 Task: Go to Program & Features. Select Whole Food Market. Add to cart Organic Honey-2. Select Amazon Health. Add to cart Hyaluronic acid supplement-3. Place order for Gavin Kelly, _x000D_
1658 East Dr_x000D_
Point Pleasant Beach, New Jersey(NJ), 08742, Cell Number (732) 899-7367
Action: Mouse moved to (26, 70)
Screenshot: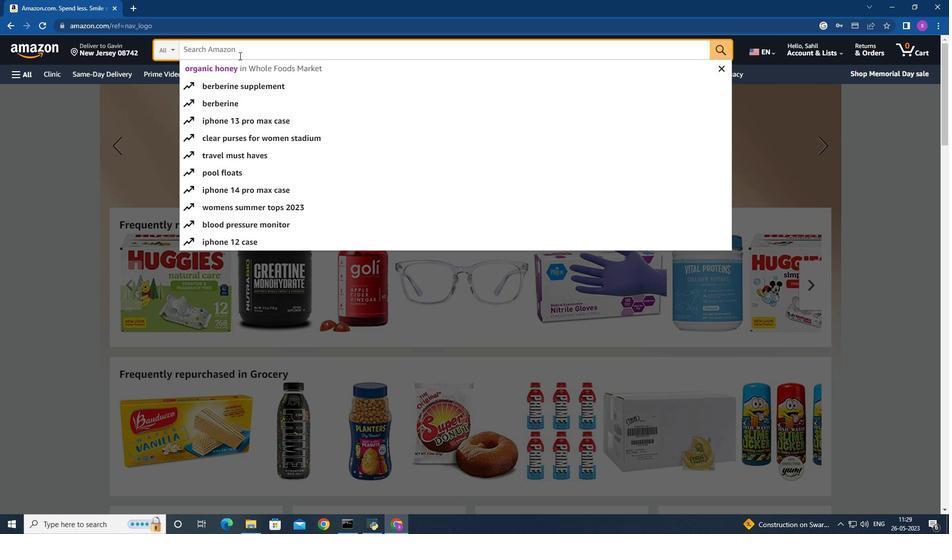 
Action: Mouse pressed left at (26, 70)
Screenshot: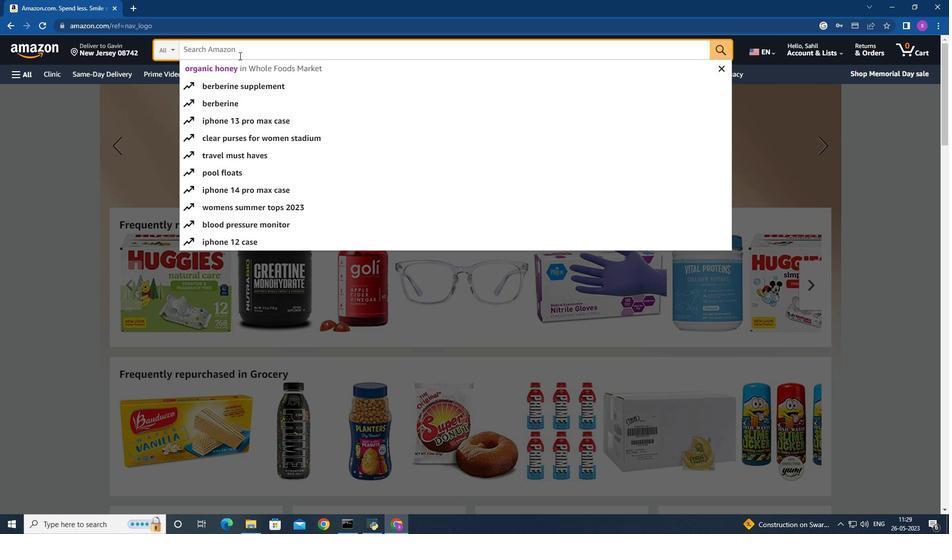 
Action: Mouse moved to (81, 357)
Screenshot: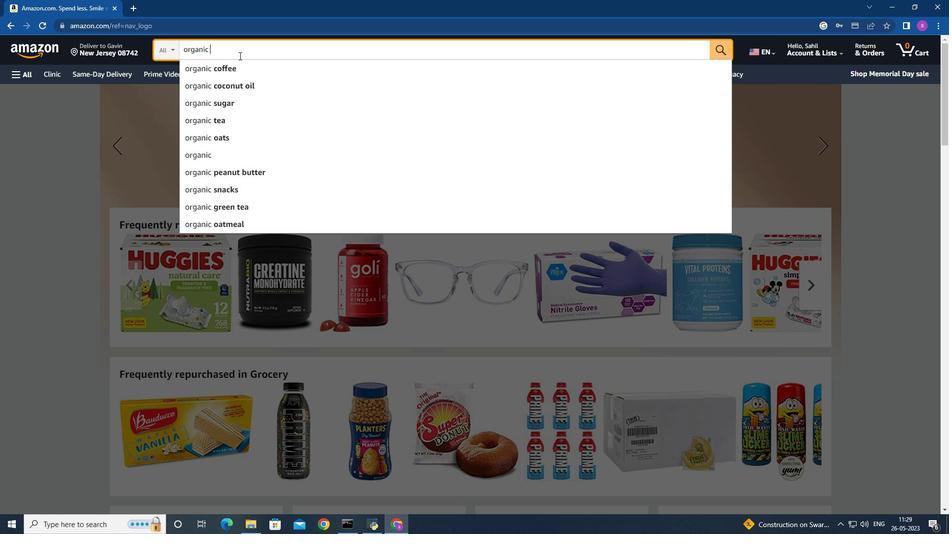 
Action: Mouse scrolled (81, 357) with delta (0, 0)
Screenshot: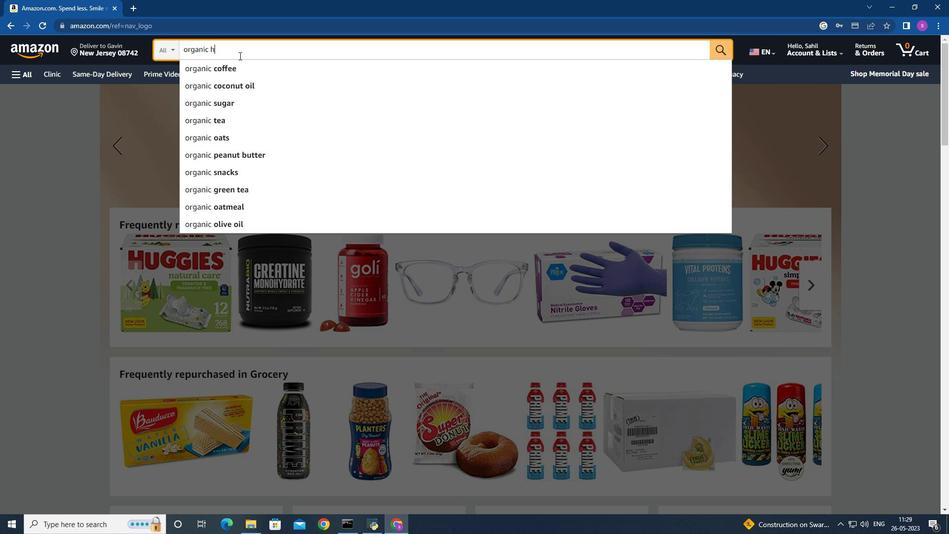
Action: Mouse scrolled (81, 357) with delta (0, 0)
Screenshot: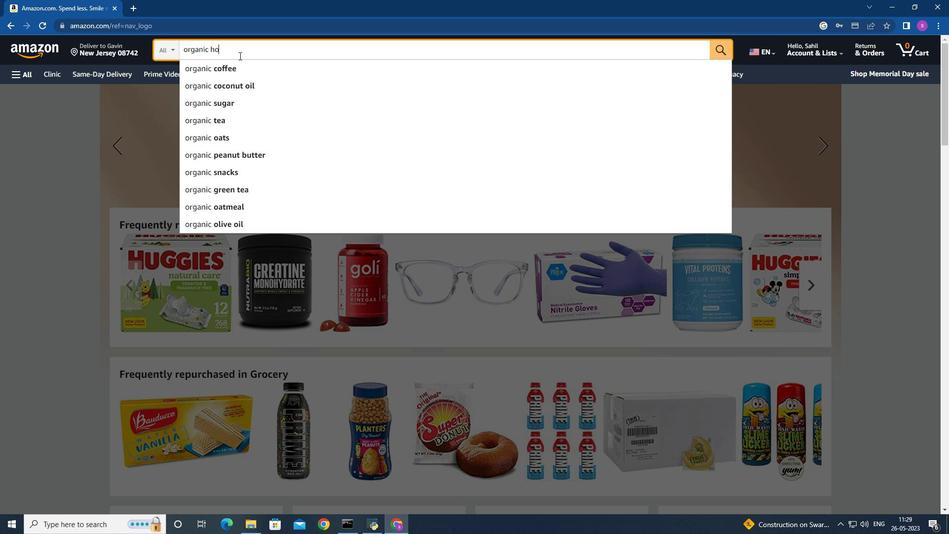 
Action: Mouse scrolled (81, 357) with delta (0, 0)
Screenshot: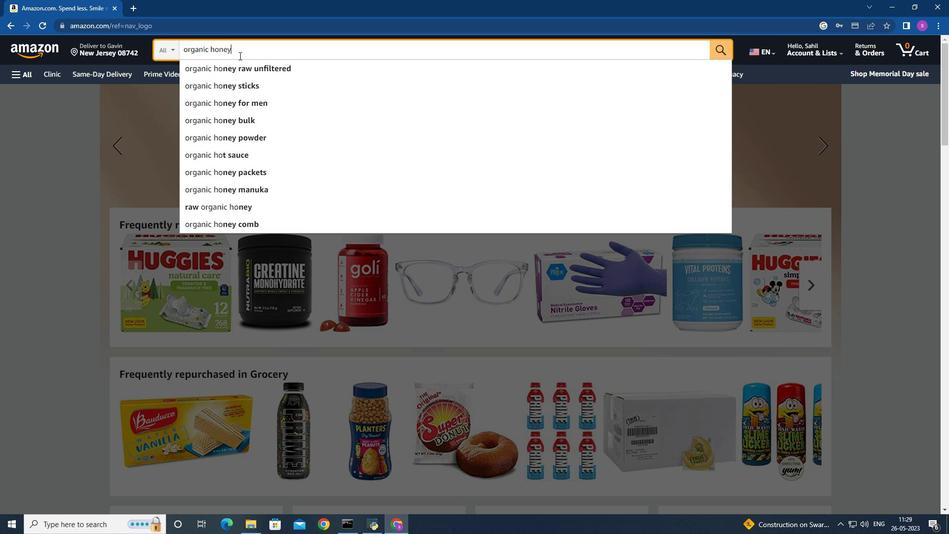 
Action: Mouse scrolled (81, 357) with delta (0, 0)
Screenshot: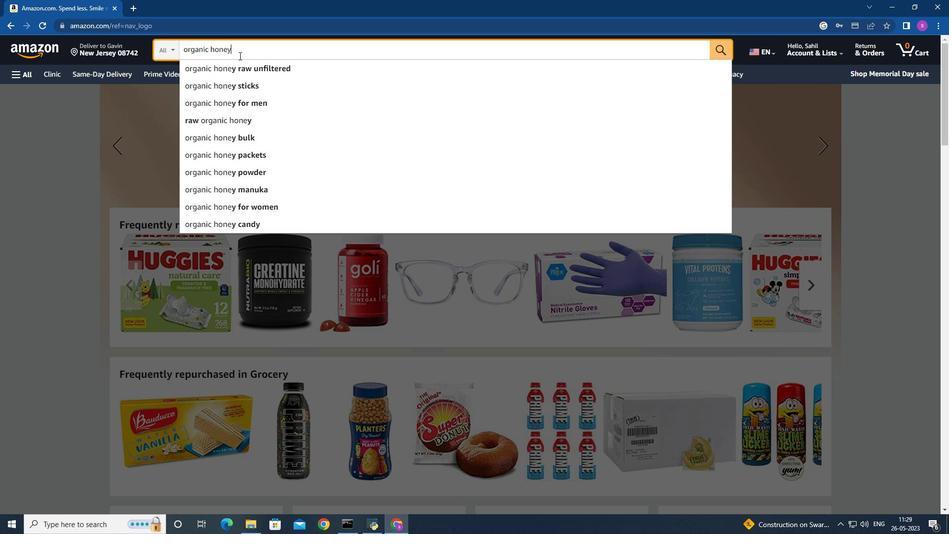 
Action: Mouse scrolled (81, 357) with delta (0, 0)
Screenshot: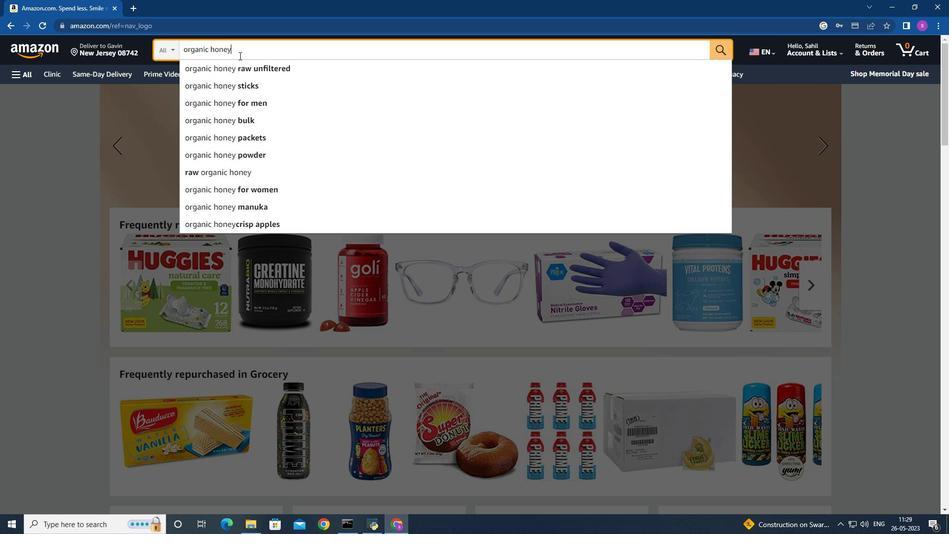 
Action: Mouse scrolled (81, 357) with delta (0, 0)
Screenshot: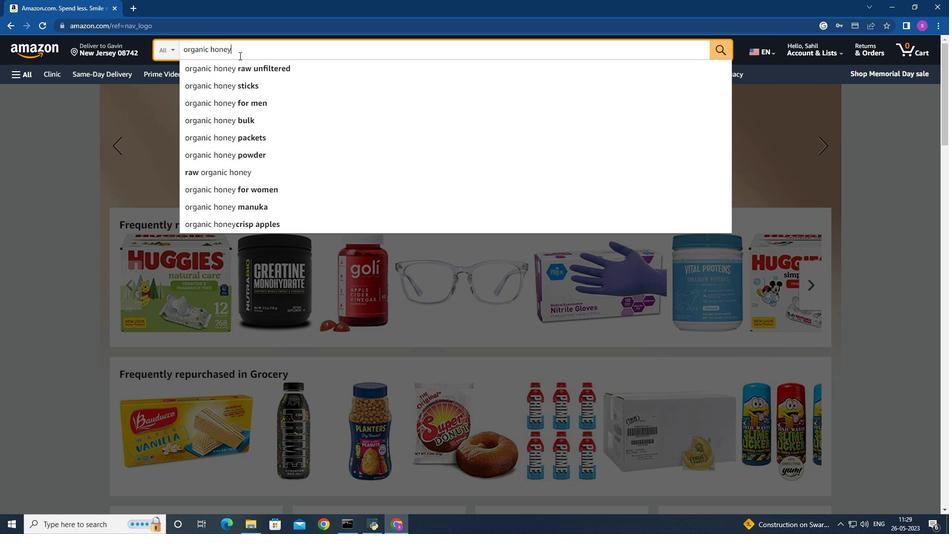 
Action: Mouse moved to (100, 300)
Screenshot: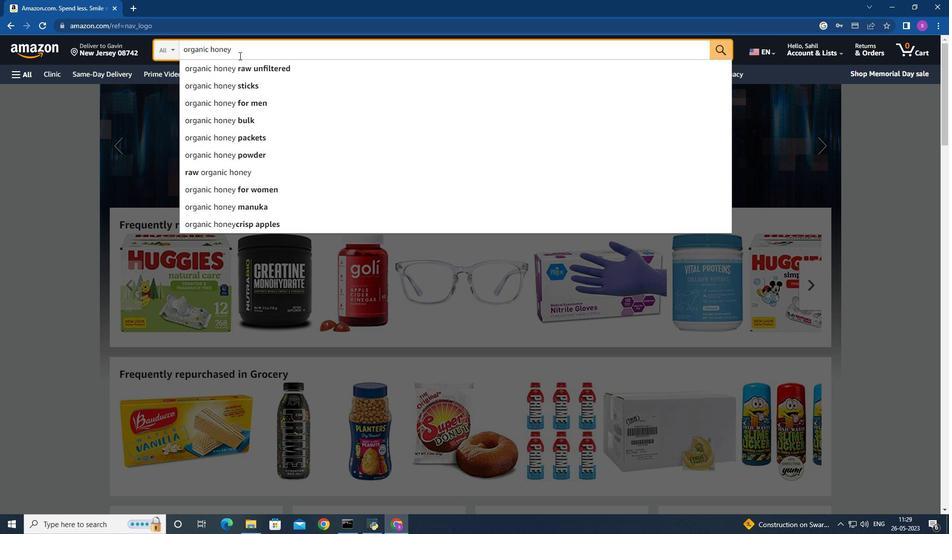 
Action: Mouse pressed left at (100, 300)
Screenshot: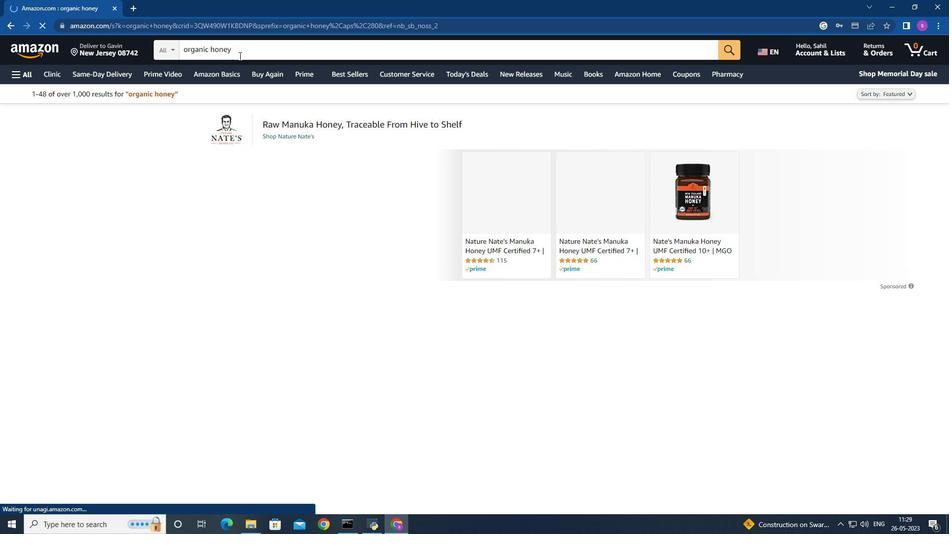 
Action: Mouse moved to (104, 117)
Screenshot: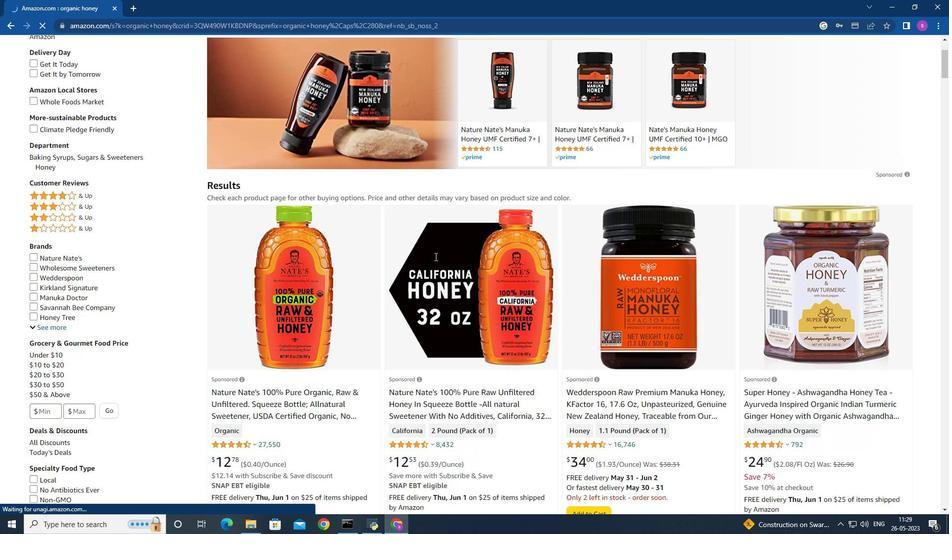 
Action: Mouse pressed left at (104, 117)
Screenshot: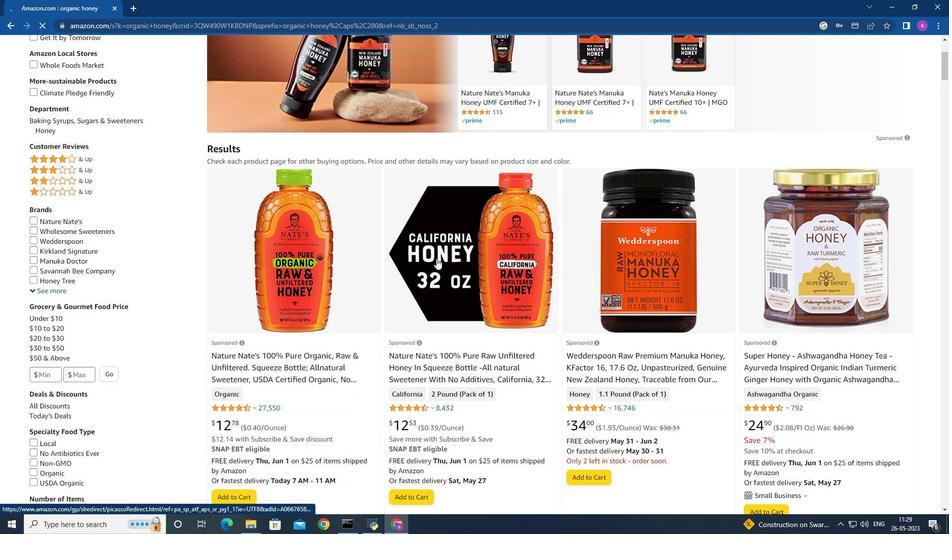 
Action: Mouse moved to (265, 55)
Screenshot: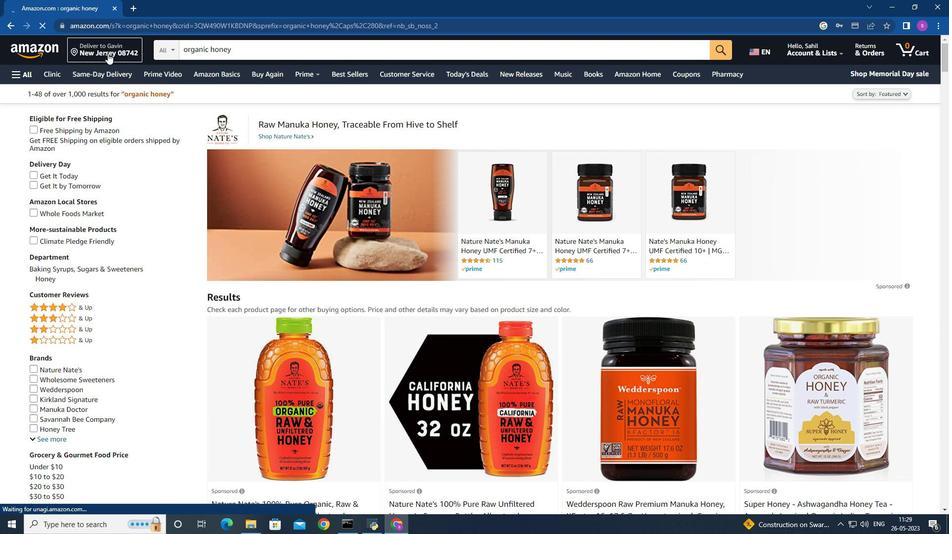 
Action: Mouse pressed left at (265, 55)
Screenshot: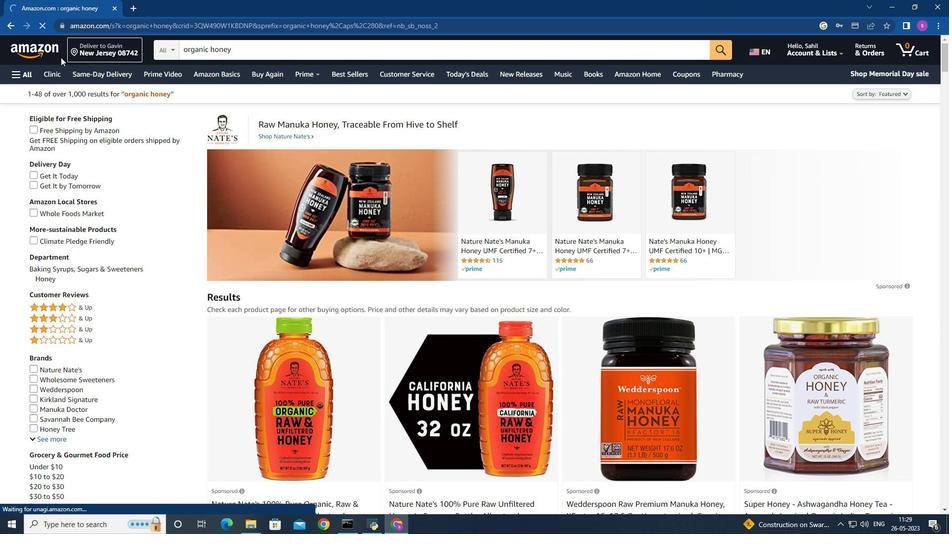 
Action: Key pressed organi<Key.space><Key.backspace>c<Key.space>honey<Key.enter>
Screenshot: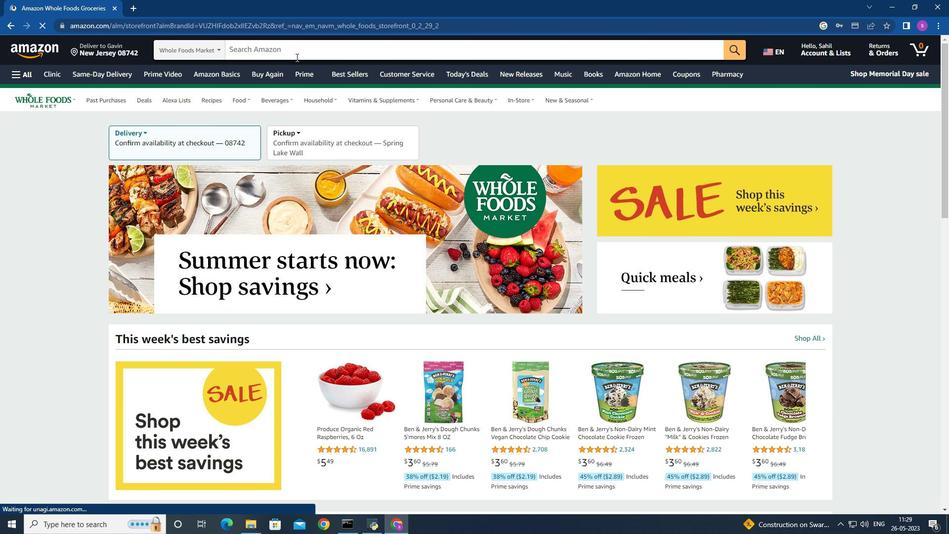 
Action: Mouse moved to (398, 275)
Screenshot: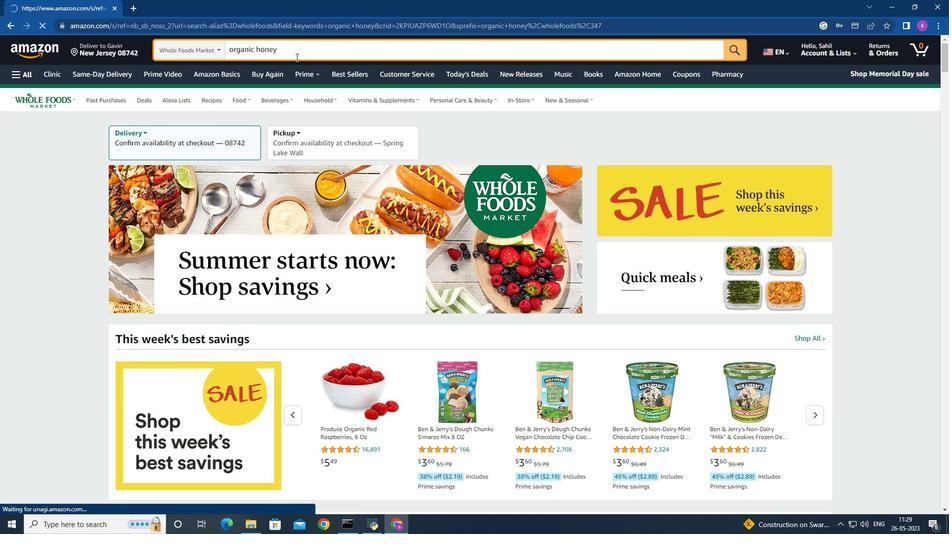 
Action: Mouse scrolled (398, 275) with delta (0, 0)
Screenshot: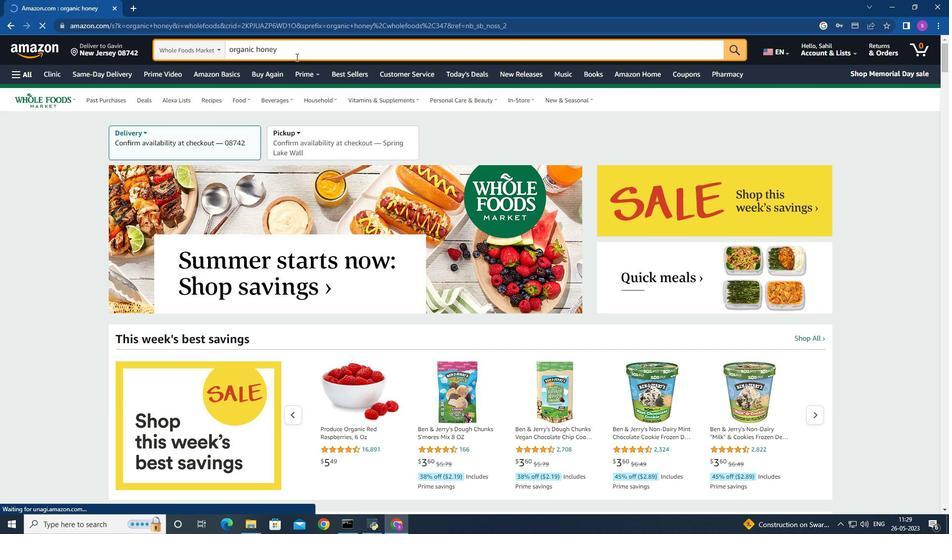
Action: Mouse moved to (421, 294)
Screenshot: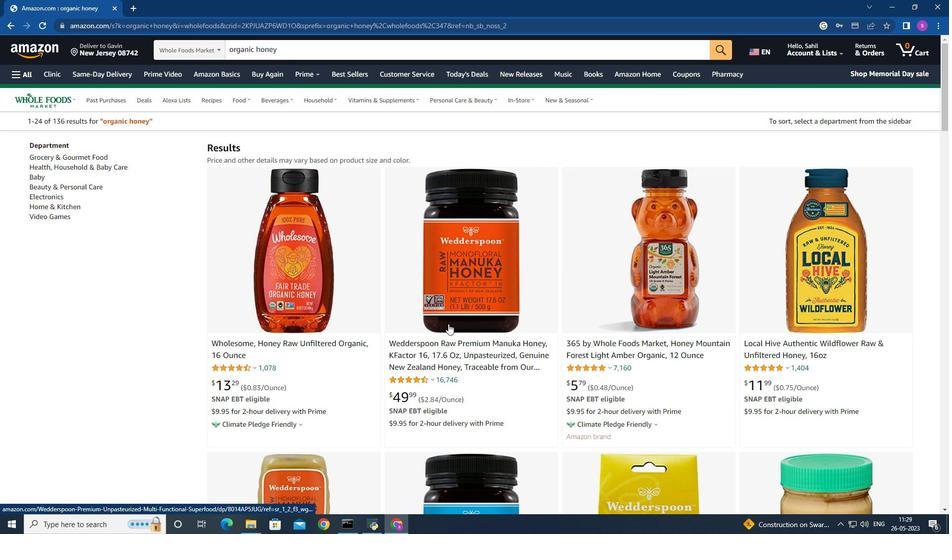 
Action: Mouse pressed left at (421, 294)
Screenshot: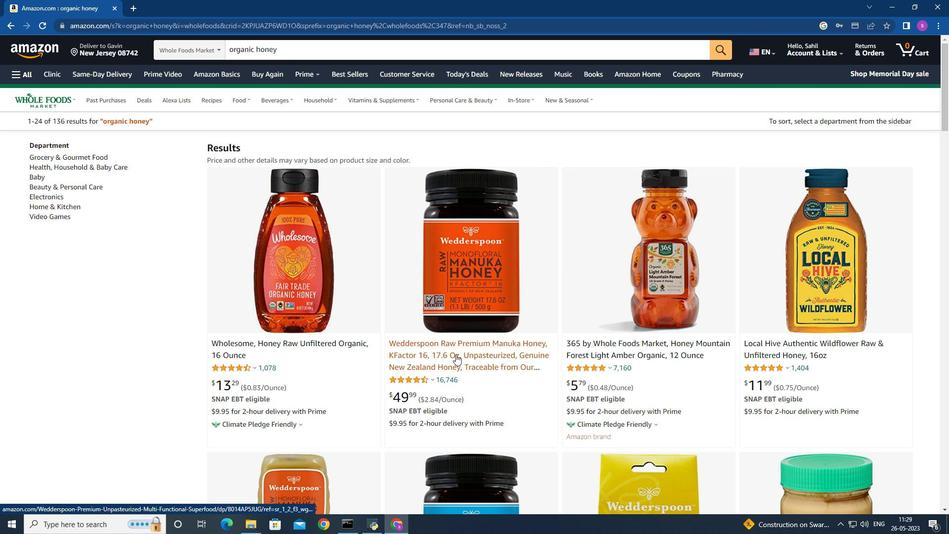 
Action: Mouse moved to (478, 240)
Screenshot: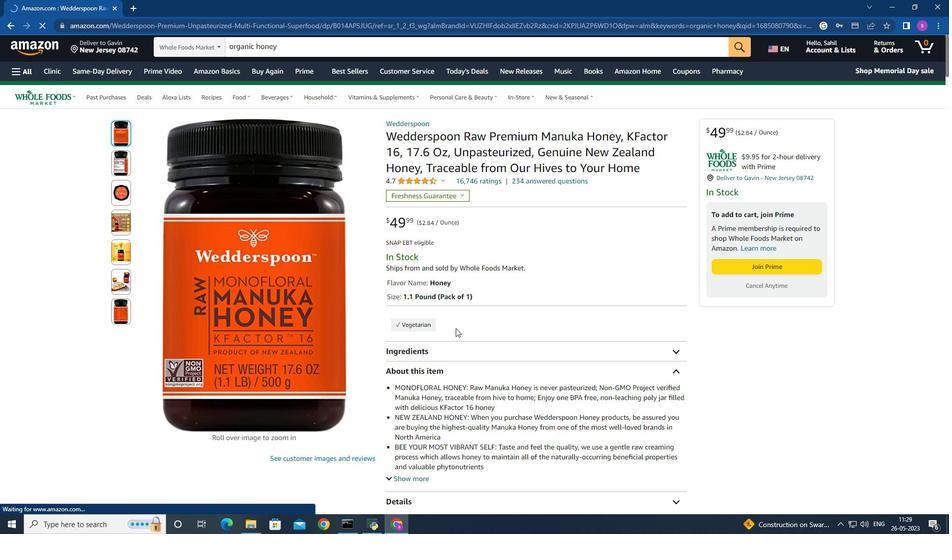 
Action: Mouse scrolled (478, 240) with delta (0, 0)
Screenshot: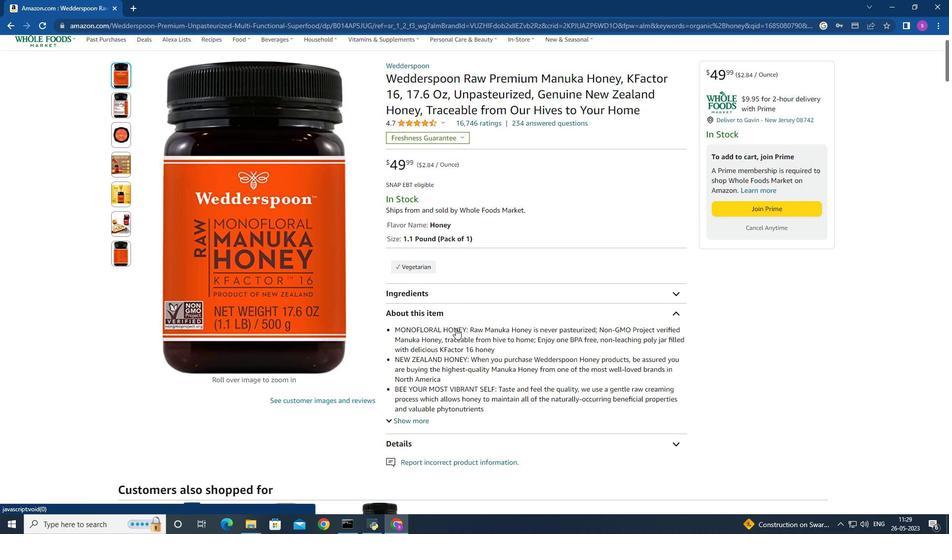 
Action: Mouse moved to (750, 217)
Screenshot: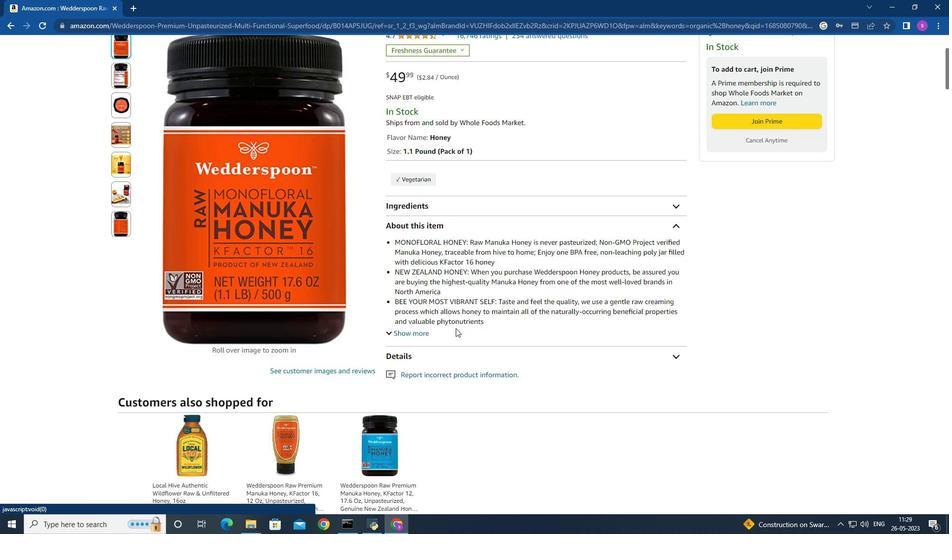 
Action: Mouse pressed left at (750, 217)
Screenshot: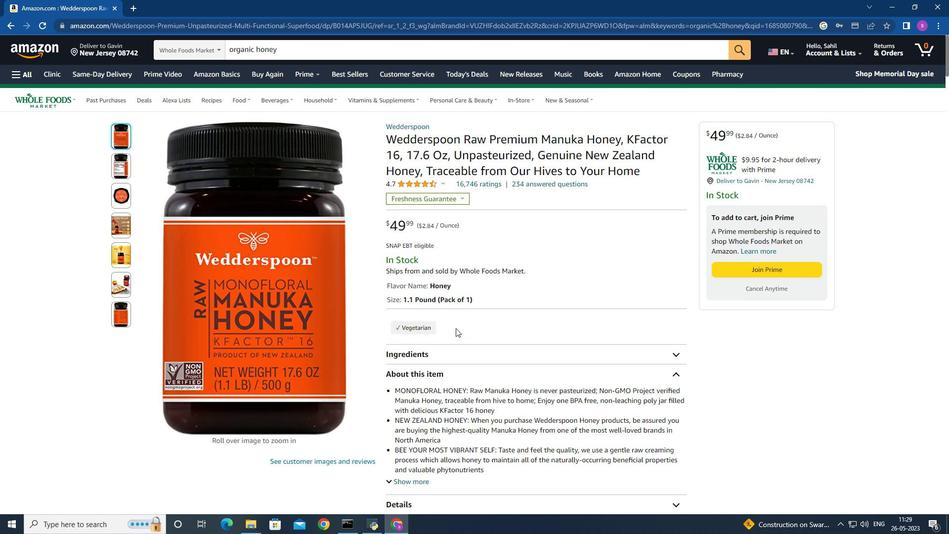 
Action: Mouse moved to (351, 221)
Screenshot: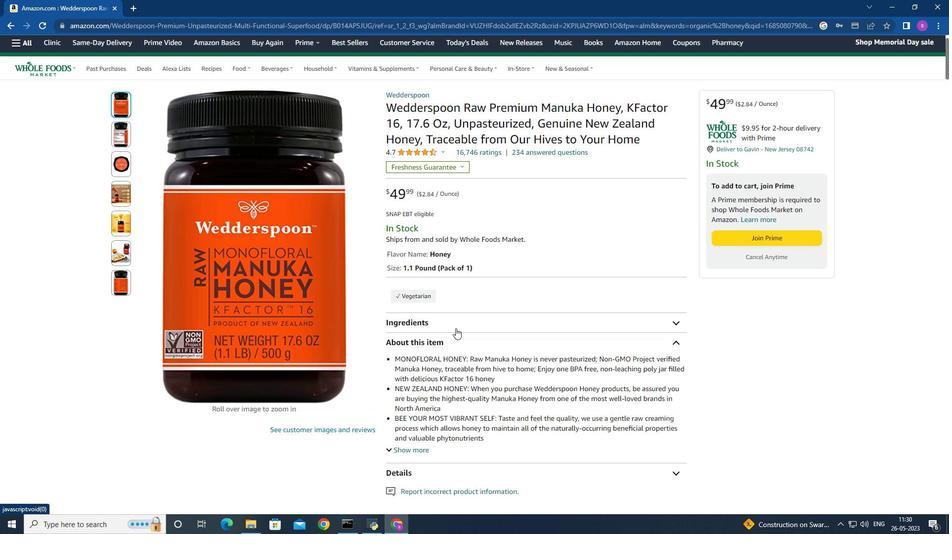
Action: Mouse scrolled (351, 220) with delta (0, 0)
Screenshot: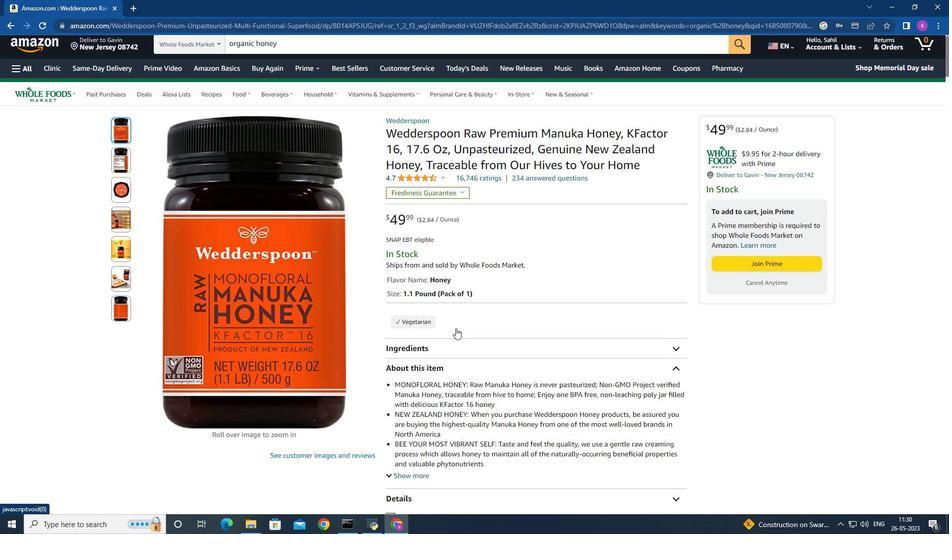 
Action: Mouse scrolled (351, 220) with delta (0, 0)
Screenshot: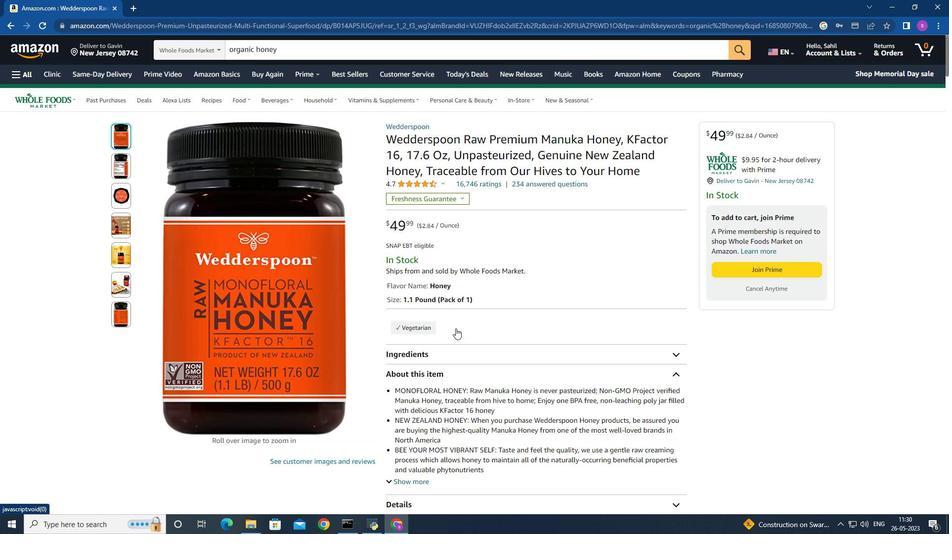 
Action: Mouse scrolled (351, 220) with delta (0, 0)
Screenshot: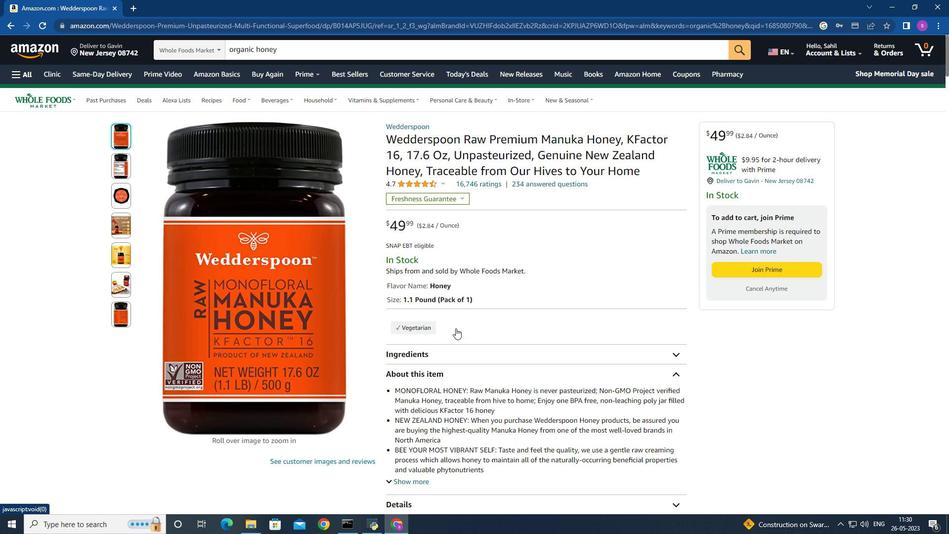 
Action: Mouse scrolled (351, 221) with delta (0, 0)
Screenshot: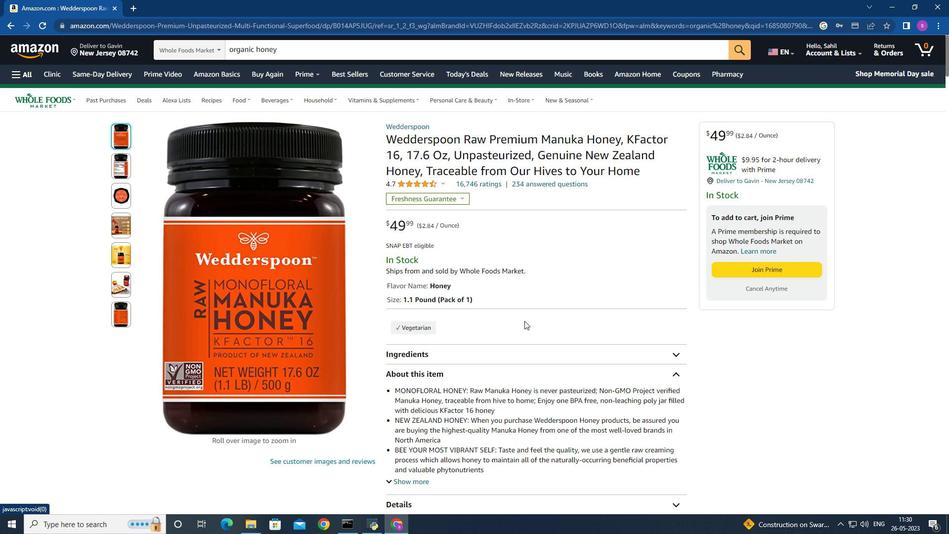 
Action: Mouse scrolled (351, 221) with delta (0, 0)
Screenshot: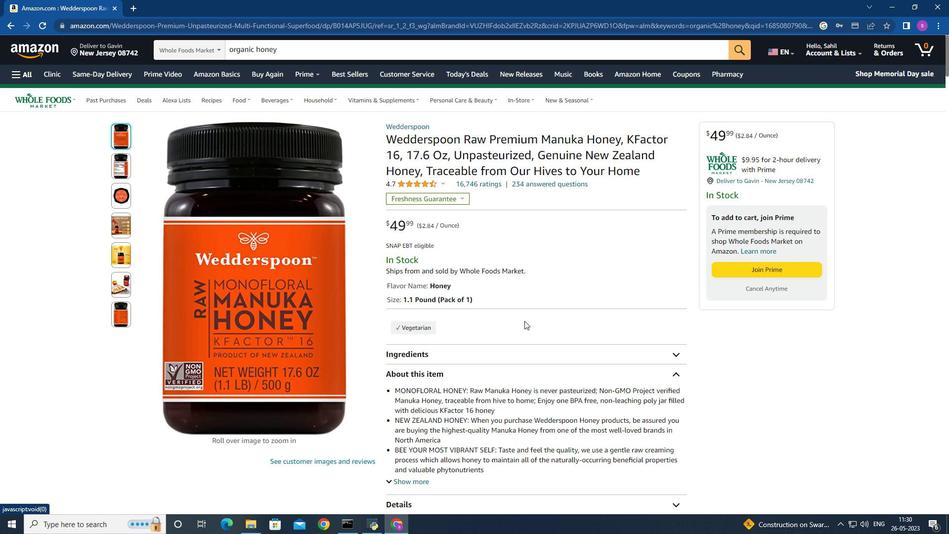 
Action: Mouse scrolled (351, 221) with delta (0, 0)
Screenshot: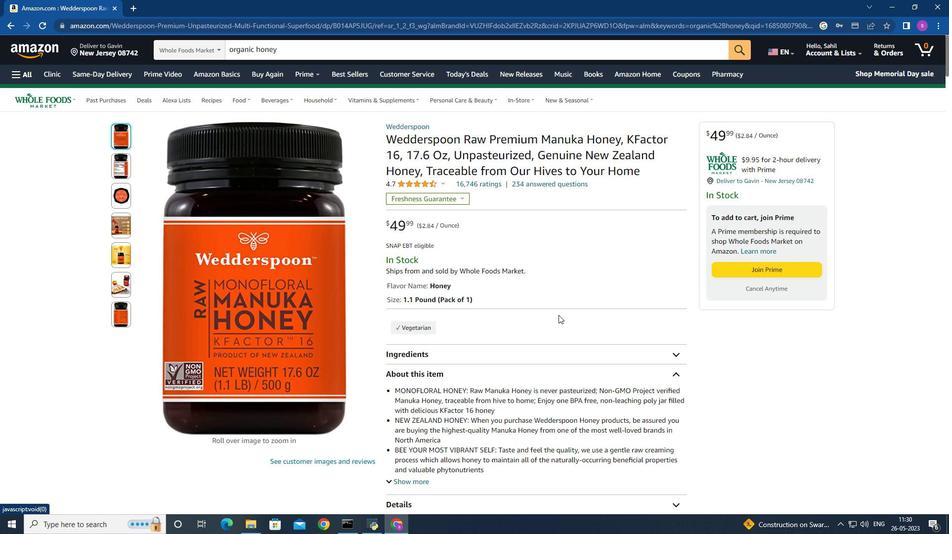 
Action: Mouse scrolled (351, 220) with delta (0, 0)
Screenshot: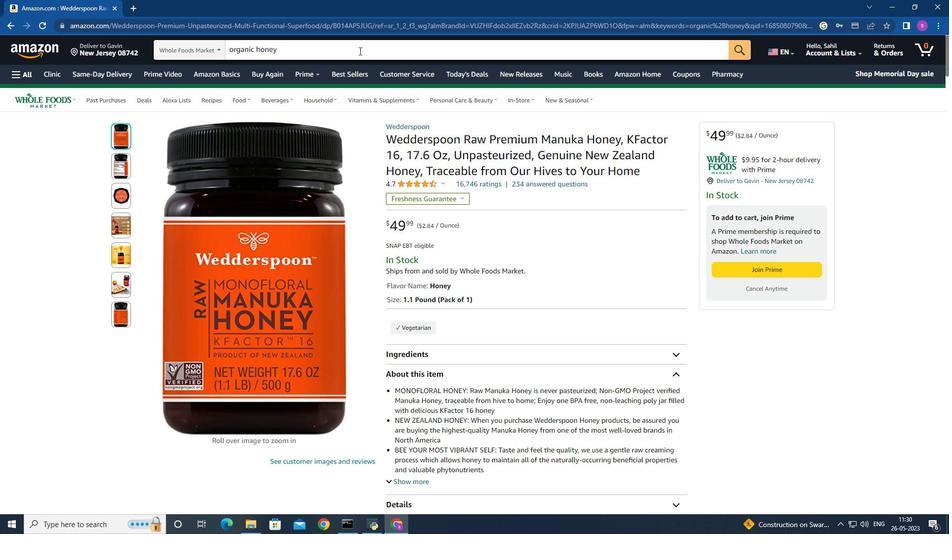 
Action: Mouse scrolled (351, 220) with delta (0, 0)
Screenshot: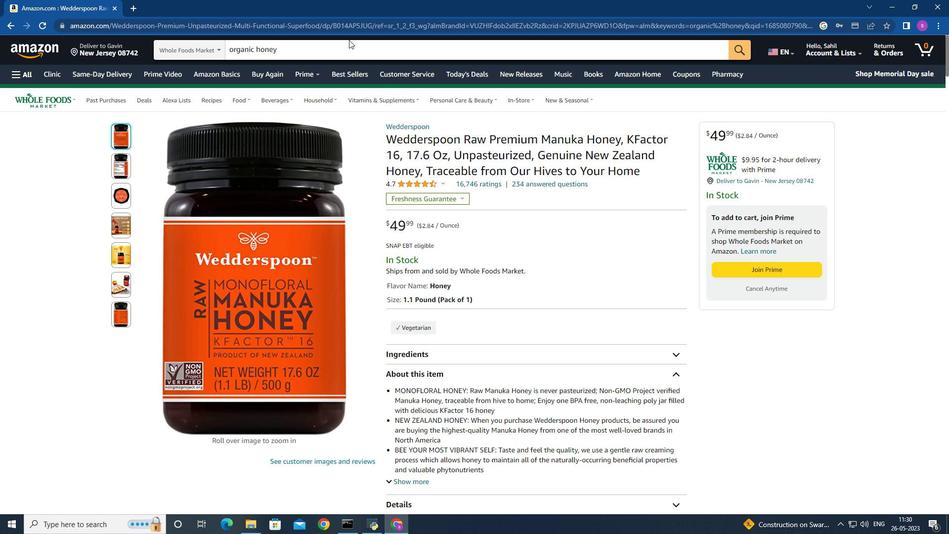 
Action: Mouse scrolled (351, 220) with delta (0, 0)
Screenshot: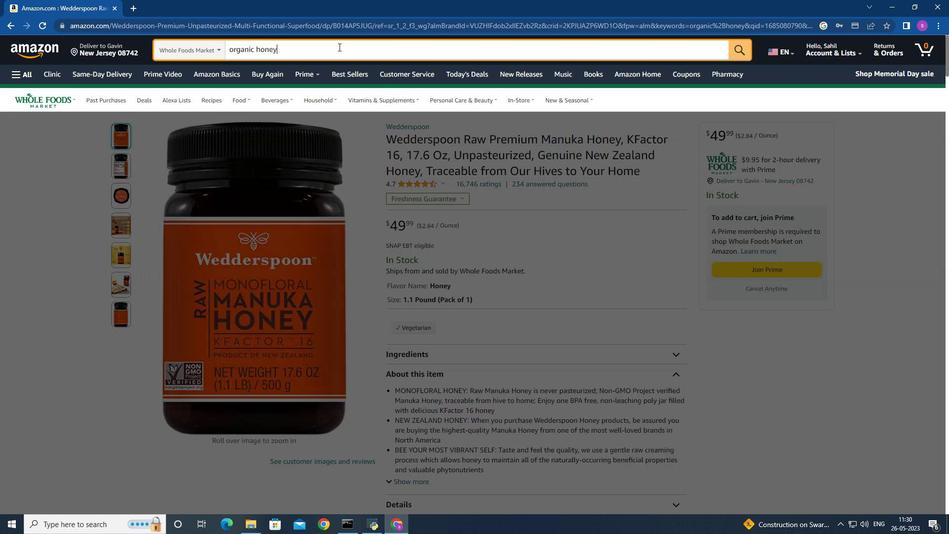 
Action: Mouse scrolled (351, 220) with delta (0, 0)
Screenshot: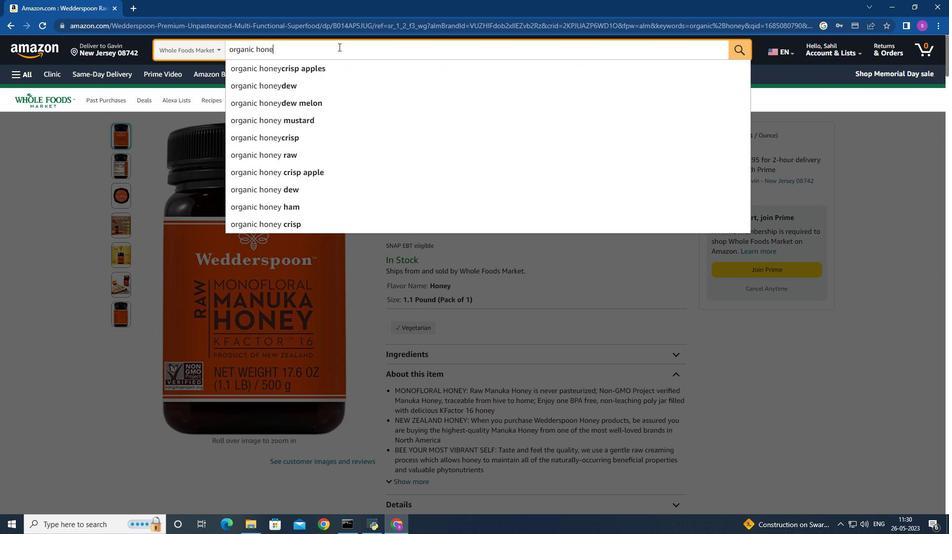 
Action: Mouse moved to (237, 310)
Screenshot: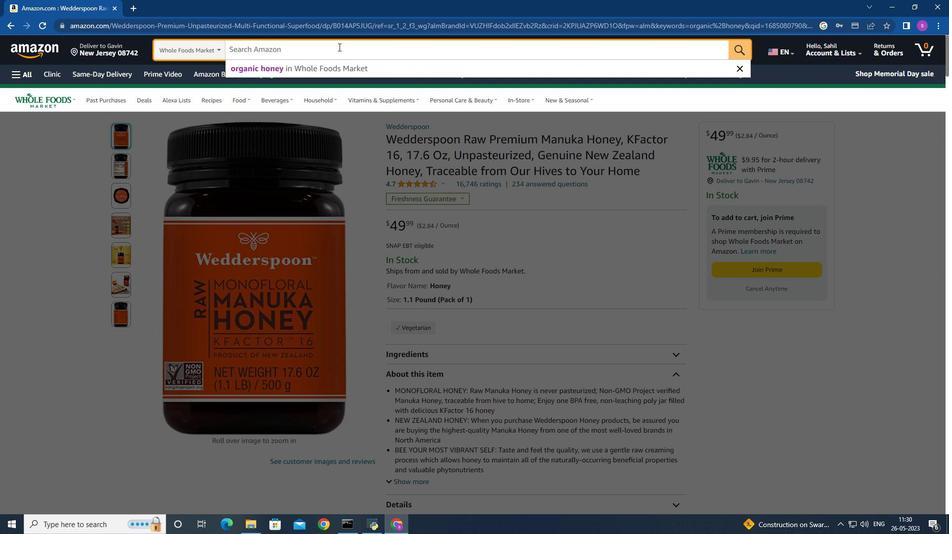 
Action: Mouse pressed left at (237, 310)
Screenshot: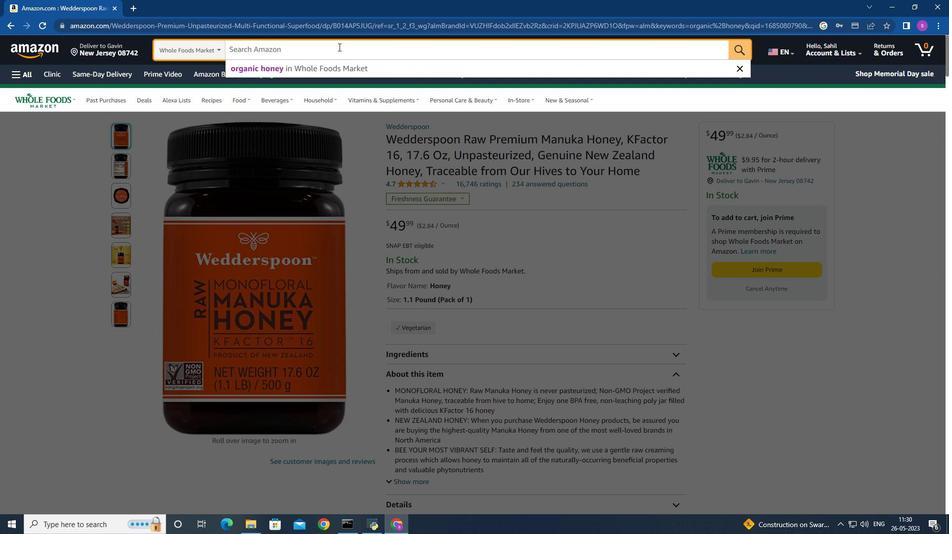 
Action: Mouse moved to (769, 274)
Screenshot: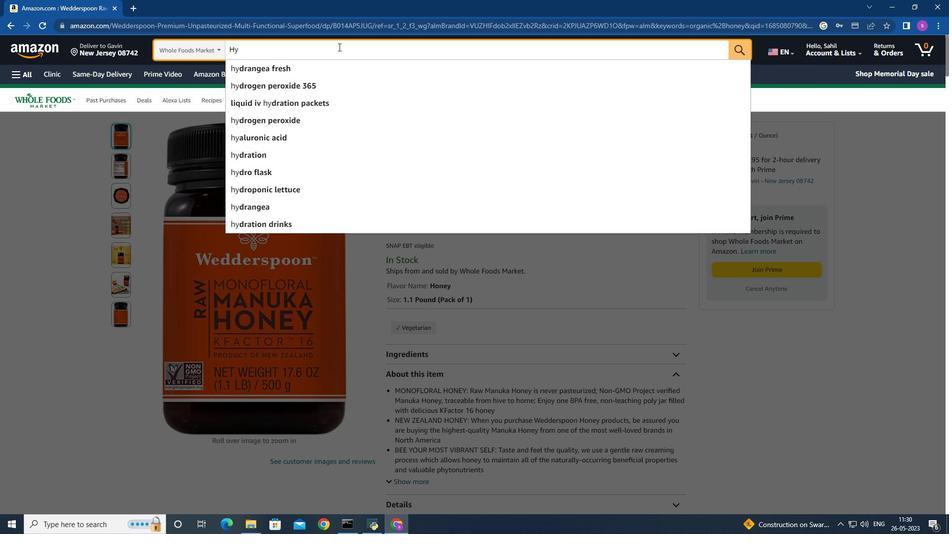 
Action: Mouse pressed left at (769, 274)
Screenshot: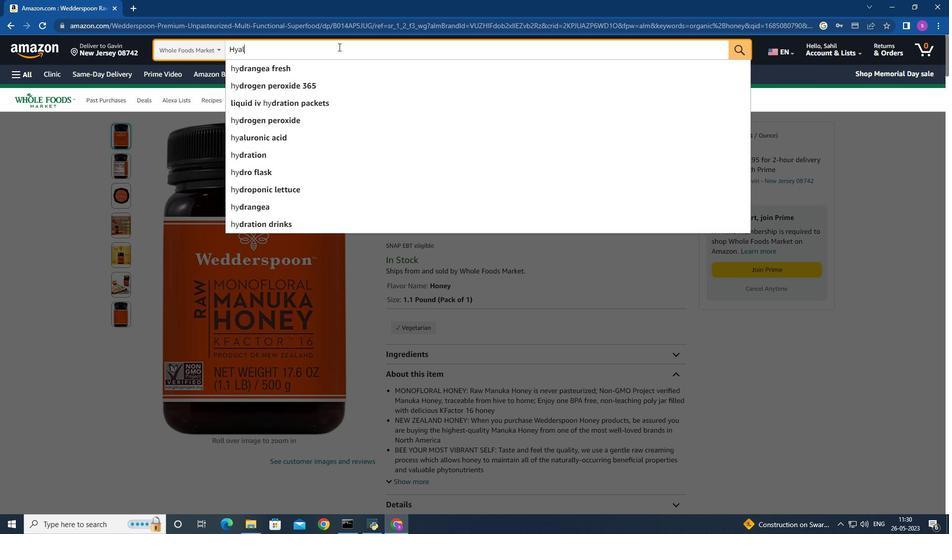 
Action: Mouse moved to (175, 407)
Screenshot: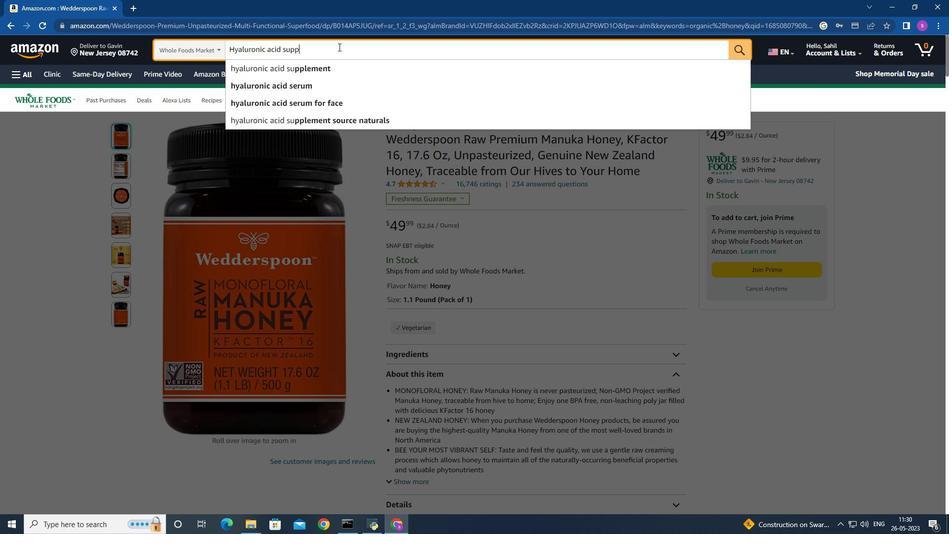 
Action: Mouse pressed left at (175, 407)
Screenshot: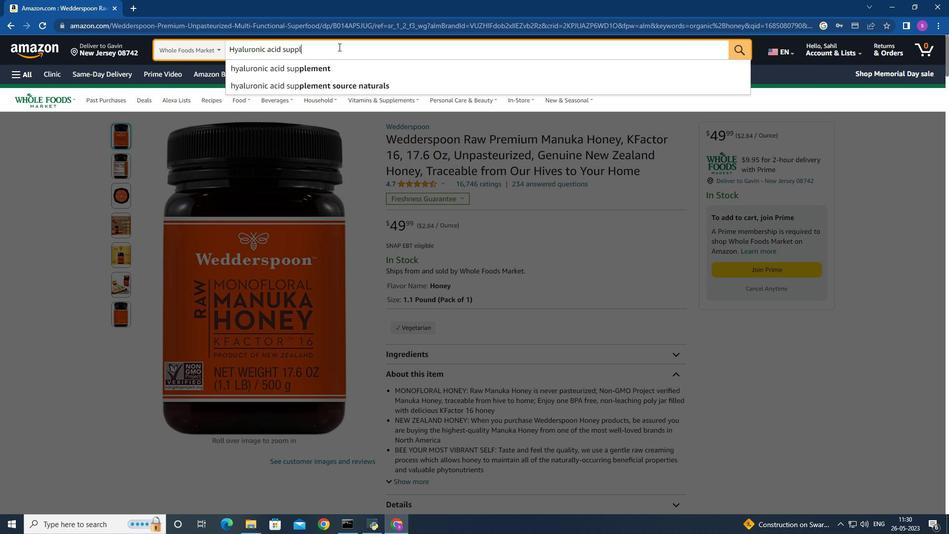 
Action: Mouse moved to (173, 448)
Screenshot: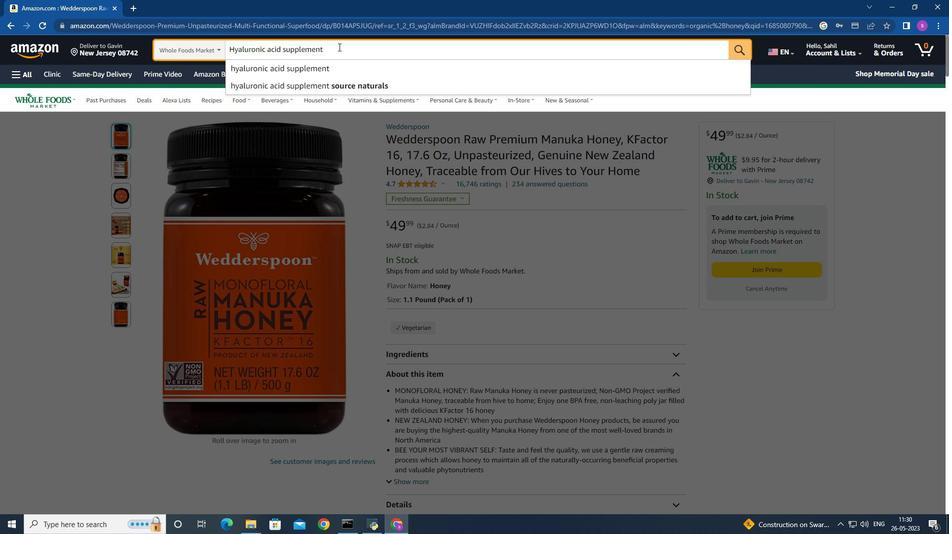 
Action: Mouse pressed left at (173, 448)
Screenshot: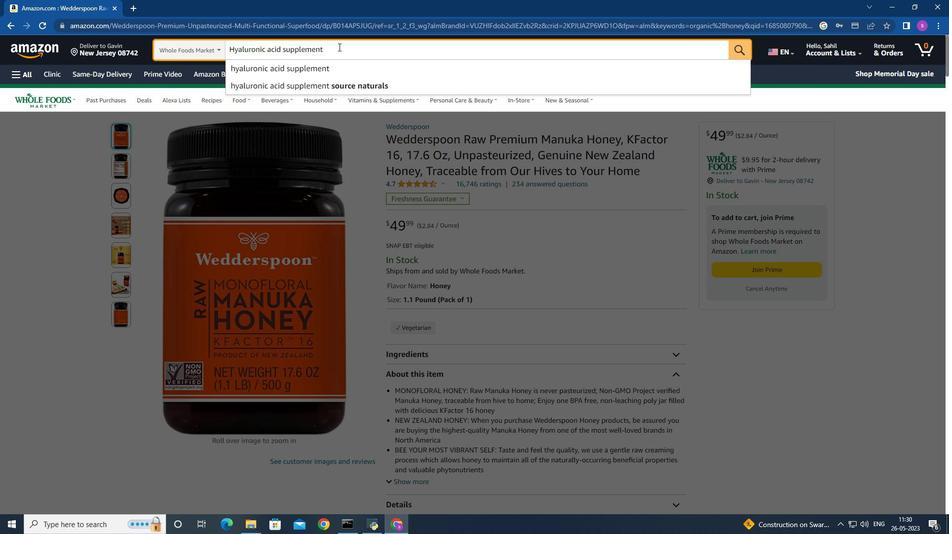 
Action: Mouse moved to (155, 454)
Screenshot: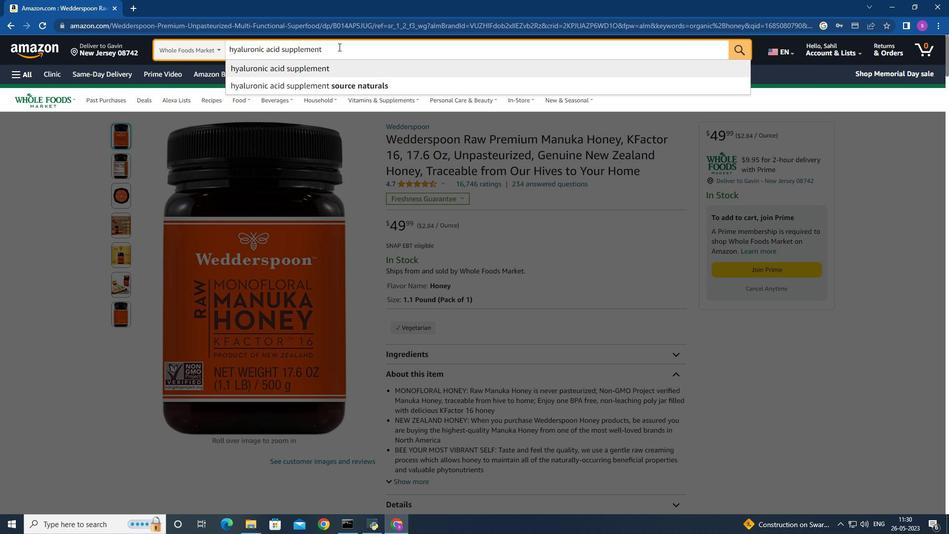 
Action: Key pressed <Key.shift_r>Alex<Key.space><Key.shift>Clark<Key.tab>4893772456216759<Key.tab>
Screenshot: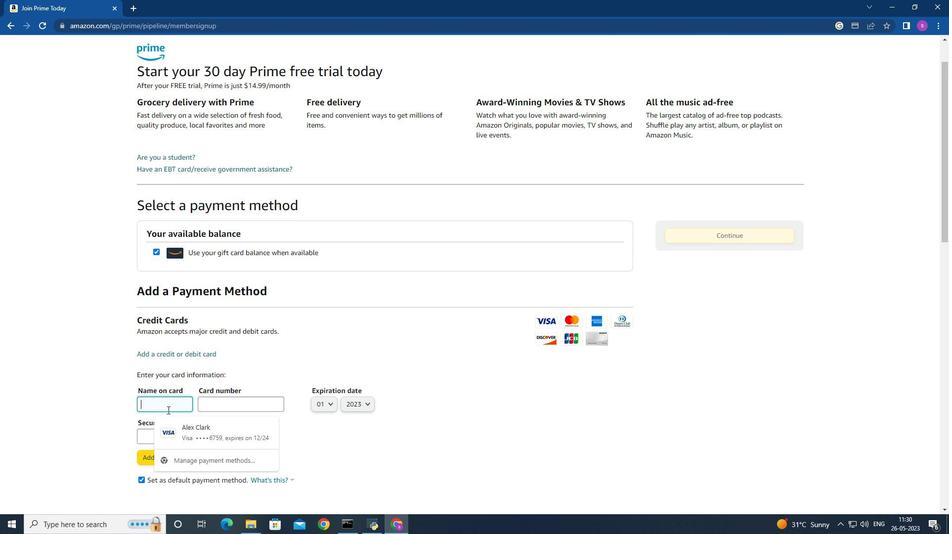 
Action: Mouse moved to (323, 449)
Screenshot: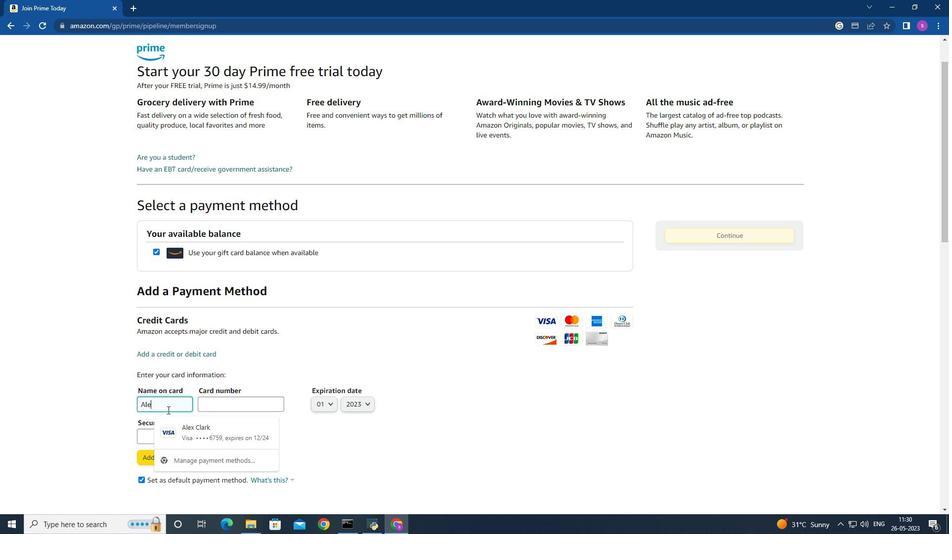 
Action: Mouse pressed left at (323, 449)
Screenshot: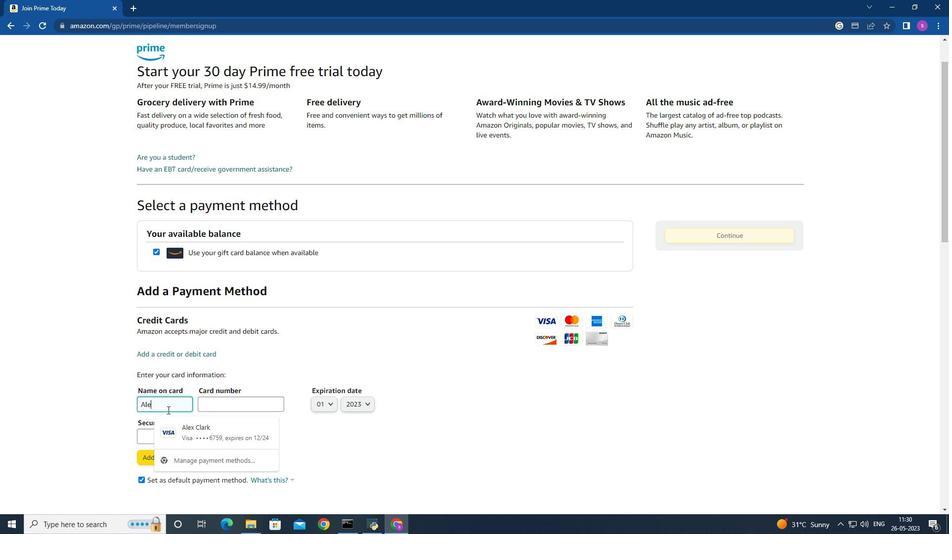 
Action: Mouse moved to (325, 466)
Screenshot: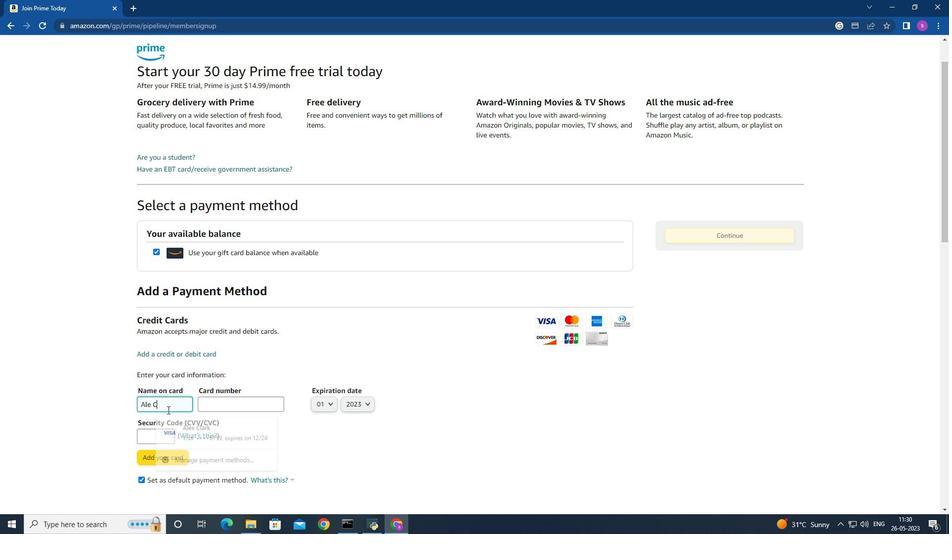 
Action: Mouse scrolled (325, 466) with delta (0, 0)
Screenshot: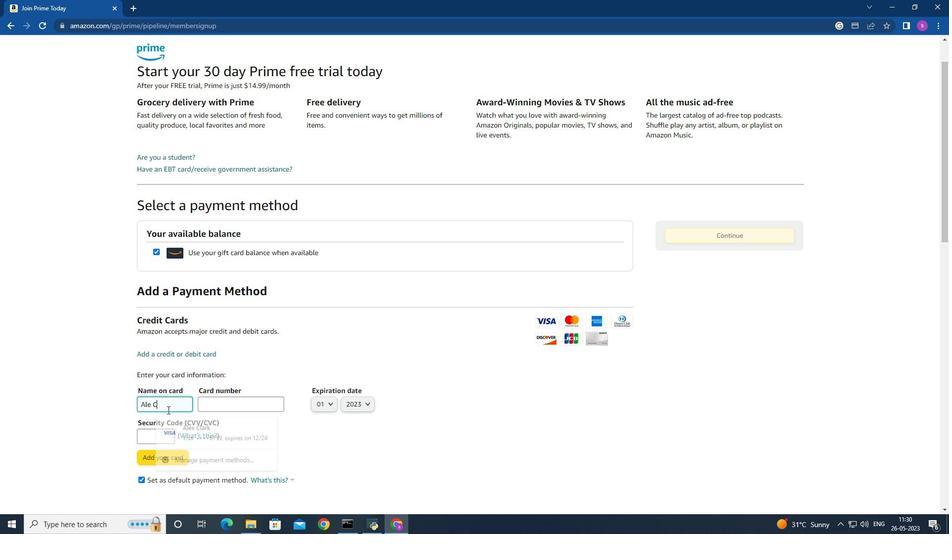 
Action: Mouse scrolled (325, 466) with delta (0, 0)
Screenshot: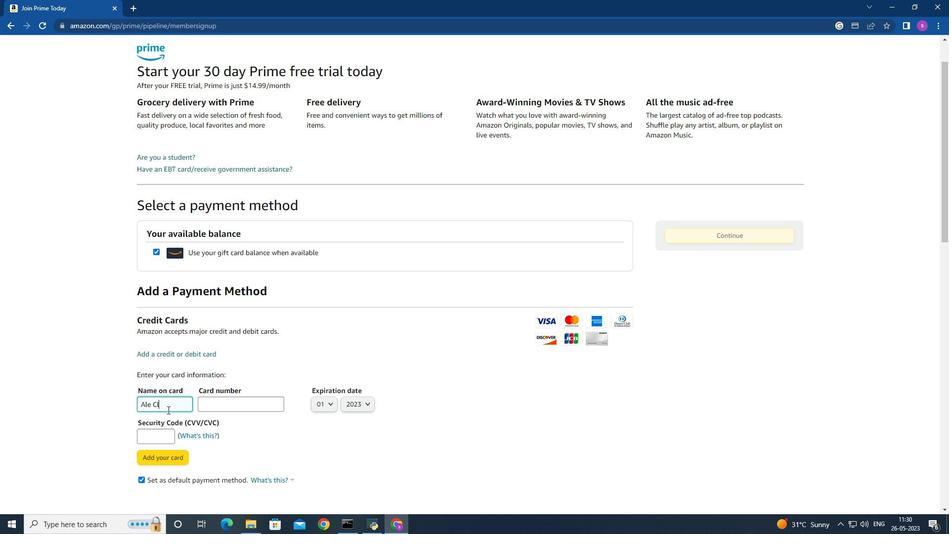 
Action: Mouse scrolled (325, 466) with delta (0, 0)
Screenshot: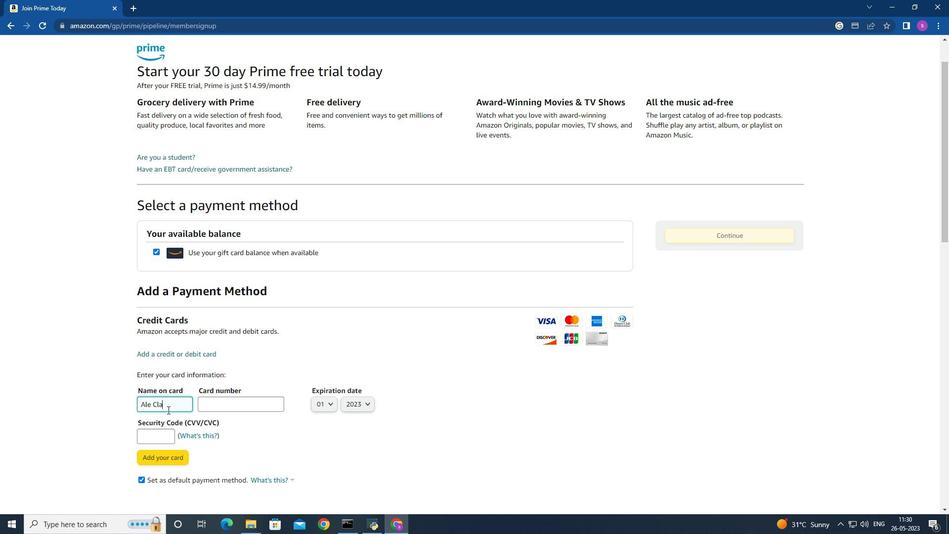
Action: Mouse moved to (325, 466)
Screenshot: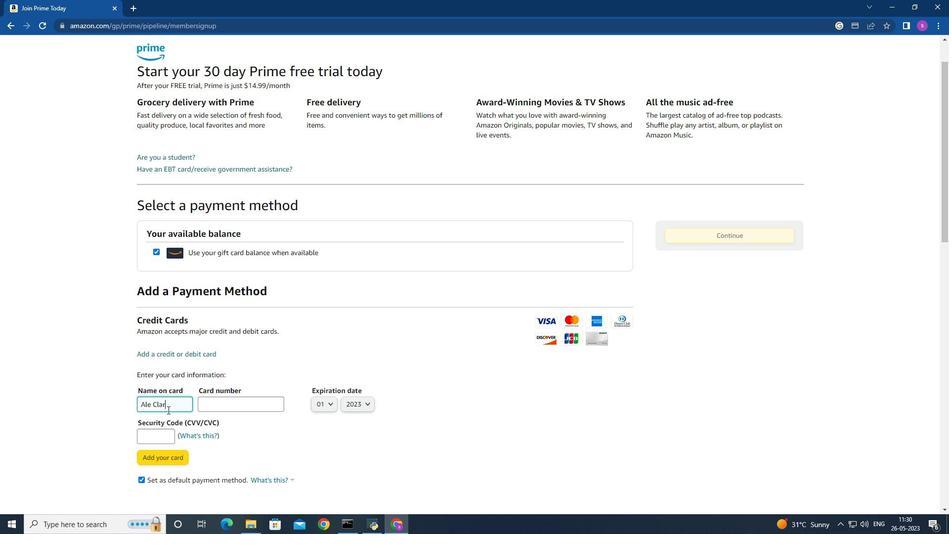 
Action: Mouse scrolled (325, 466) with delta (0, 0)
Screenshot: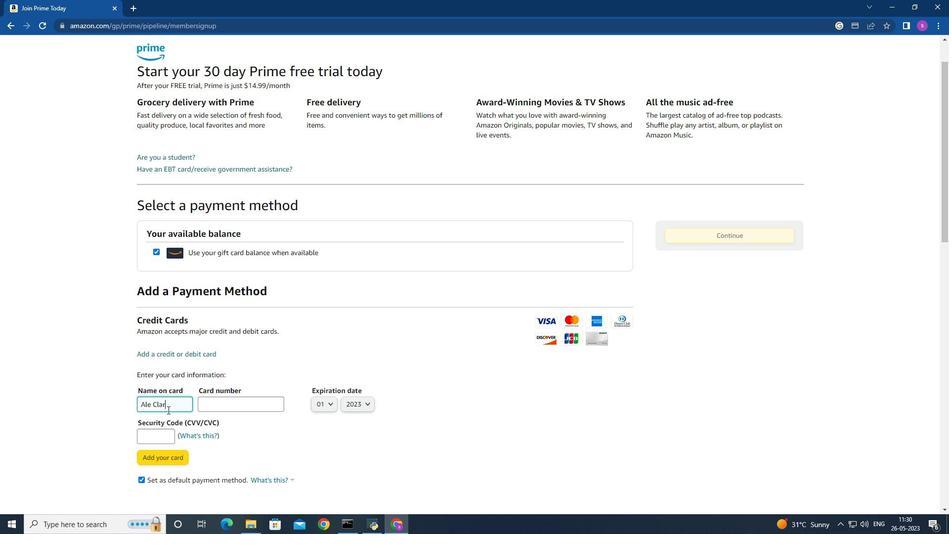 
Action: Mouse scrolled (325, 466) with delta (0, 0)
Screenshot: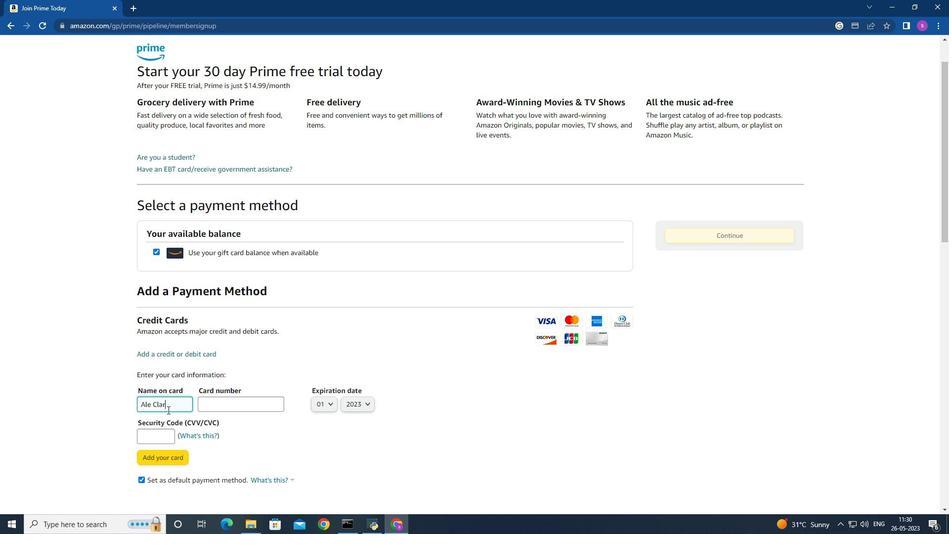 
Action: Mouse moved to (426, 450)
Screenshot: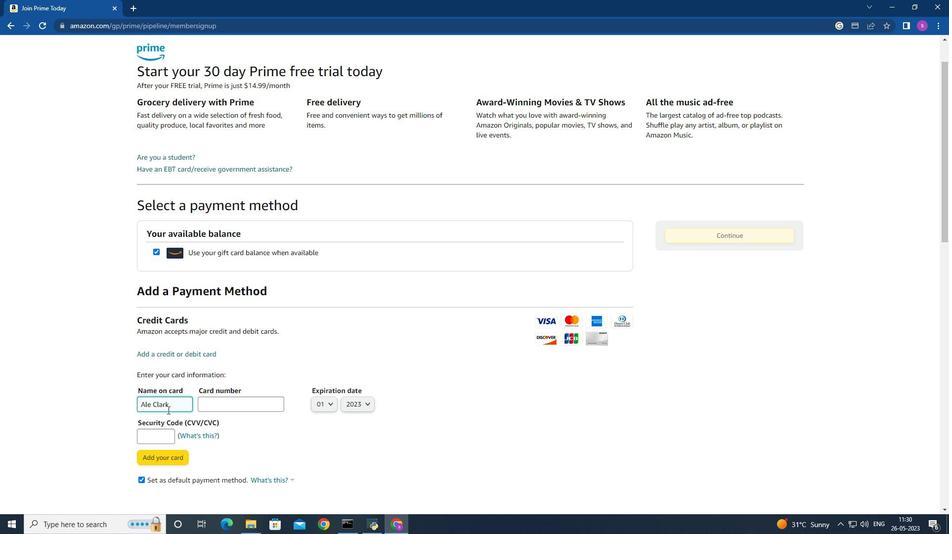 
Action: Mouse scrolled (426, 449) with delta (0, 0)
Screenshot: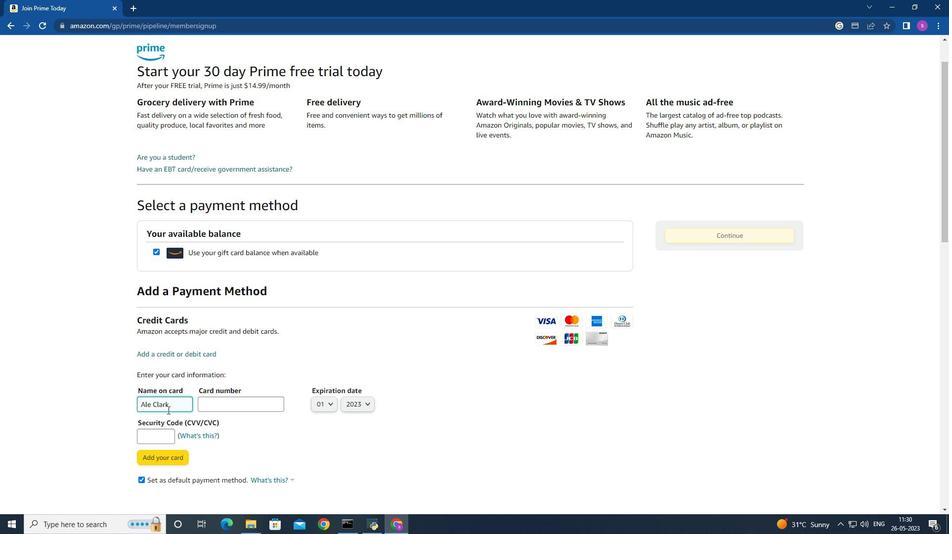 
Action: Mouse moved to (430, 445)
Screenshot: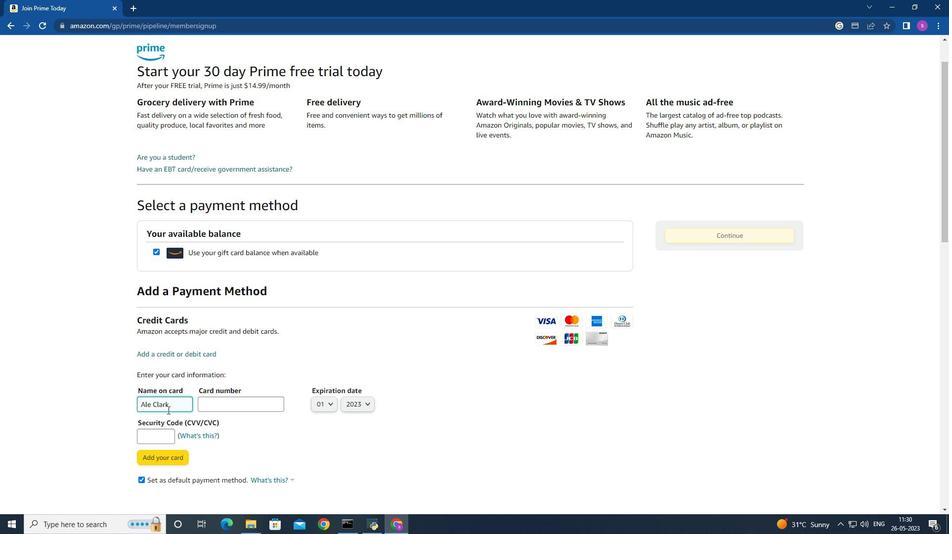 
Action: Mouse scrolled (430, 445) with delta (0, 0)
Screenshot: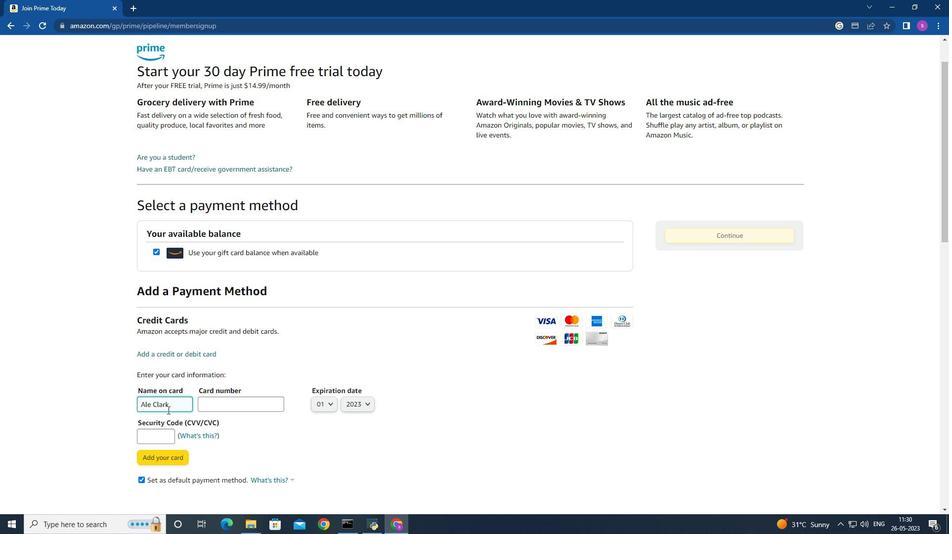 
Action: Mouse scrolled (430, 445) with delta (0, 0)
Screenshot: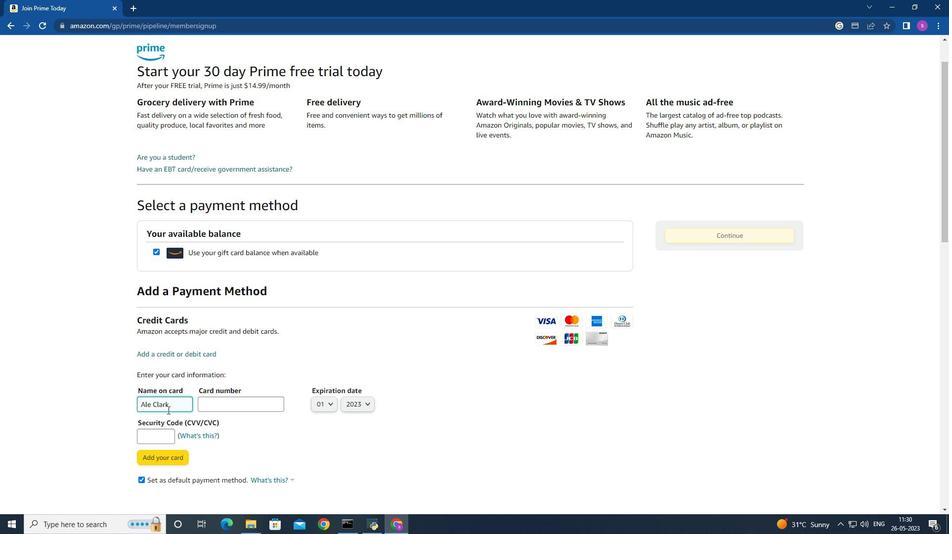 
Action: Mouse scrolled (430, 445) with delta (0, 0)
Screenshot: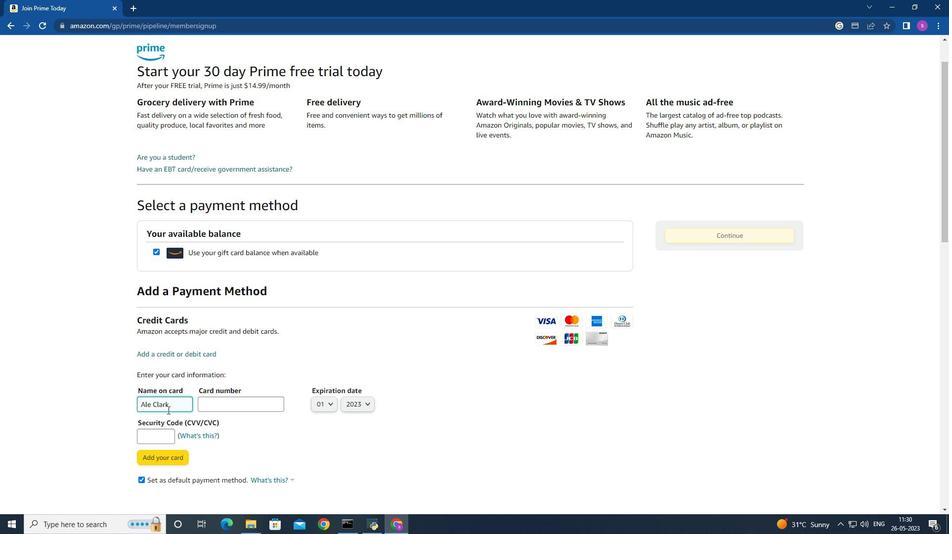 
Action: Mouse moved to (334, 337)
Screenshot: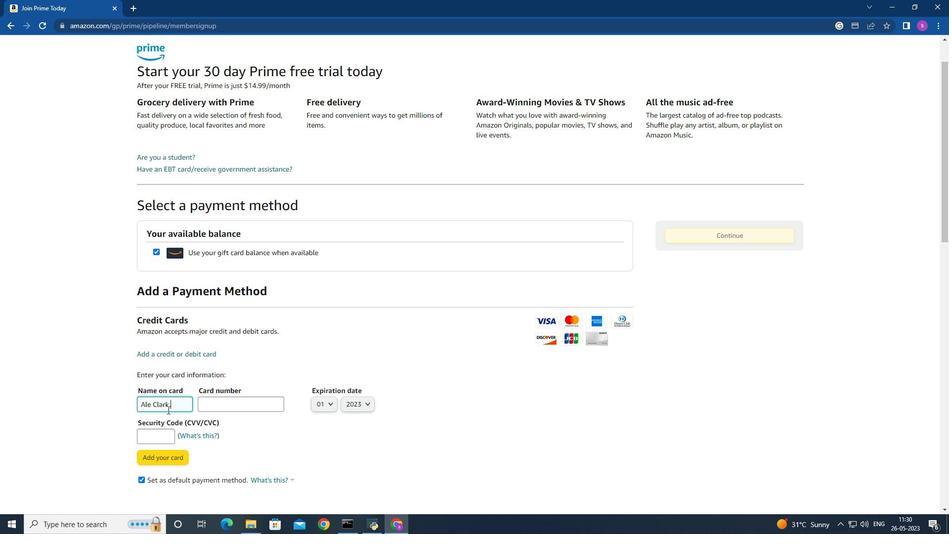 
Action: Mouse pressed left at (334, 337)
Screenshot: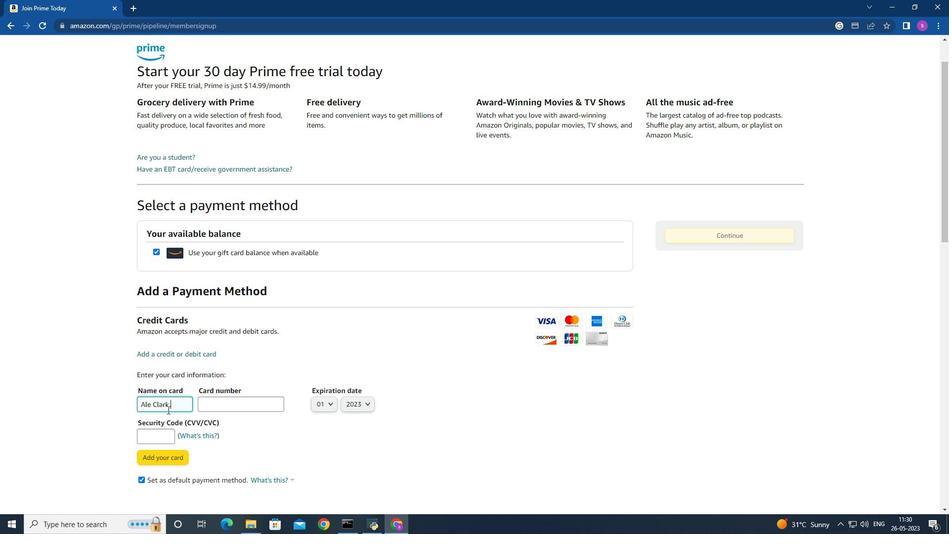 
Action: Mouse moved to (349, 254)
Screenshot: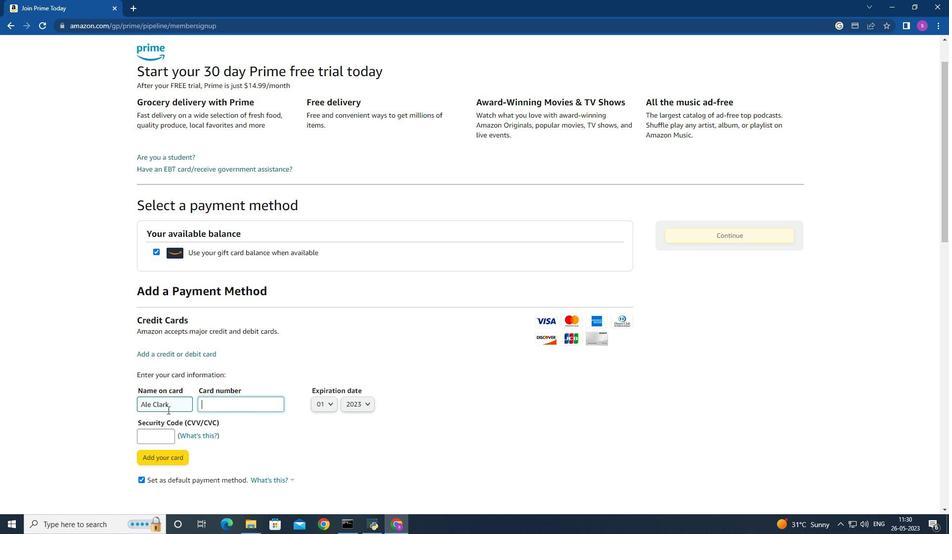 
Action: Mouse pressed left at (349, 254)
Screenshot: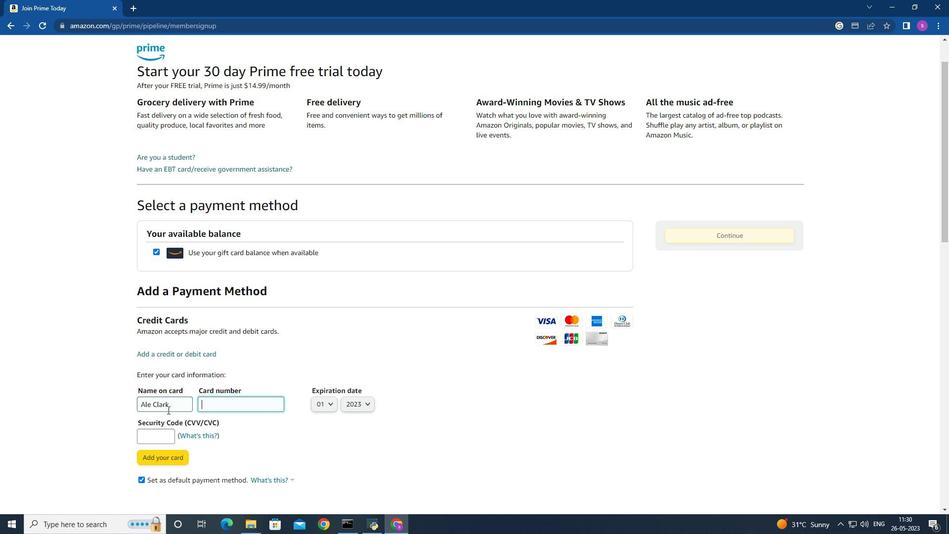 
Action: Mouse moved to (357, 267)
Screenshot: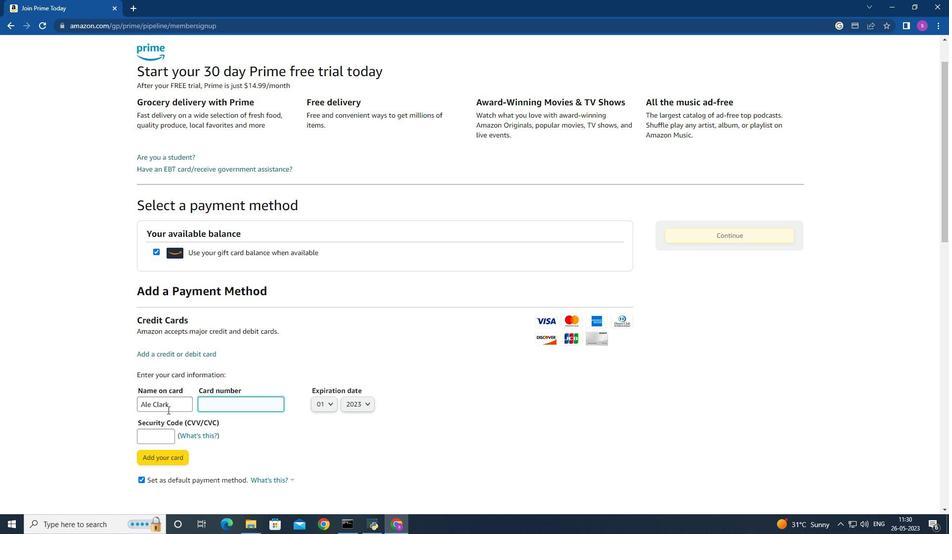 
Action: Mouse pressed left at (357, 267)
Screenshot: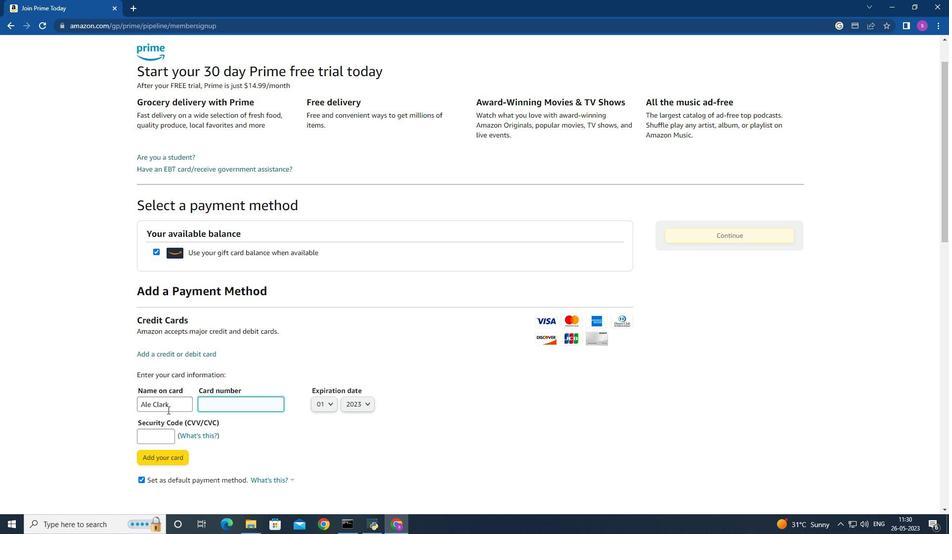 
Action: Mouse moved to (170, 285)
Screenshot: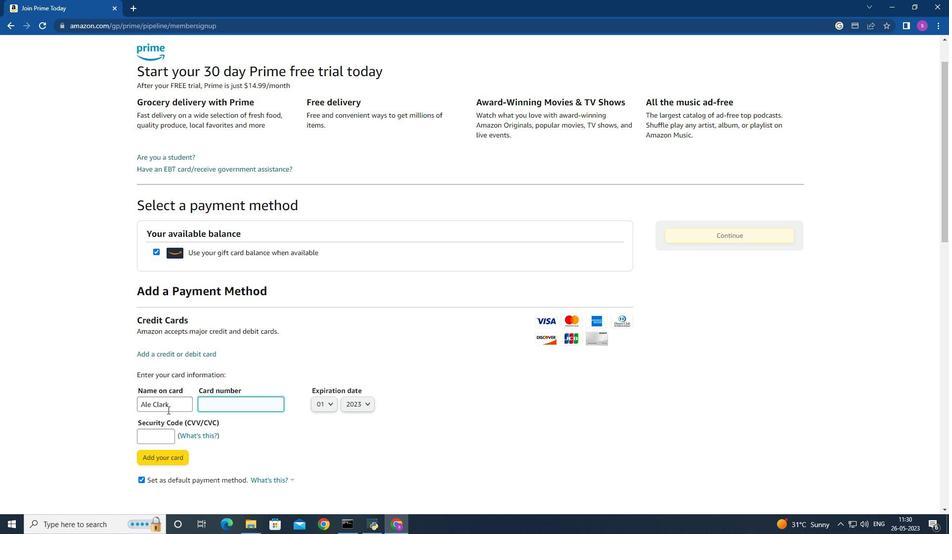 
Action: Mouse pressed left at (170, 285)
Screenshot: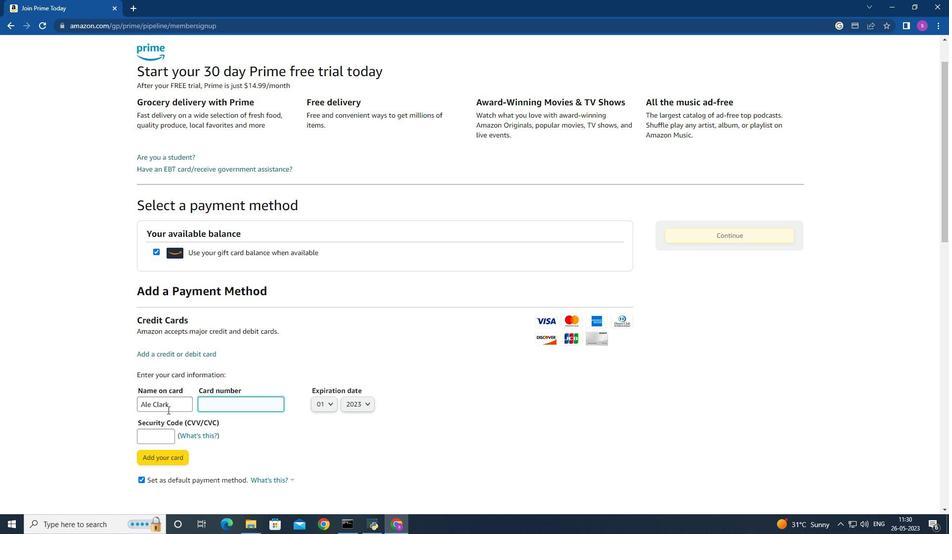 
Action: Key pressed 506
Screenshot: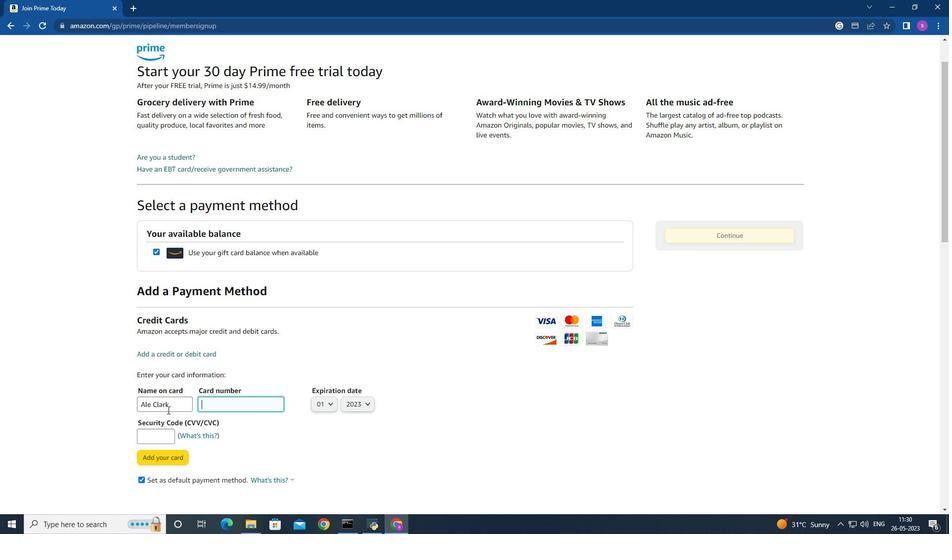 
Action: Mouse pressed left at (170, 285)
Screenshot: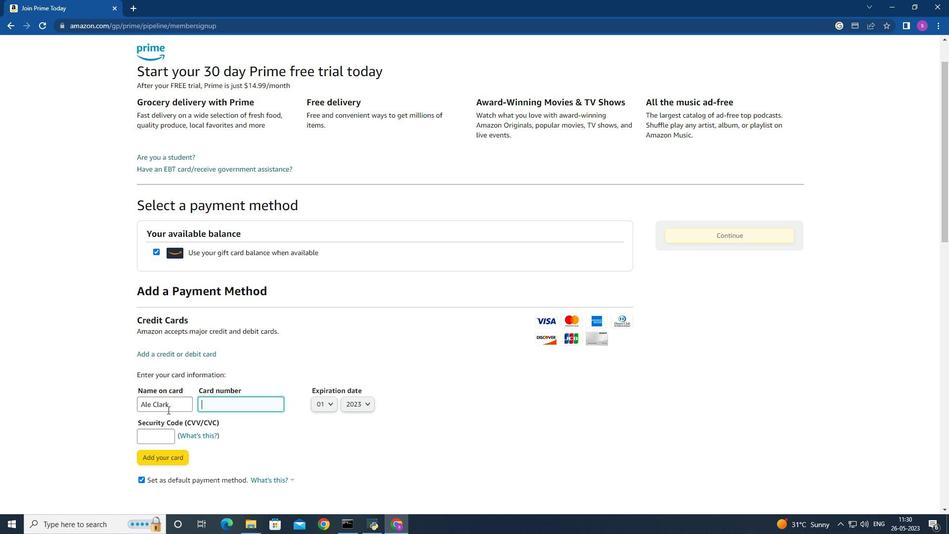 
Action: Key pressed 506
Screenshot: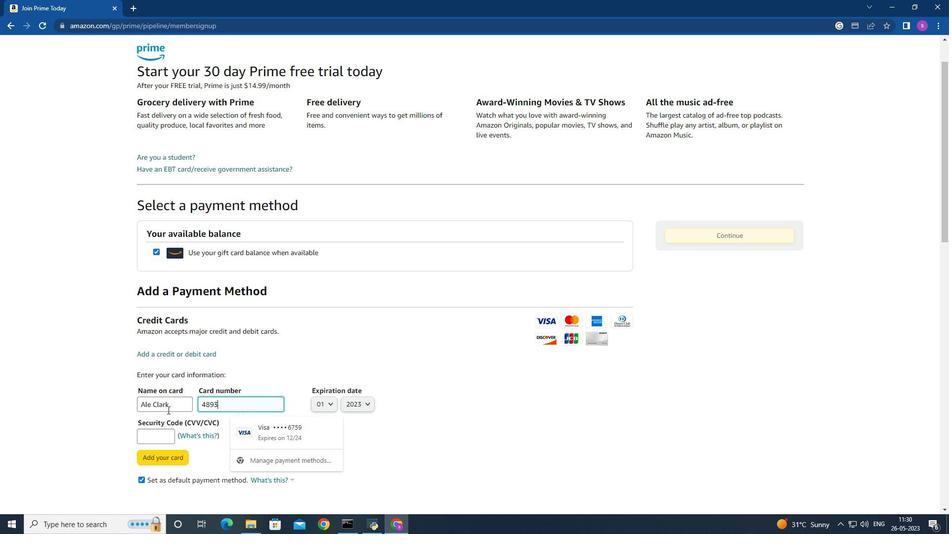 
Action: Mouse moved to (171, 309)
Screenshot: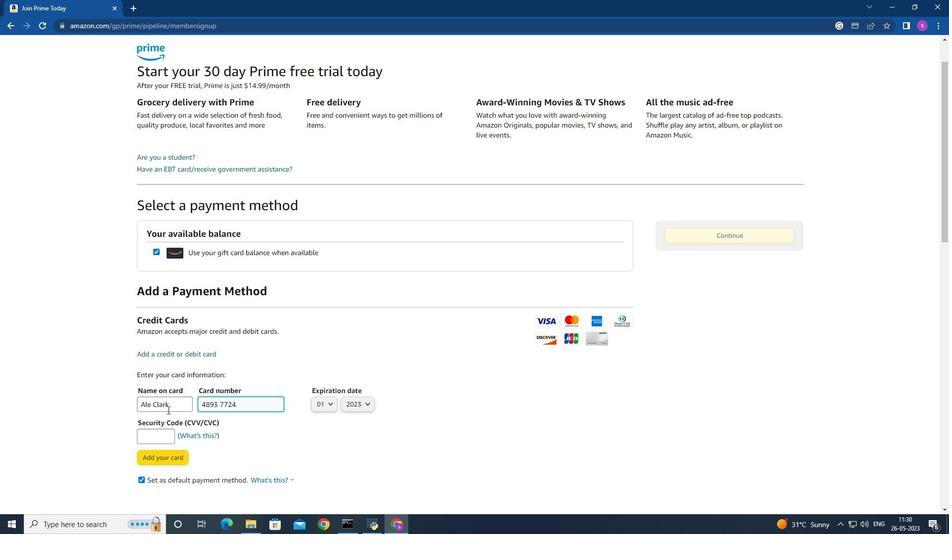 
Action: Key pressed organic<Key.space>honey<Key.enter>
Screenshot: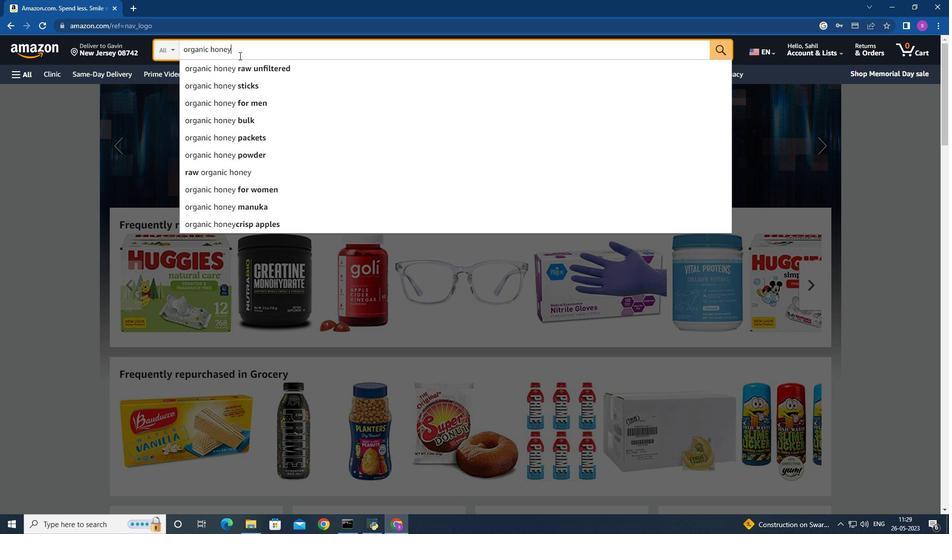 
Action: Mouse moved to (435, 257)
Screenshot: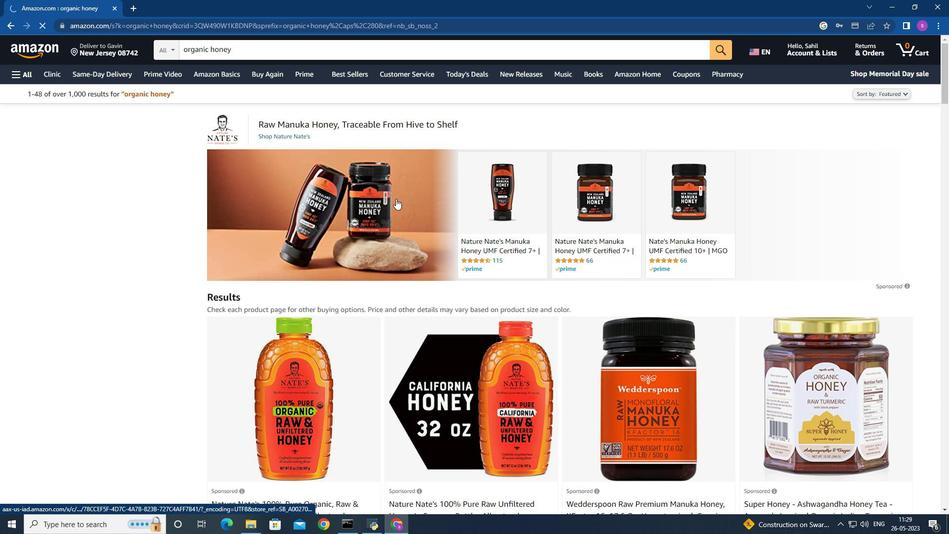
Action: Mouse scrolled (435, 256) with delta (0, 0)
Screenshot: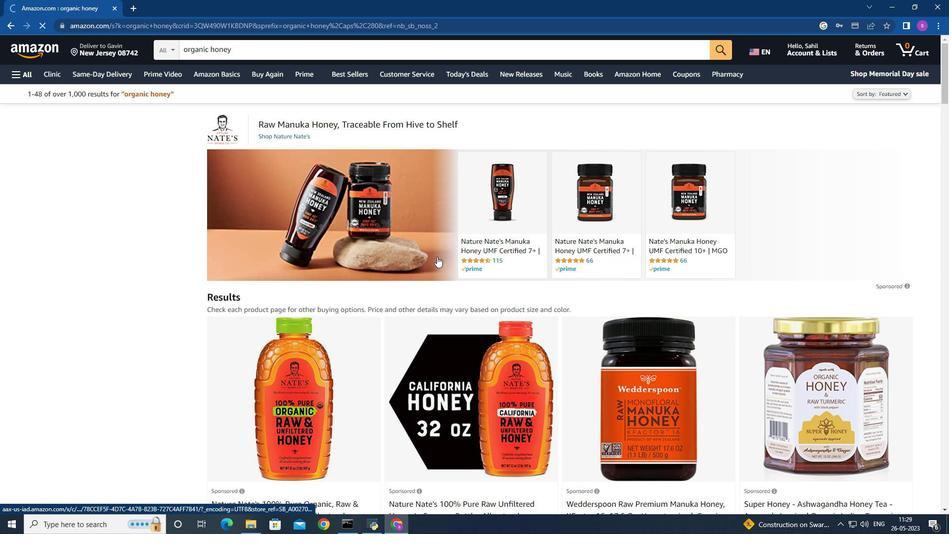 
Action: Mouse moved to (435, 257)
Screenshot: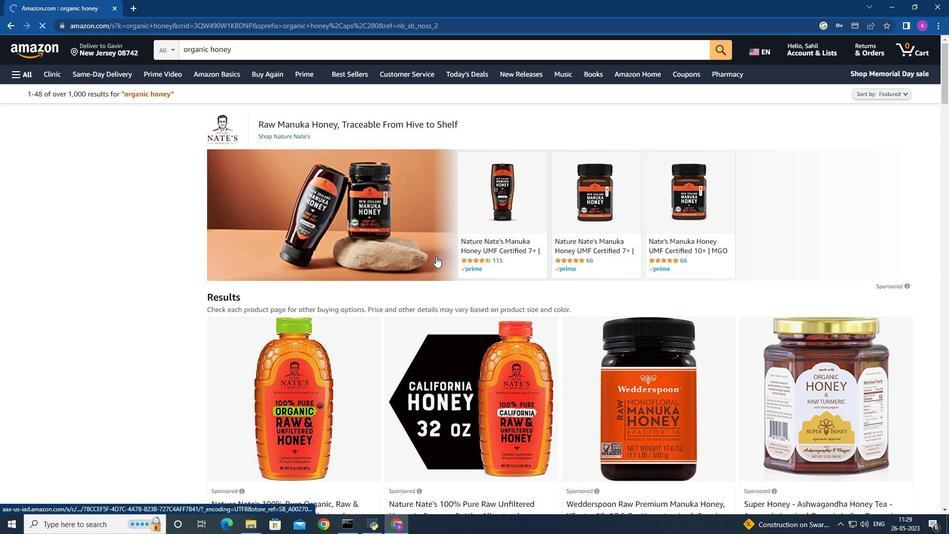 
Action: Mouse scrolled (435, 256) with delta (0, 0)
Screenshot: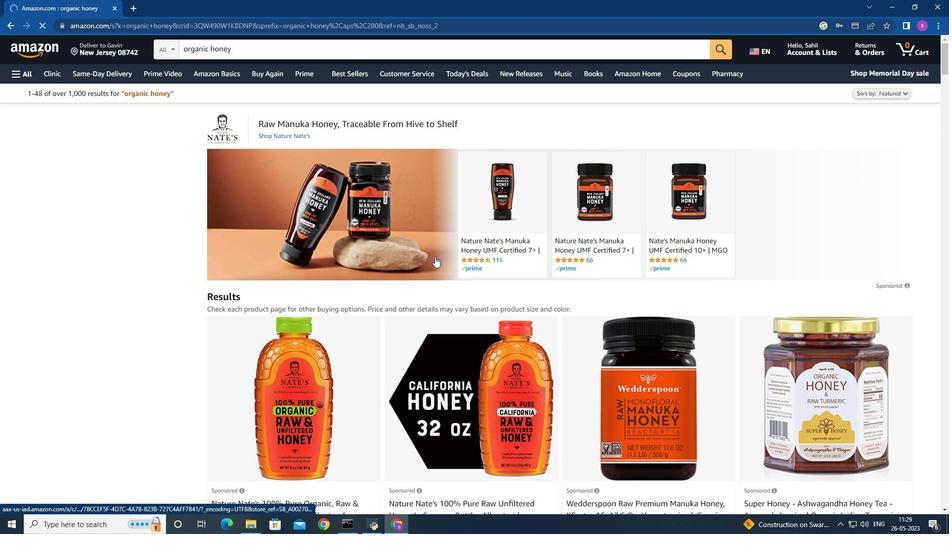 
Action: Mouse scrolled (435, 256) with delta (0, 0)
Screenshot: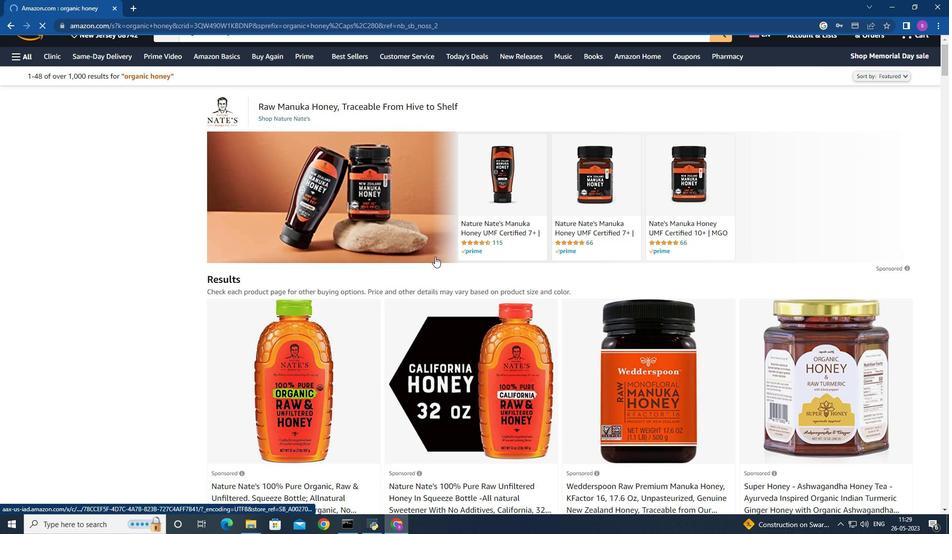
Action: Mouse moved to (210, 218)
Screenshot: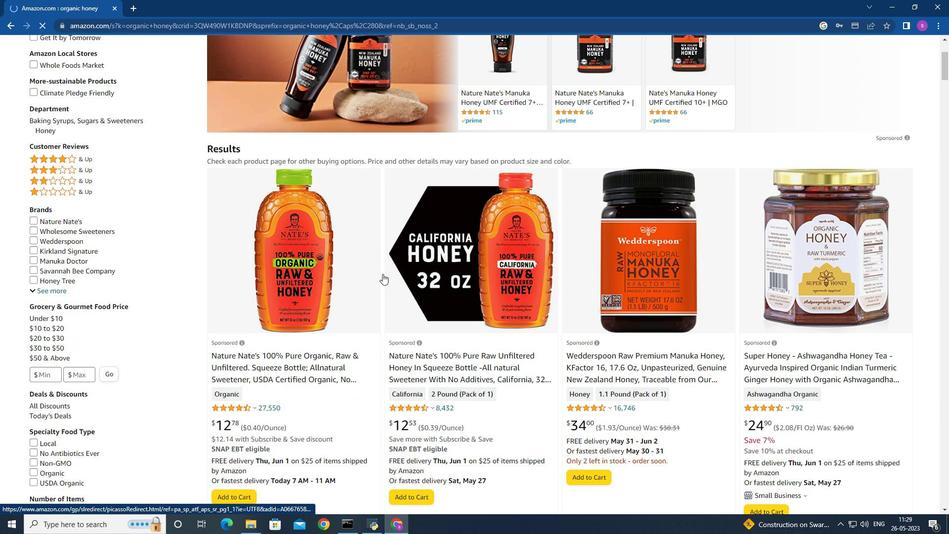 
Action: Mouse scrolled (210, 218) with delta (0, 0)
Screenshot: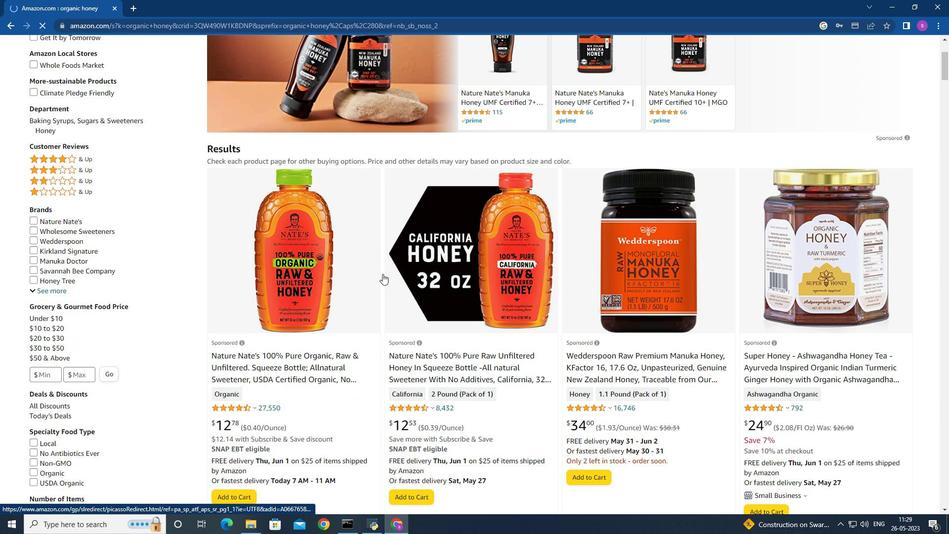 
Action: Mouse moved to (206, 215)
Screenshot: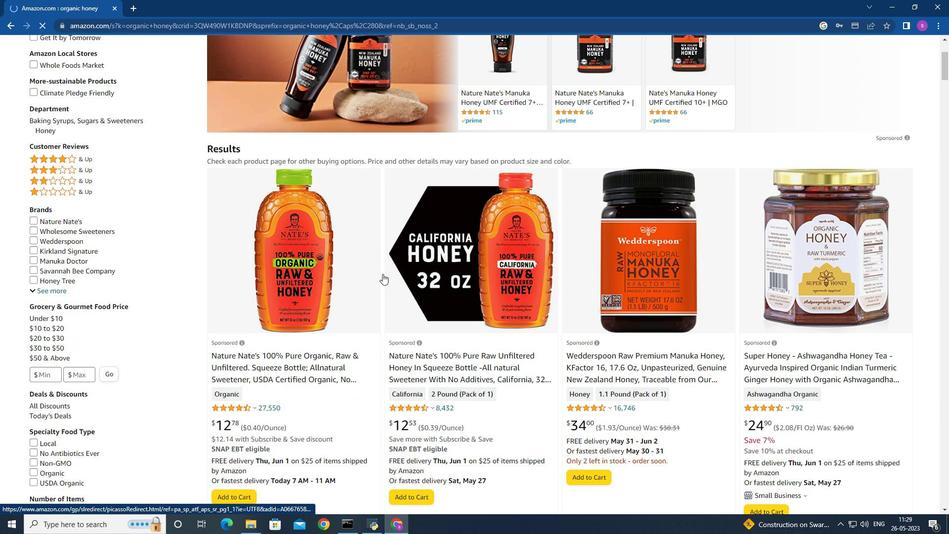 
Action: Mouse scrolled (206, 216) with delta (0, 0)
Screenshot: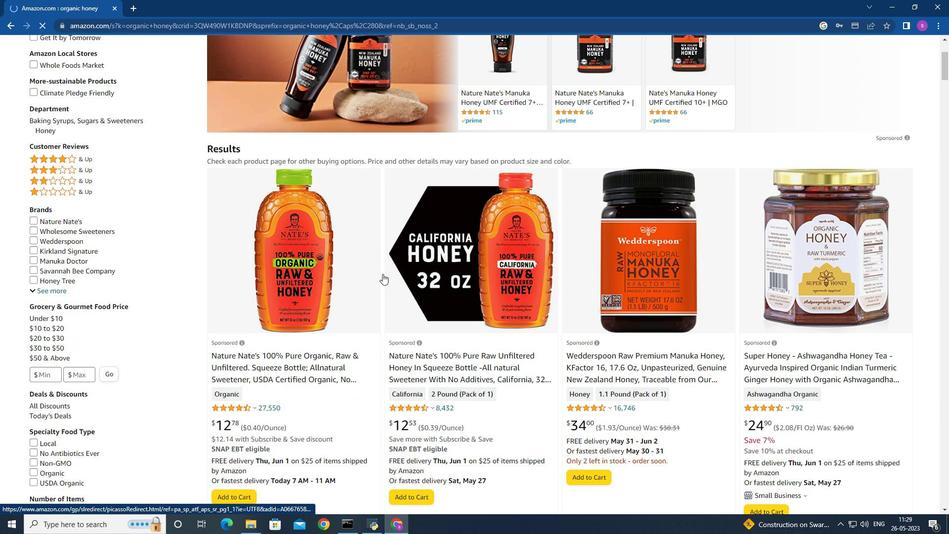 
Action: Mouse moved to (204, 214)
Screenshot: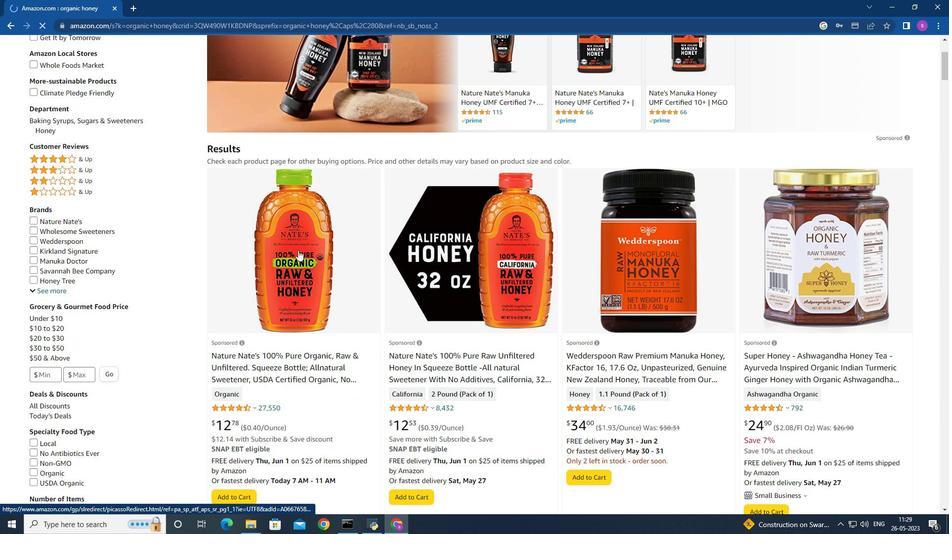 
Action: Mouse scrolled (204, 215) with delta (0, 0)
Screenshot: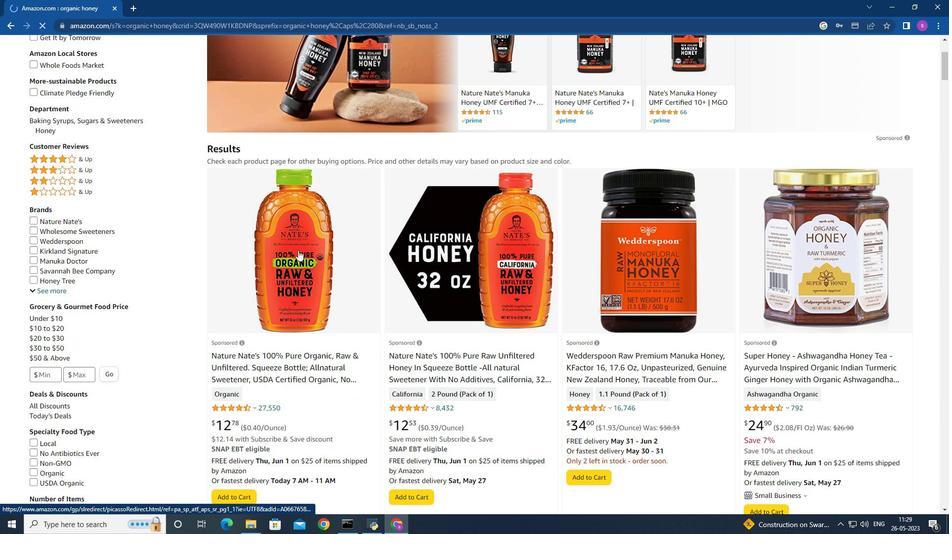 
Action: Mouse scrolled (204, 215) with delta (0, 0)
Screenshot: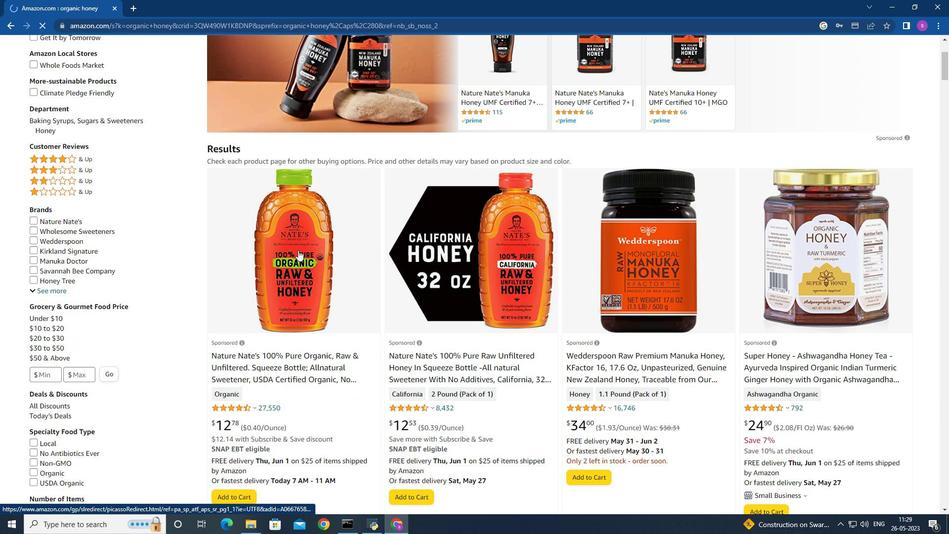 
Action: Mouse moved to (204, 214)
Screenshot: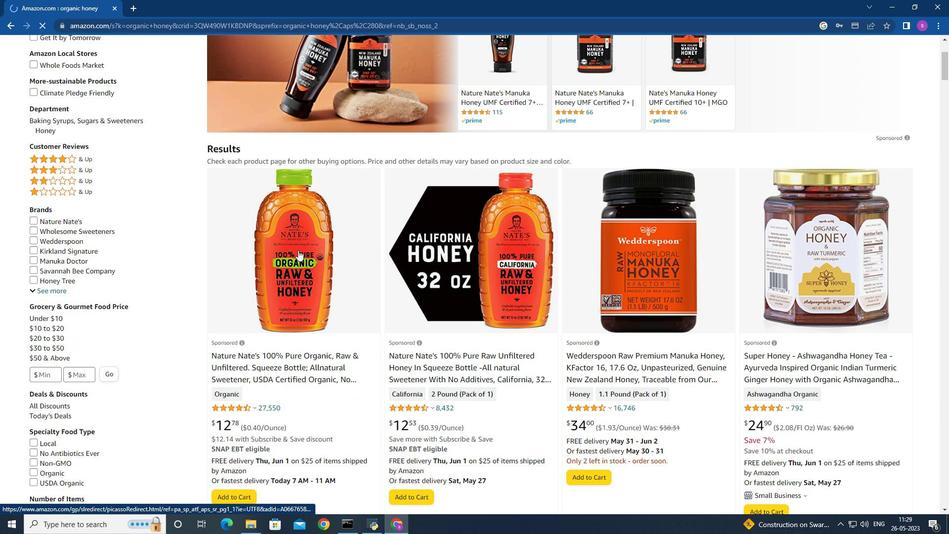 
Action: Mouse scrolled (204, 215) with delta (0, 0)
Screenshot: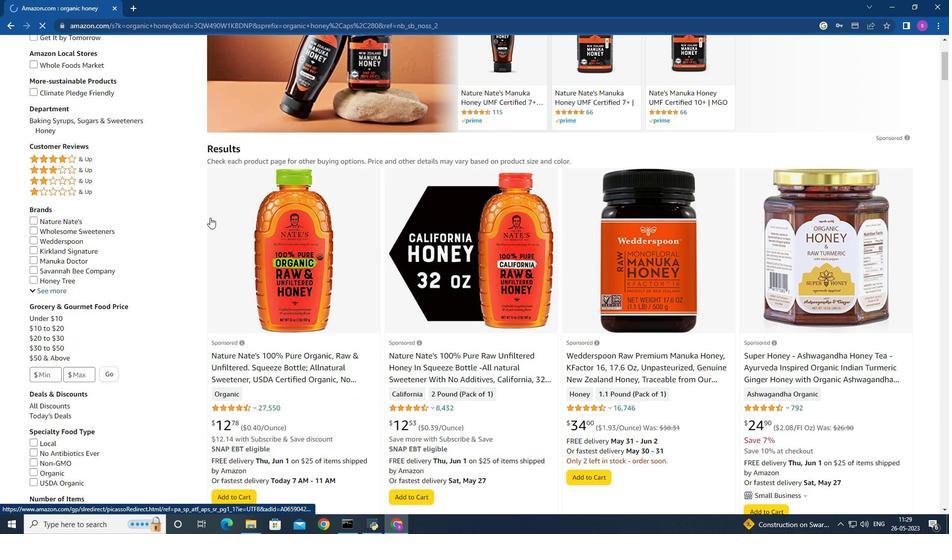 
Action: Mouse moved to (21, 79)
Screenshot: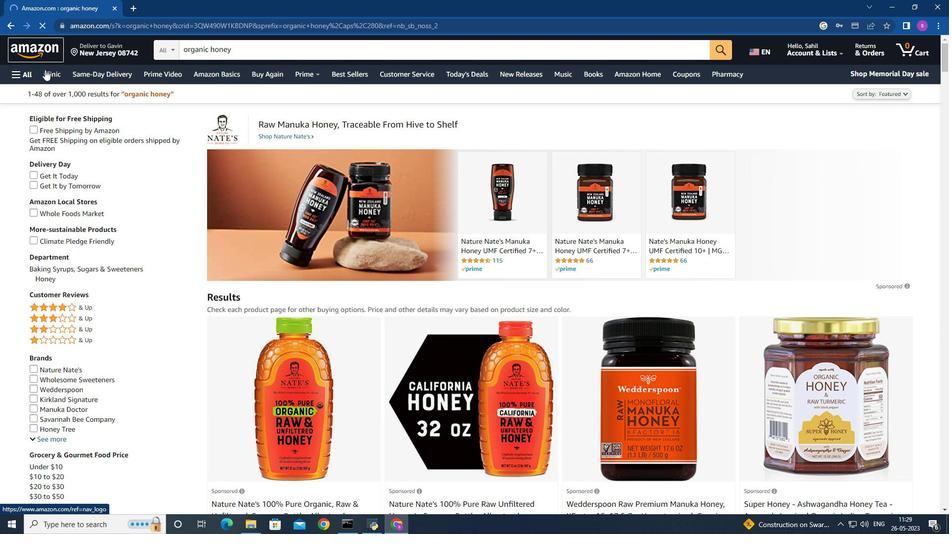 
Action: Mouse pressed left at (21, 79)
Screenshot: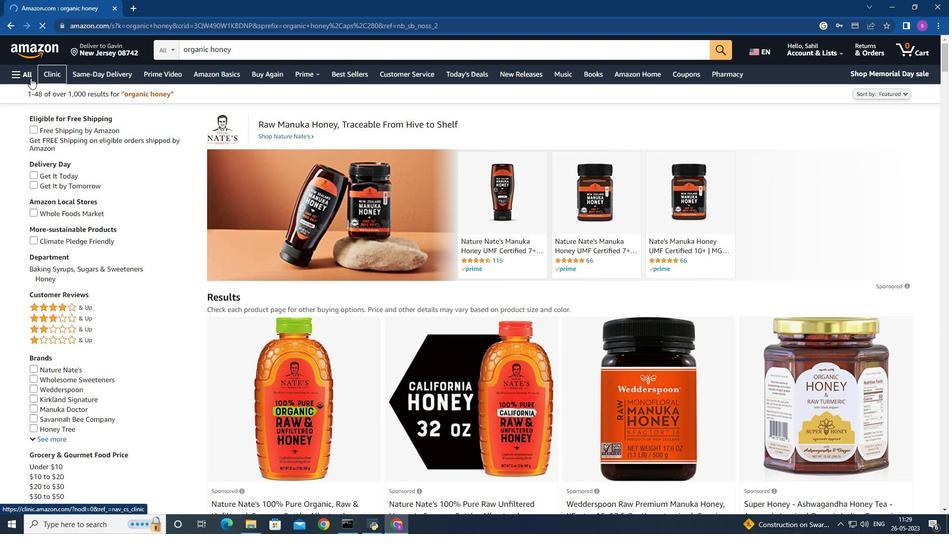 
Action: Mouse moved to (85, 253)
Screenshot: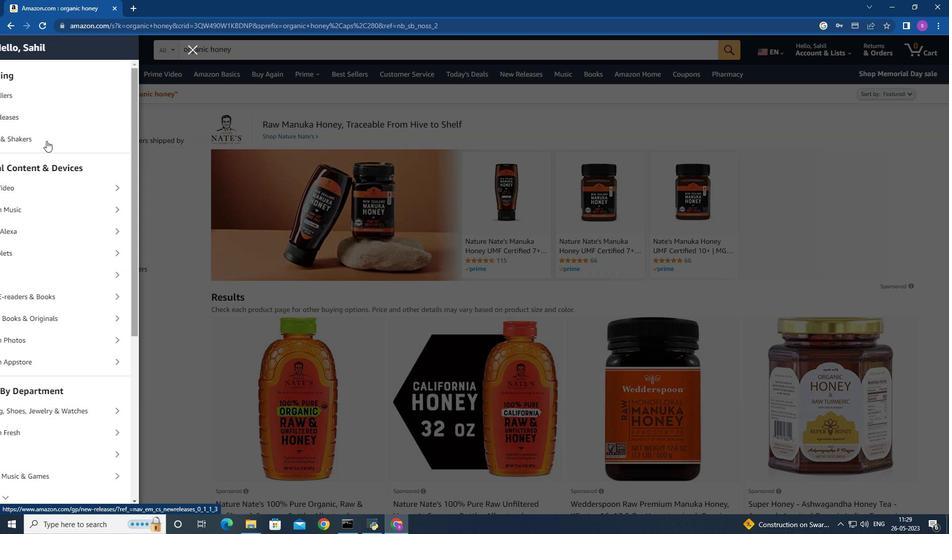 
Action: Mouse scrolled (85, 253) with delta (0, 0)
Screenshot: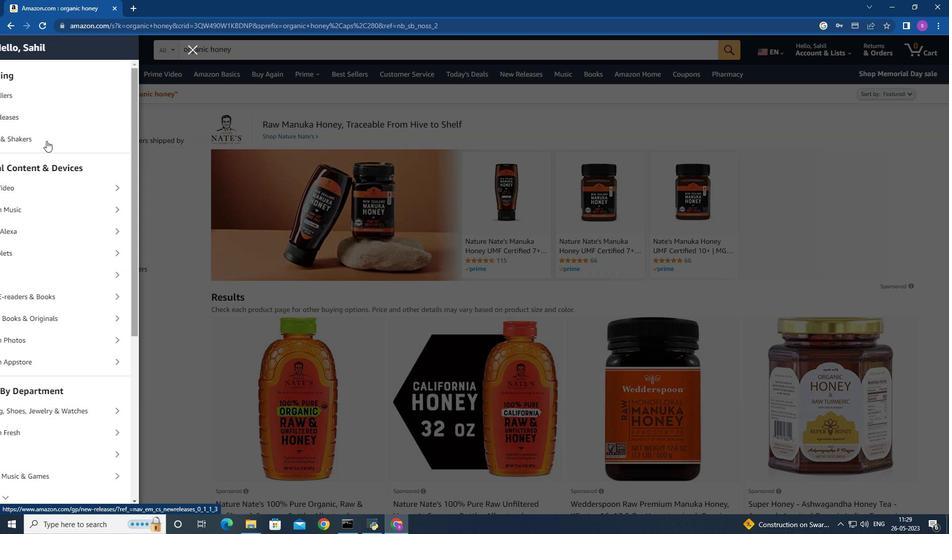 
Action: Mouse moved to (86, 256)
Screenshot: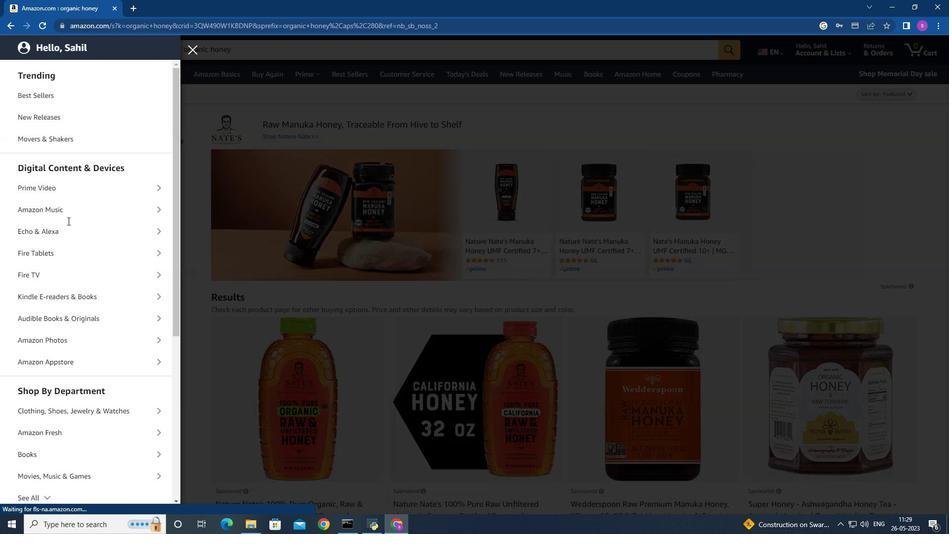 
Action: Mouse scrolled (86, 255) with delta (0, 0)
Screenshot: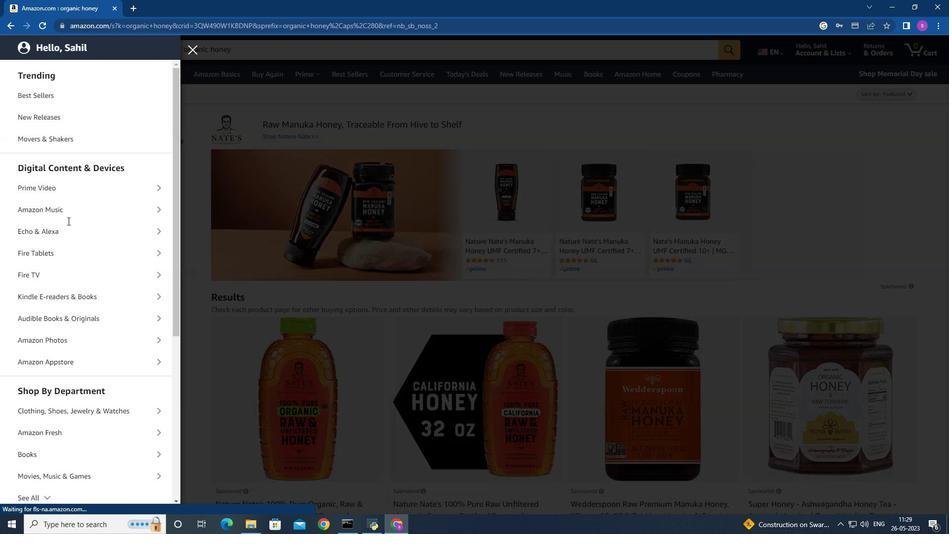 
Action: Mouse moved to (86, 259)
Screenshot: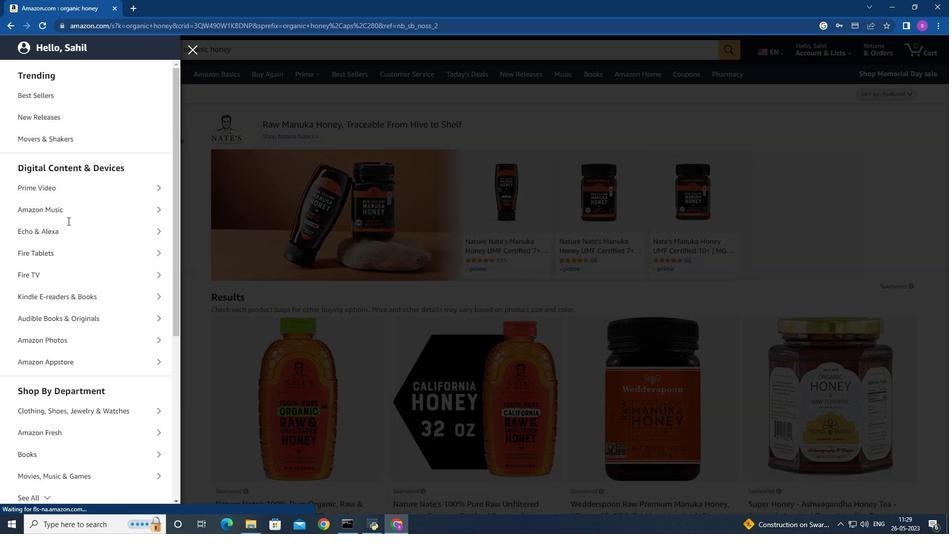 
Action: Mouse scrolled (86, 258) with delta (0, 0)
Screenshot: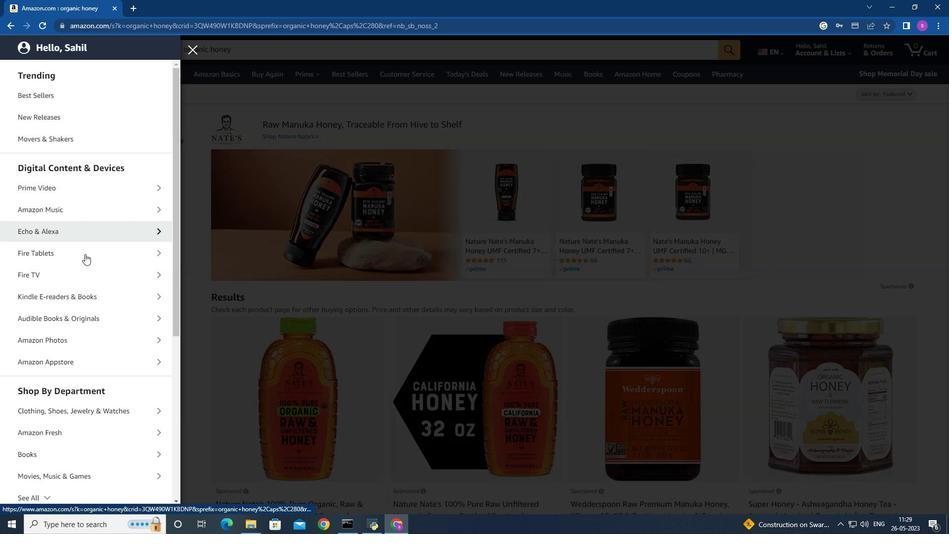 
Action: Mouse moved to (88, 268)
Screenshot: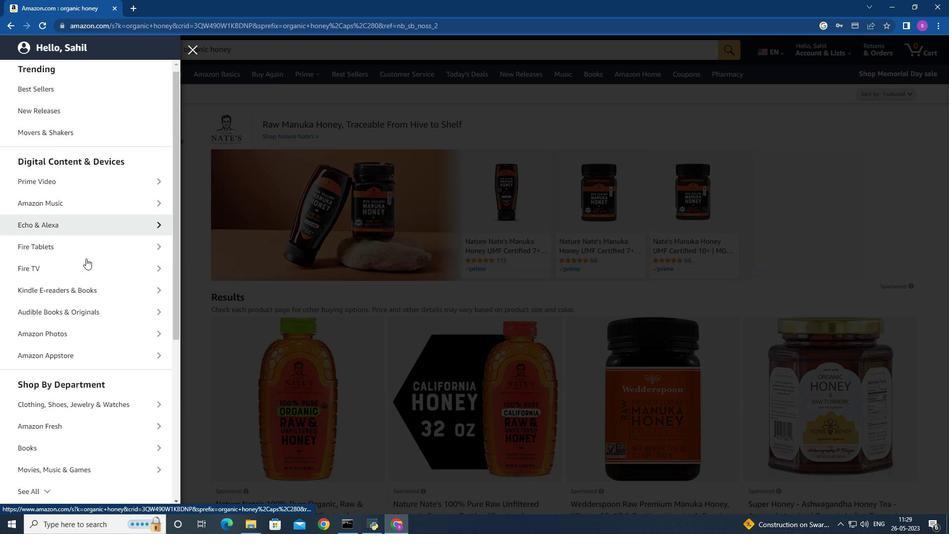 
Action: Mouse scrolled (88, 267) with delta (0, 0)
Screenshot: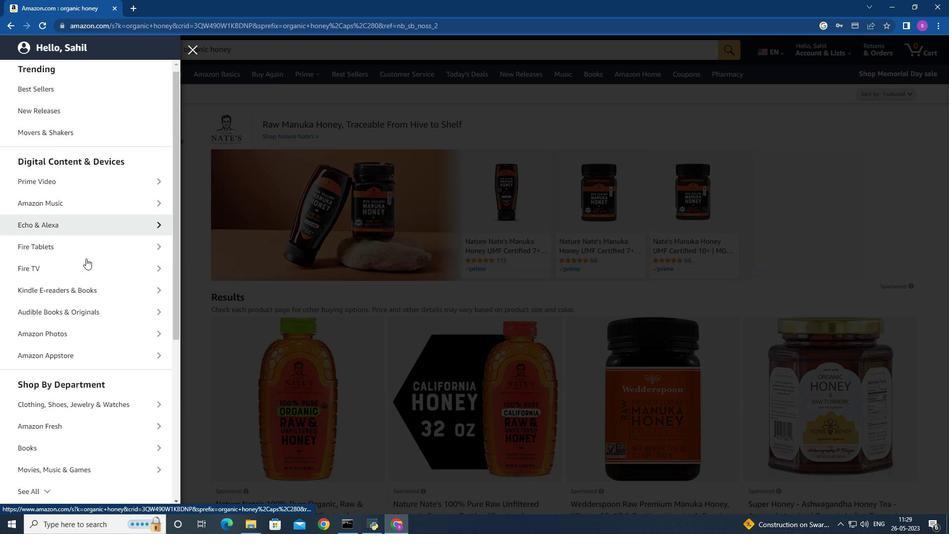 
Action: Mouse moved to (97, 297)
Screenshot: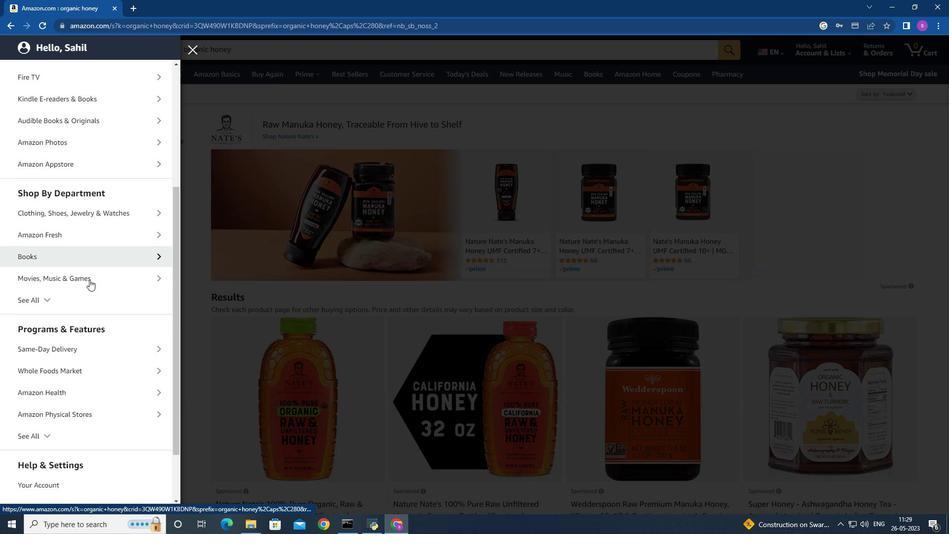 
Action: Mouse scrolled (97, 296) with delta (0, 0)
Screenshot: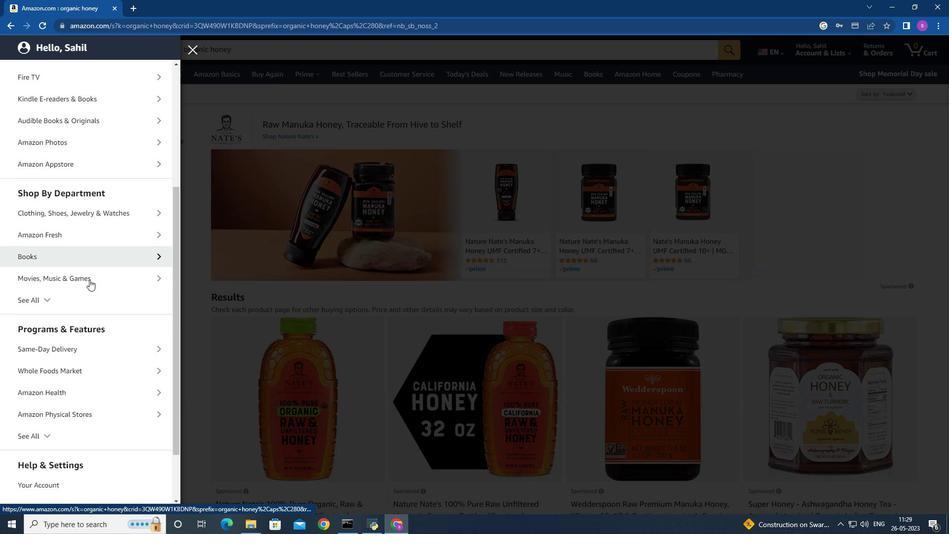 
Action: Mouse moved to (100, 318)
Screenshot: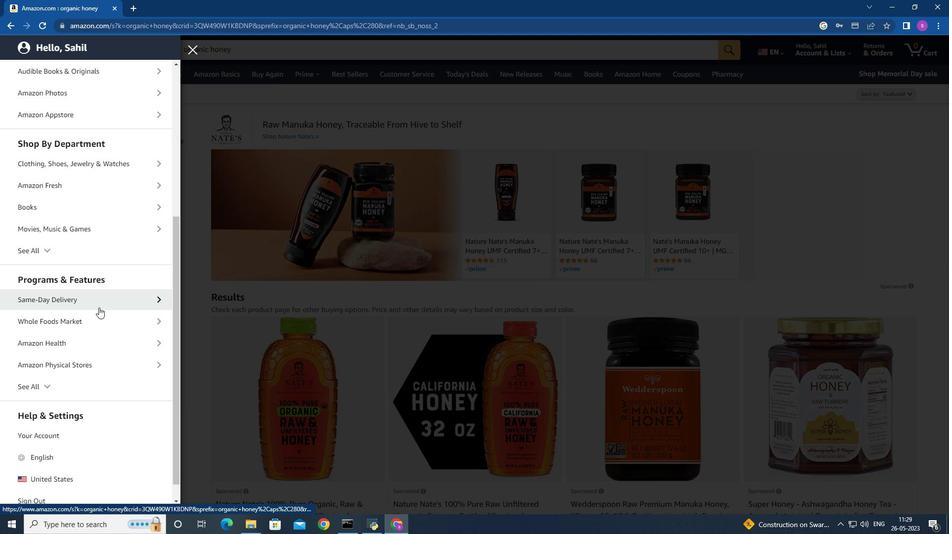 
Action: Mouse scrolled (100, 317) with delta (0, 0)
Screenshot: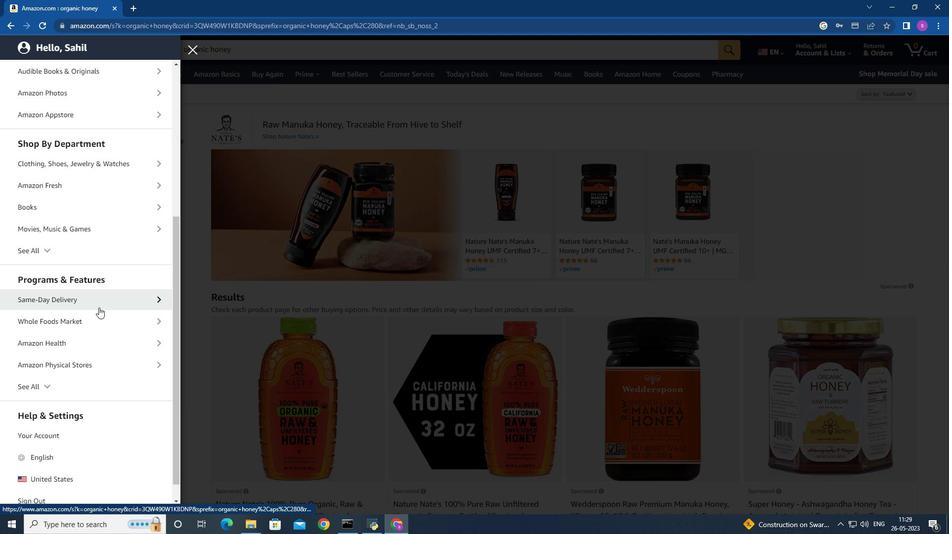 
Action: Mouse moved to (101, 322)
Screenshot: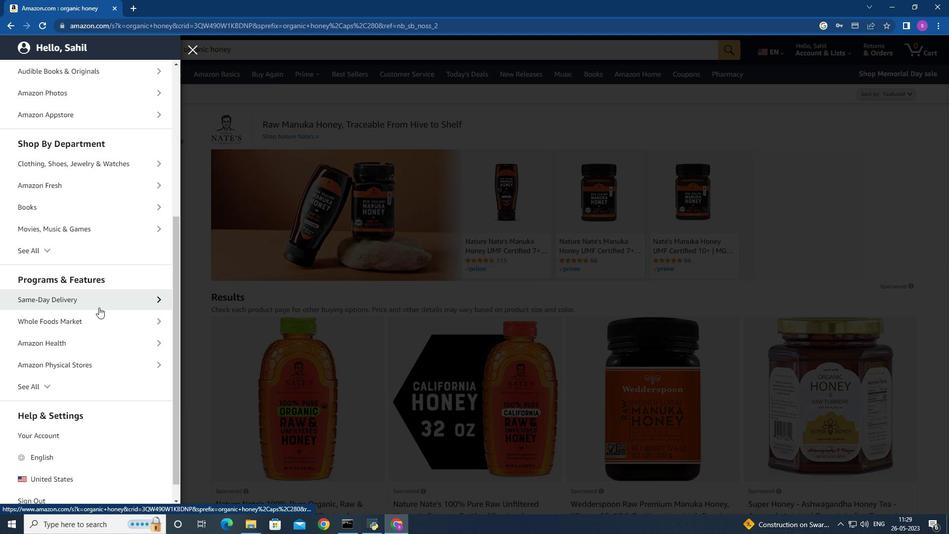 
Action: Mouse scrolled (101, 322) with delta (0, 0)
Screenshot: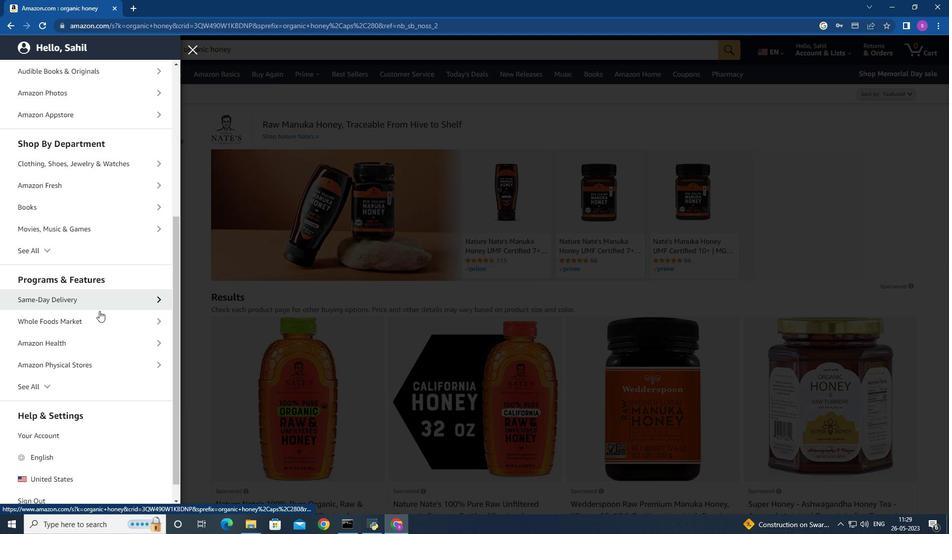 
Action: Mouse moved to (101, 325)
Screenshot: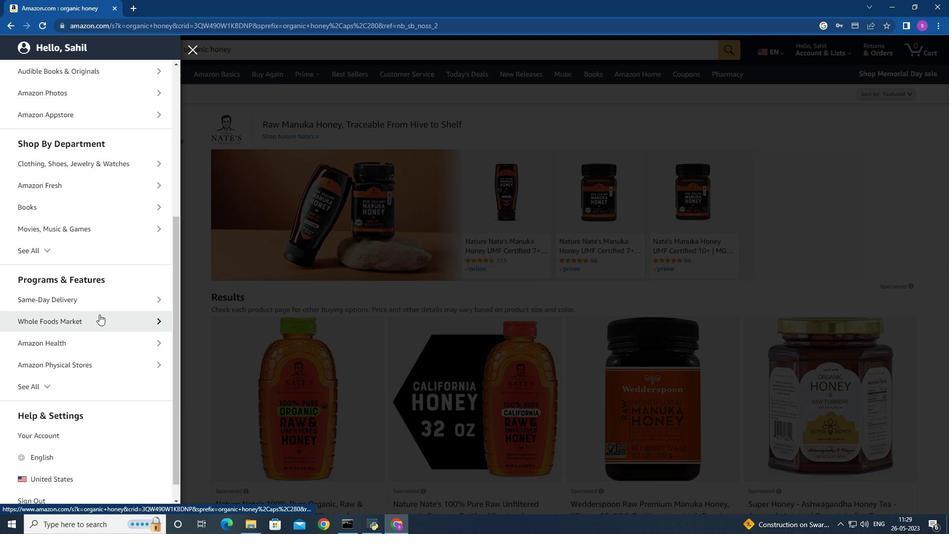 
Action: Mouse scrolled (101, 325) with delta (0, 0)
Screenshot: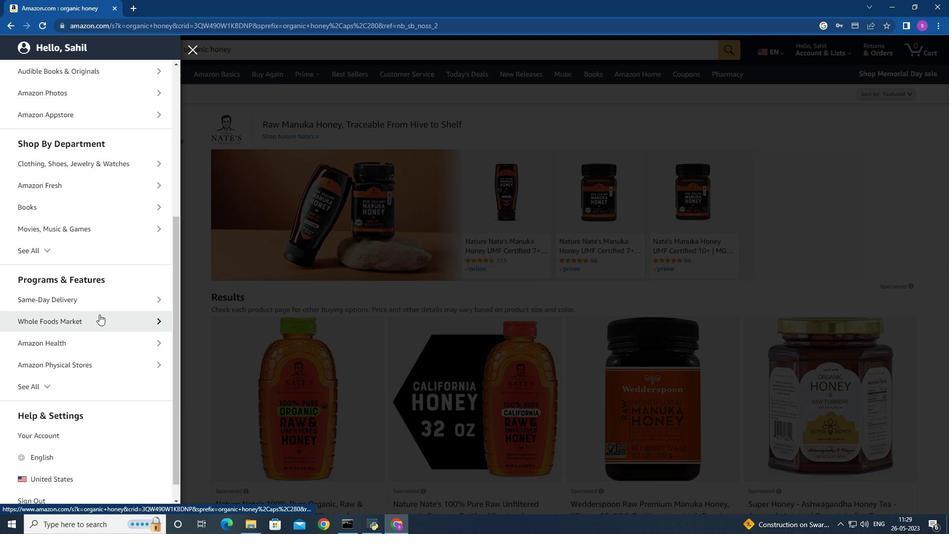 
Action: Mouse moved to (94, 303)
Screenshot: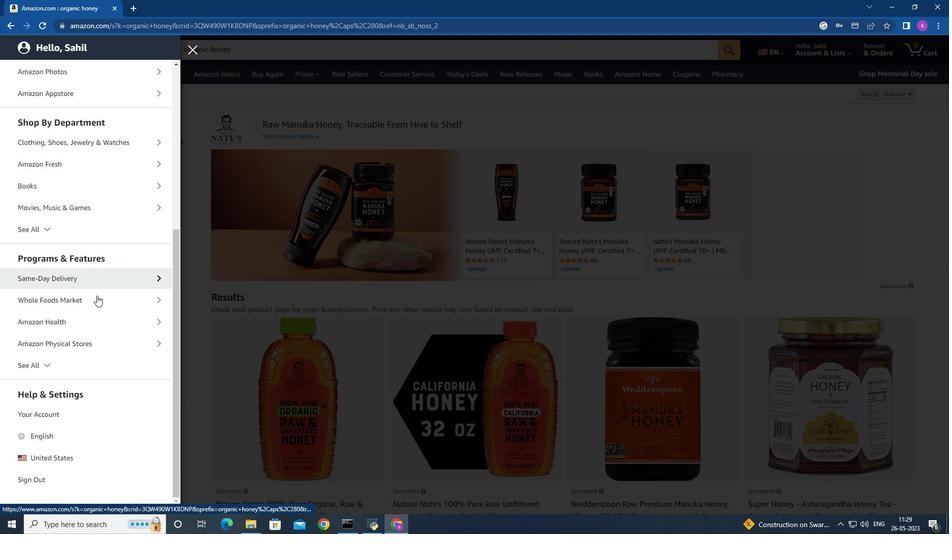 
Action: Mouse pressed left at (94, 303)
Screenshot: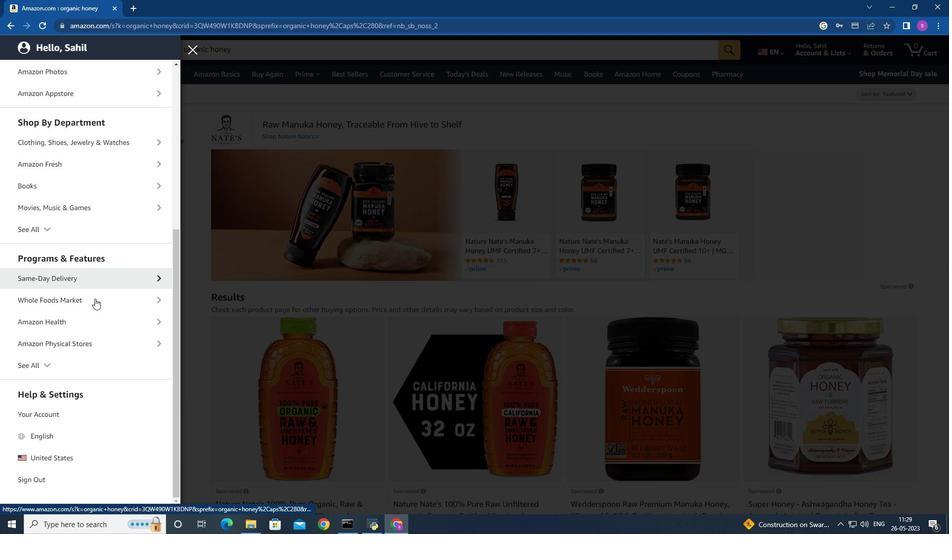 
Action: Mouse moved to (58, 114)
Screenshot: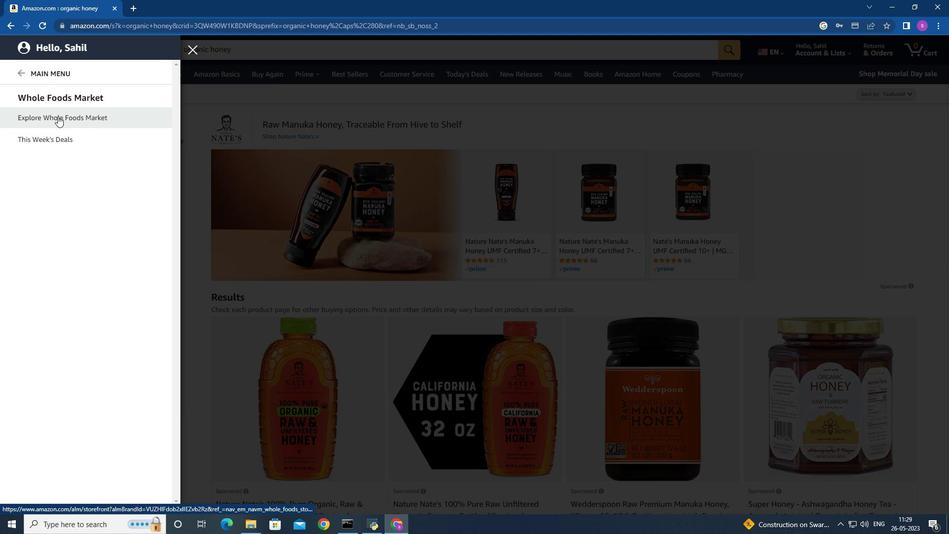 
Action: Mouse pressed left at (58, 114)
Screenshot: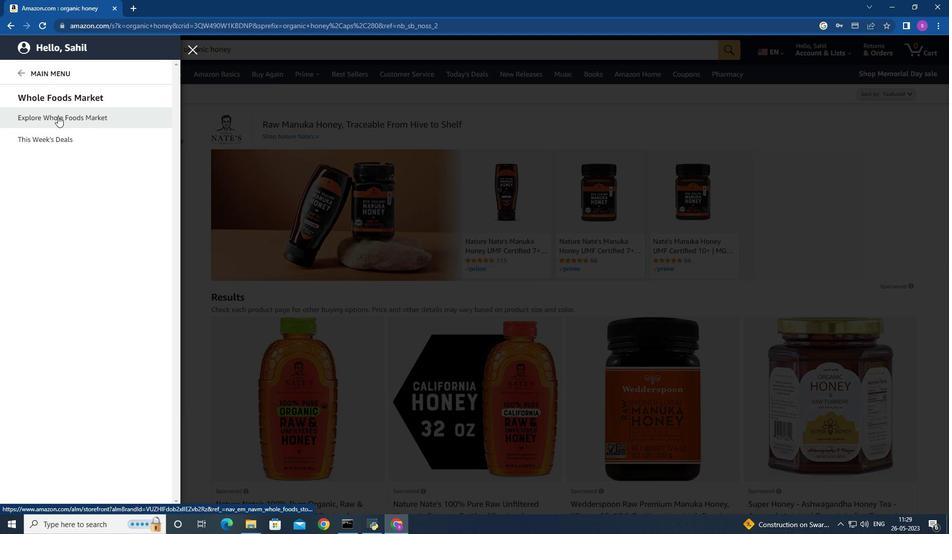
Action: Mouse moved to (296, 57)
Screenshot: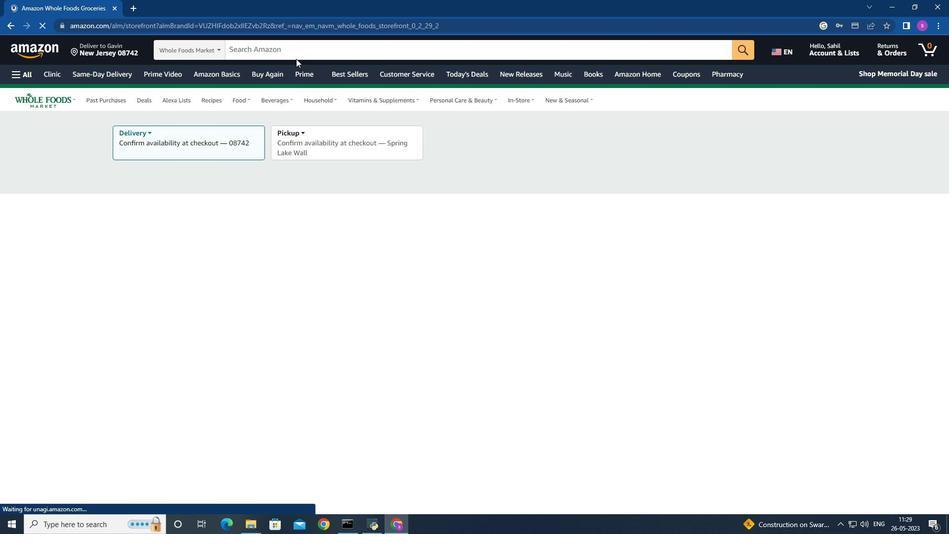 
Action: Mouse pressed left at (296, 57)
Screenshot: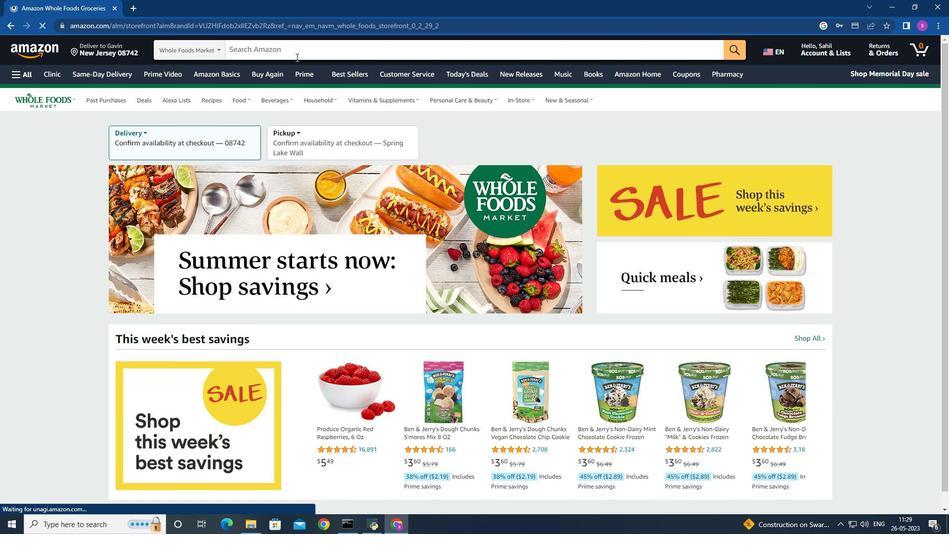 
Action: Key pressed organic<Key.space>honey<Key.enter>
Screenshot: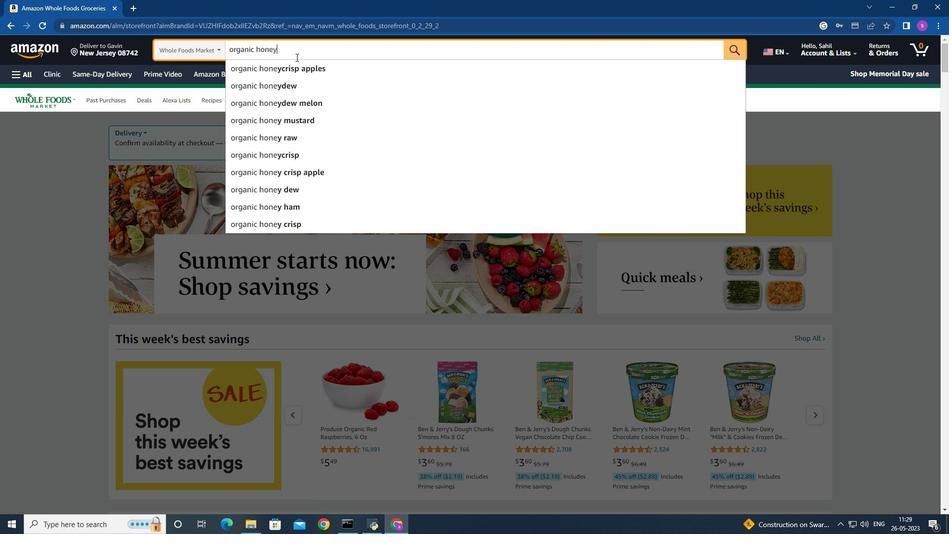 
Action: Mouse moved to (455, 356)
Screenshot: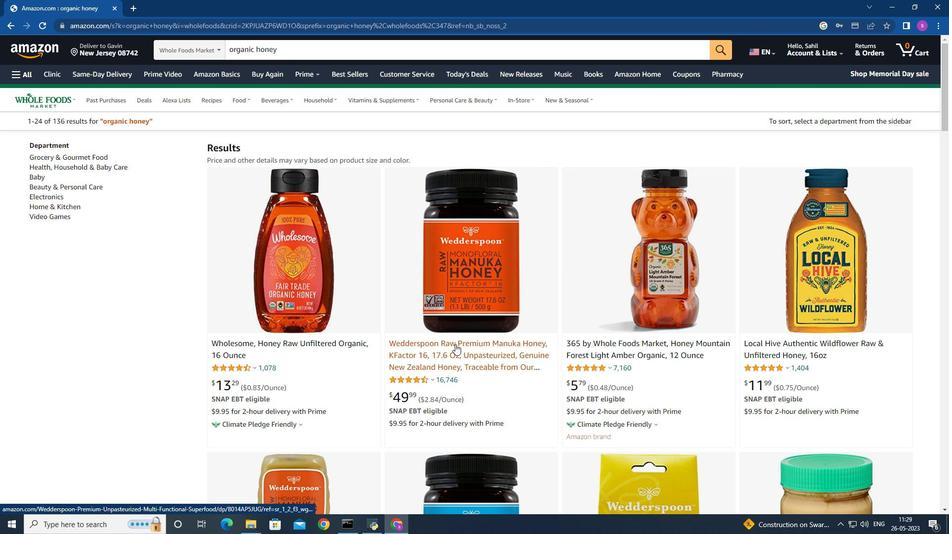 
Action: Mouse pressed left at (455, 356)
Screenshot: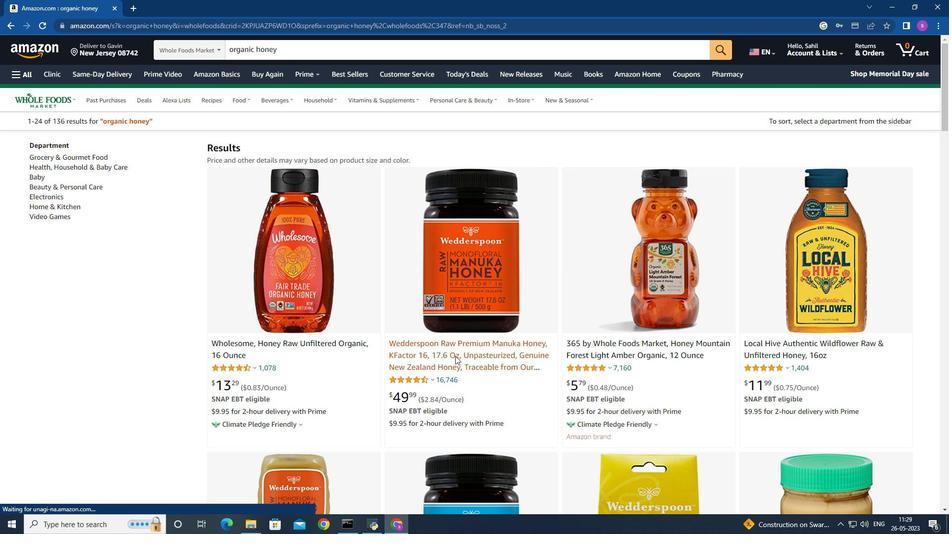 
Action: Mouse moved to (456, 328)
Screenshot: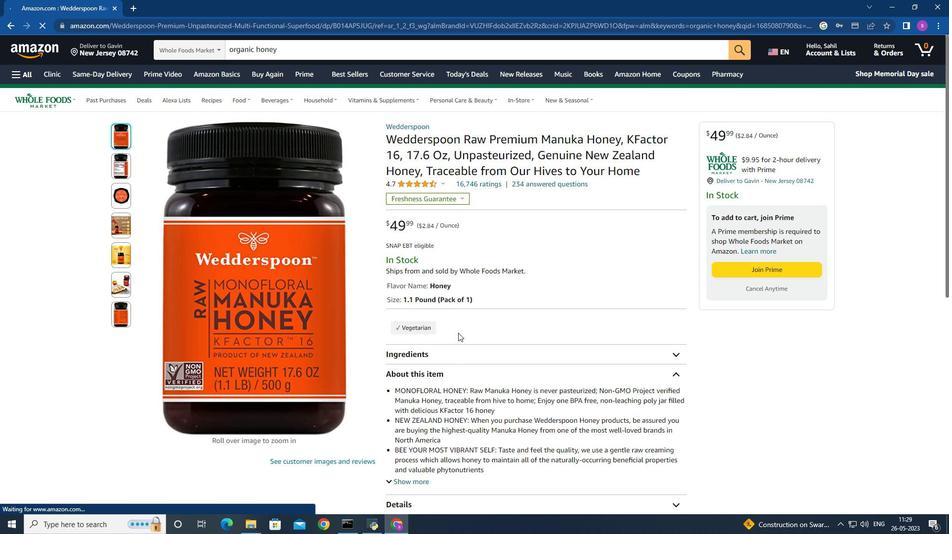 
Action: Mouse scrolled (456, 328) with delta (0, 0)
Screenshot: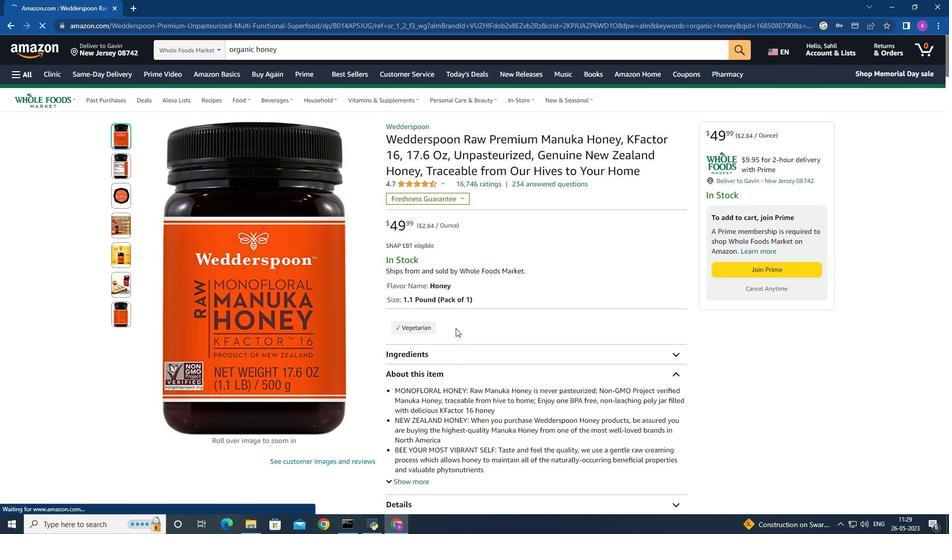 
Action: Mouse scrolled (456, 328) with delta (0, 0)
Screenshot: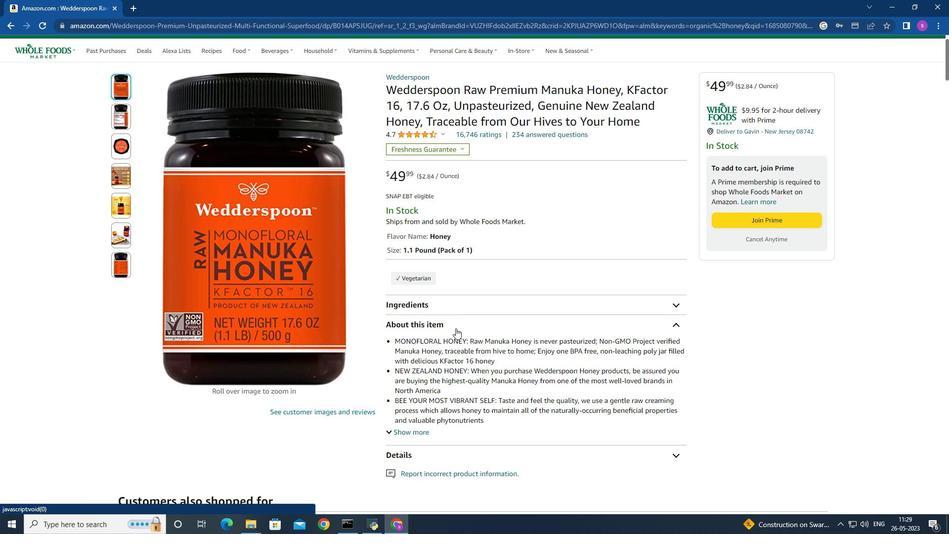 
Action: Mouse scrolled (456, 328) with delta (0, 0)
Screenshot: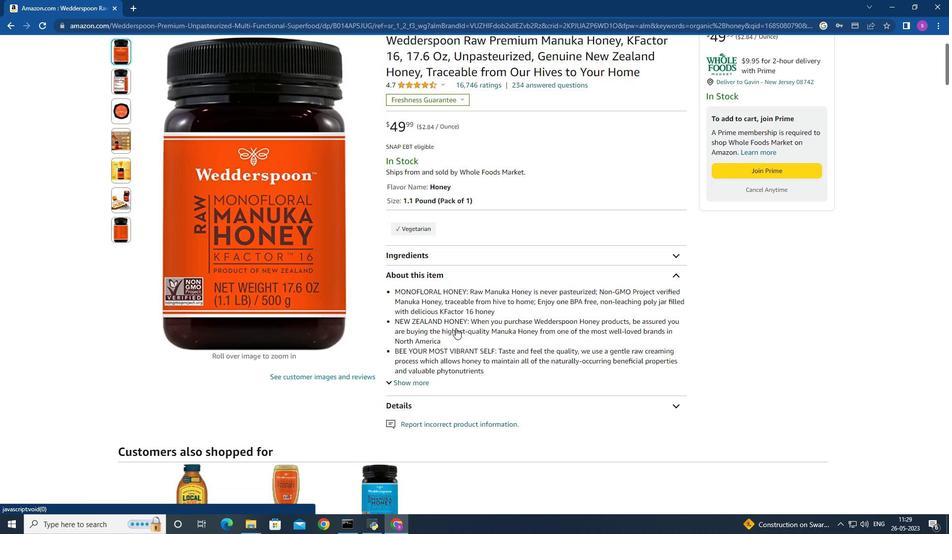 
Action: Mouse scrolled (456, 329) with delta (0, 0)
Screenshot: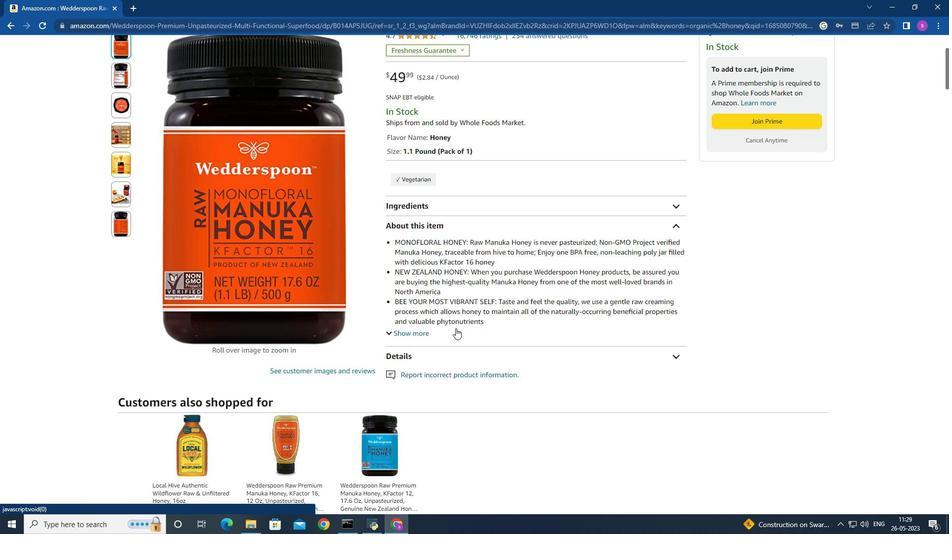 
Action: Mouse scrolled (456, 329) with delta (0, 0)
Screenshot: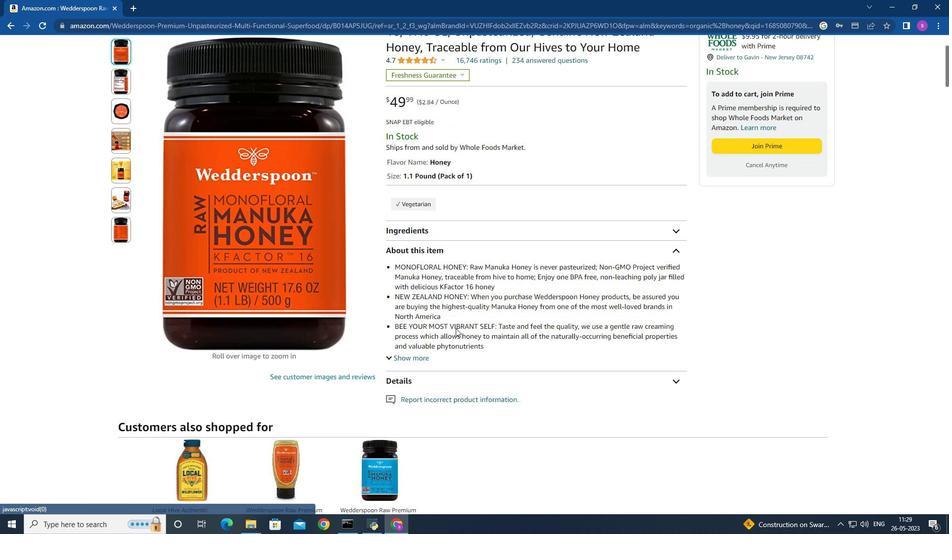 
Action: Mouse scrolled (456, 329) with delta (0, 0)
Screenshot: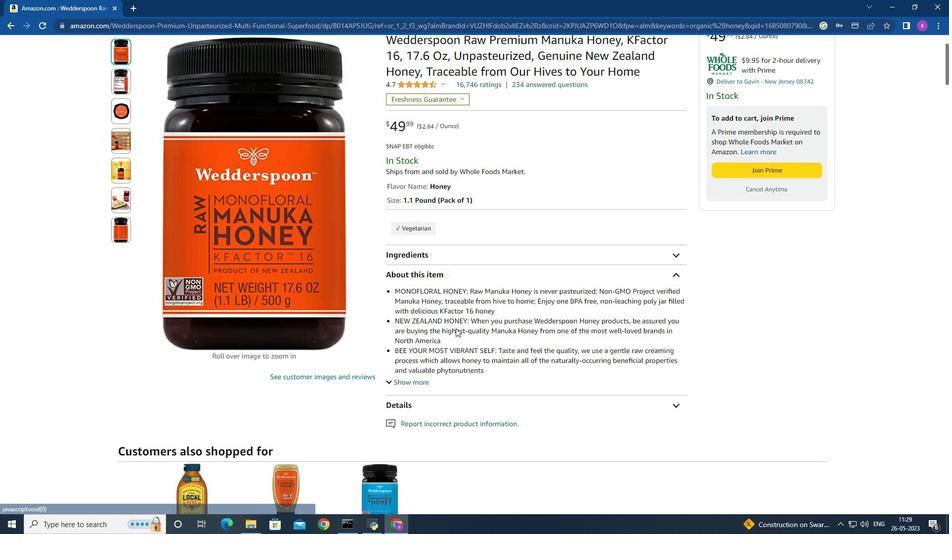 
Action: Mouse scrolled (456, 328) with delta (0, 0)
Screenshot: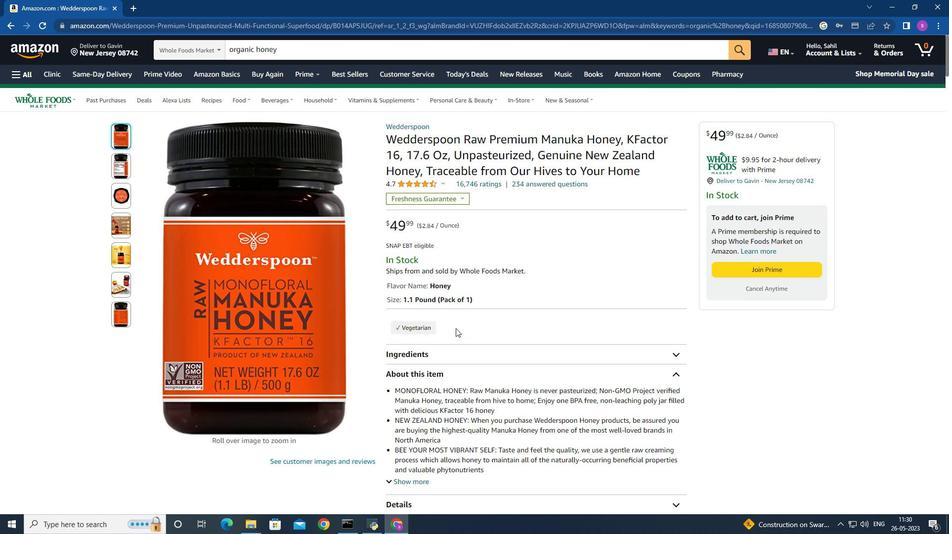 
Action: Mouse scrolled (456, 329) with delta (0, 0)
Screenshot: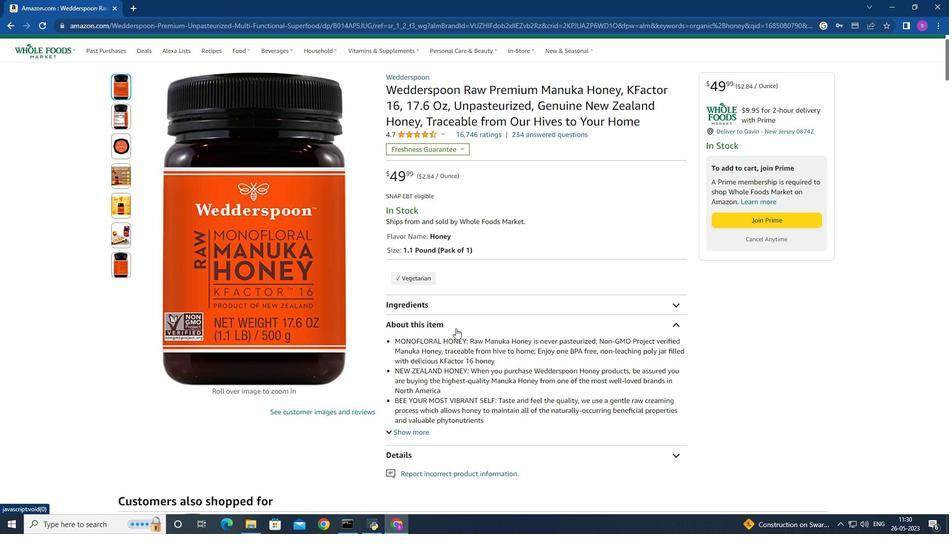 
Action: Mouse scrolled (456, 329) with delta (0, 0)
Screenshot: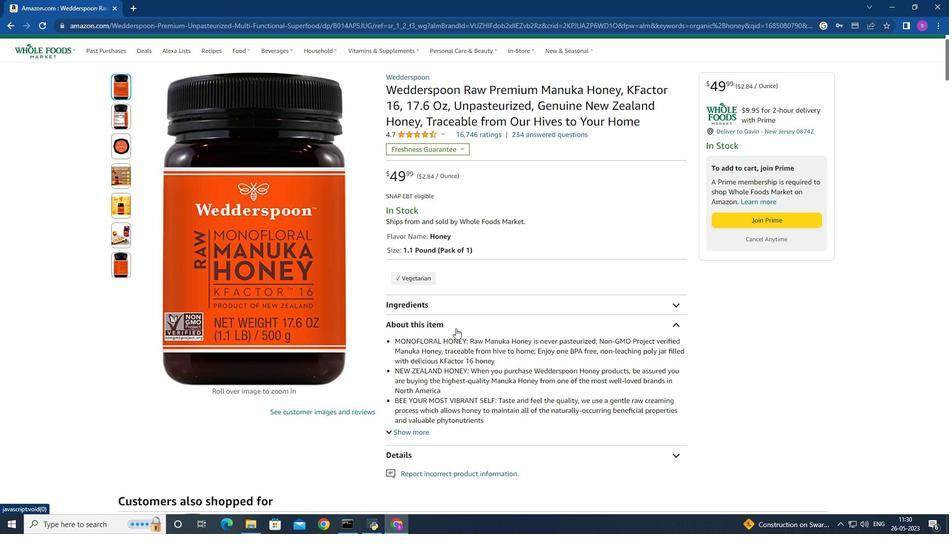 
Action: Mouse scrolled (456, 329) with delta (0, 0)
Screenshot: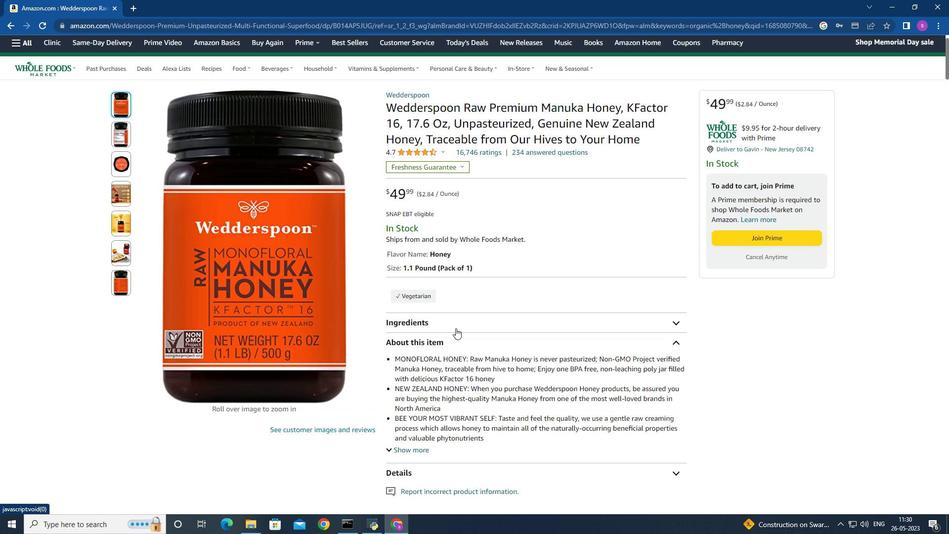 
Action: Mouse scrolled (456, 329) with delta (0, 0)
Screenshot: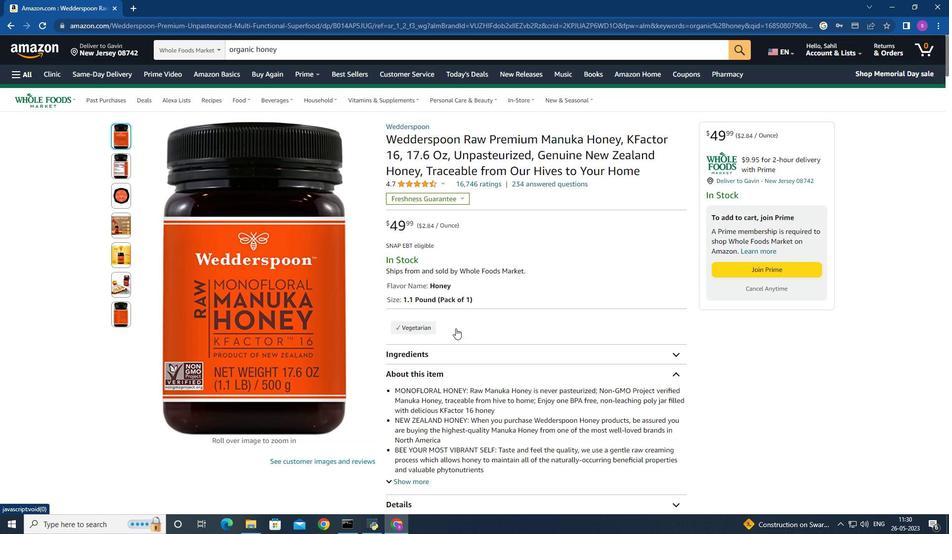 
Action: Mouse moved to (339, 47)
Screenshot: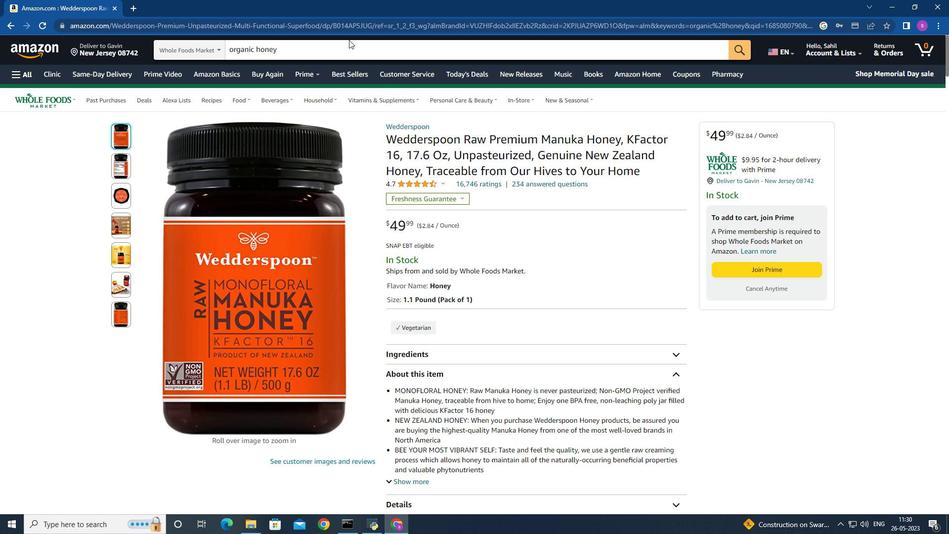 
Action: Mouse pressed left at (339, 47)
Screenshot: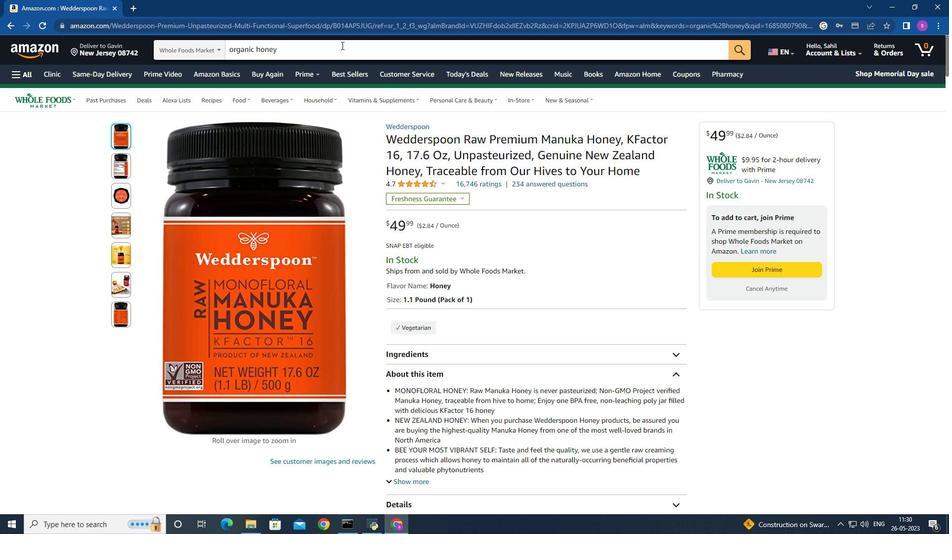 
Action: Key pressed <Key.backspace><Key.backspace><Key.backspace><Key.backspace><Key.backspace><Key.backspace><Key.backspace><Key.backspace><Key.backspace><Key.backspace><Key.backspace><Key.backspace><Key.backspace><Key.backspace><Key.backspace><Key.backspace><Key.backspace><Key.backspace><Key.backspace><Key.backspace><Key.backspace><Key.backspace><Key.backspace><Key.shift>Hyaluronic<Key.space>acid<Key.space>supplement<Key.space><Key.down><Key.enter>
Screenshot: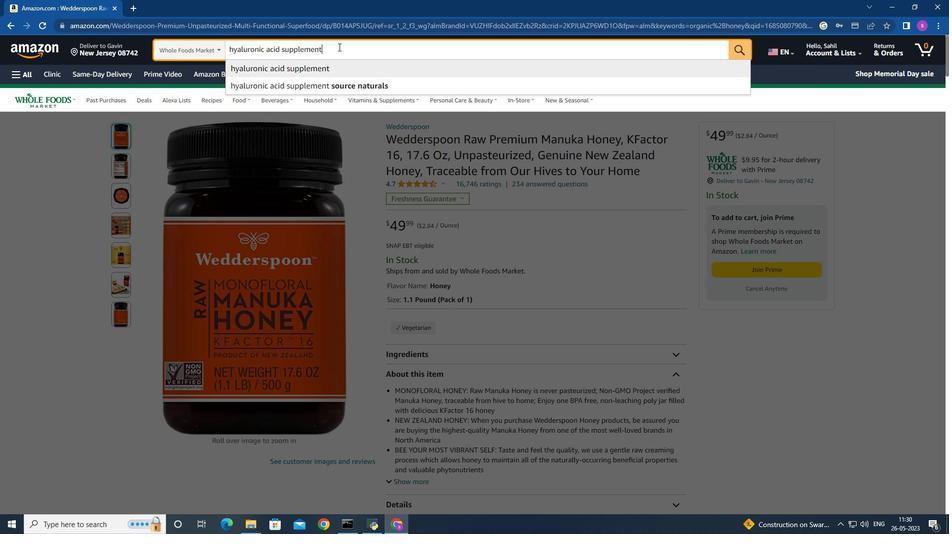 
Action: Mouse moved to (328, 344)
Screenshot: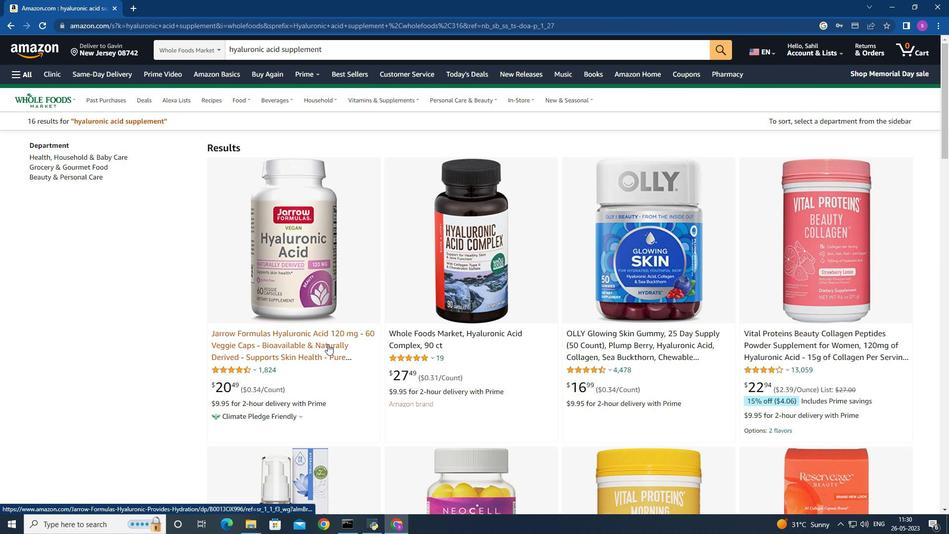 
Action: Mouse pressed left at (328, 344)
Screenshot: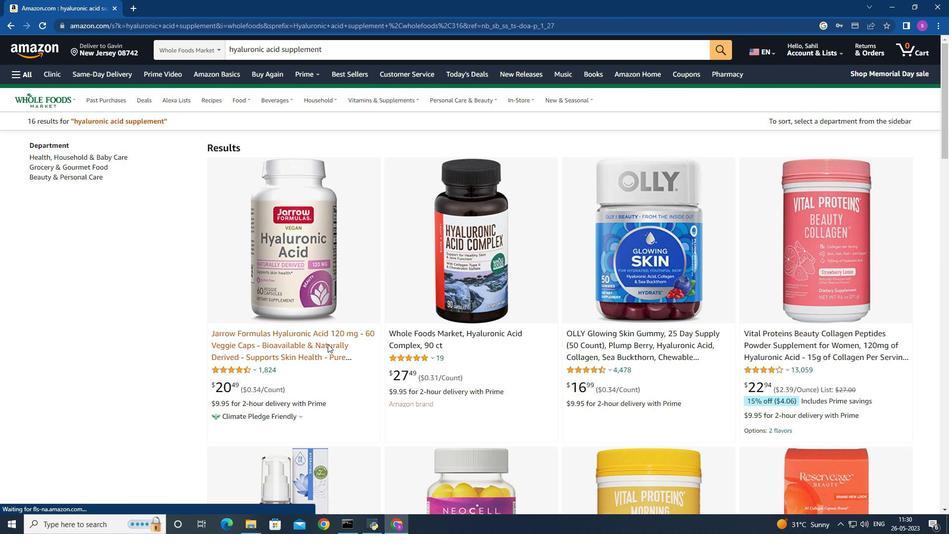 
Action: Mouse moved to (511, 264)
Screenshot: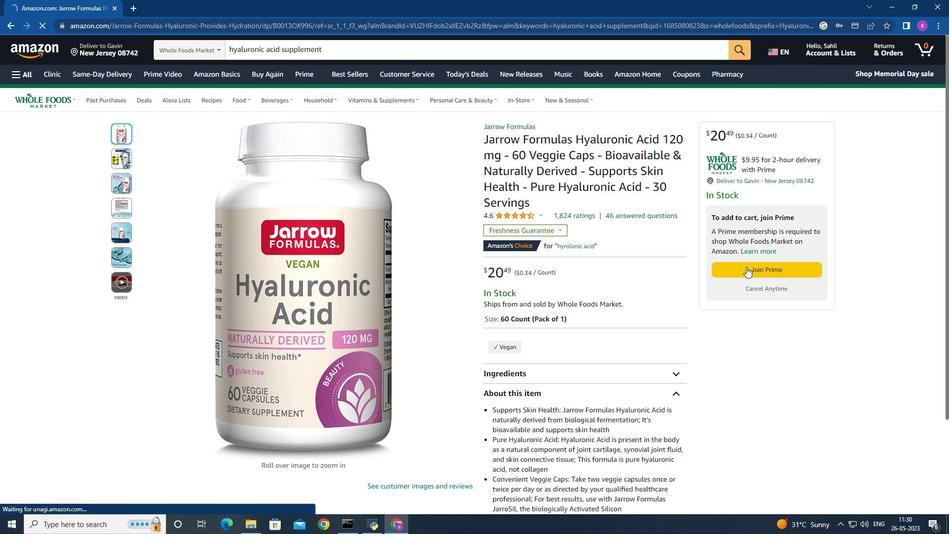 
Action: Mouse scrolled (511, 264) with delta (0, 0)
Screenshot: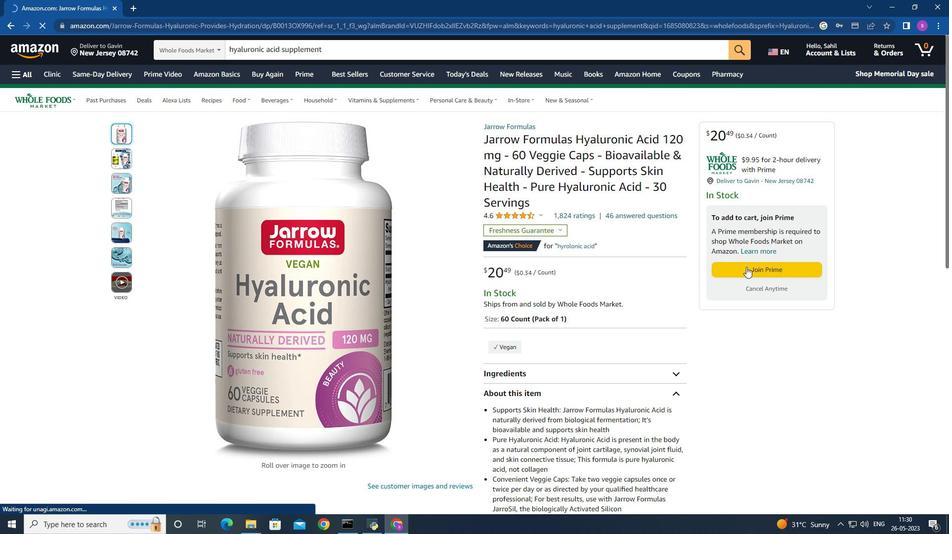 
Action: Mouse moved to (509, 264)
Screenshot: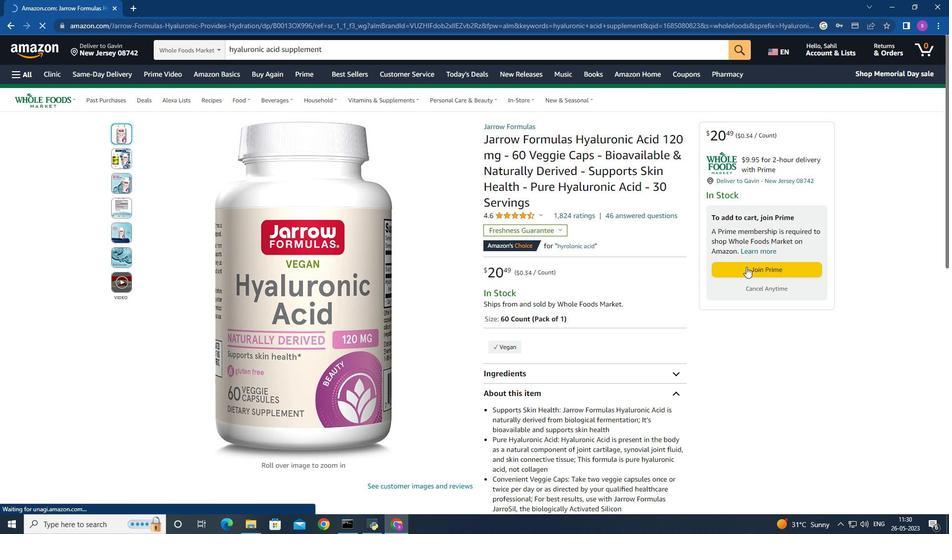 
Action: Mouse scrolled (510, 264) with delta (0, 0)
Screenshot: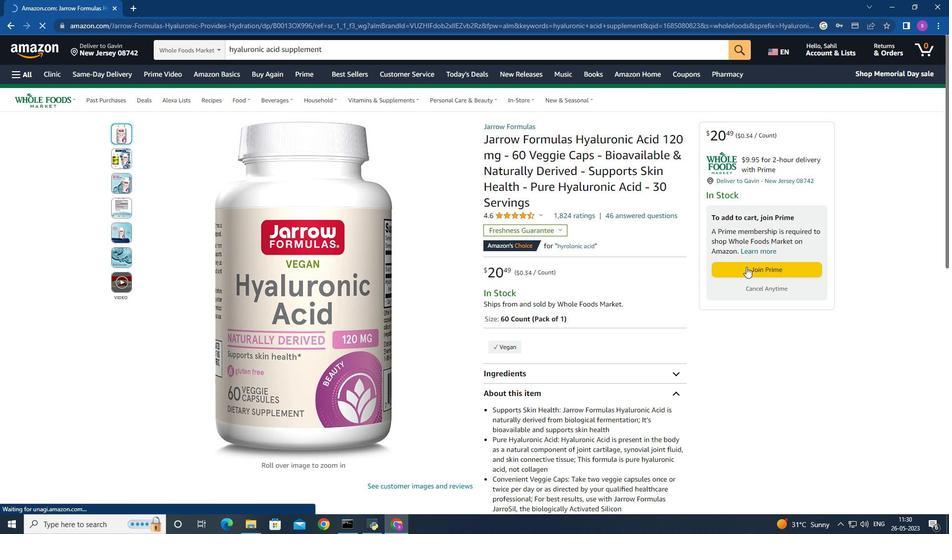 
Action: Mouse moved to (509, 264)
Screenshot: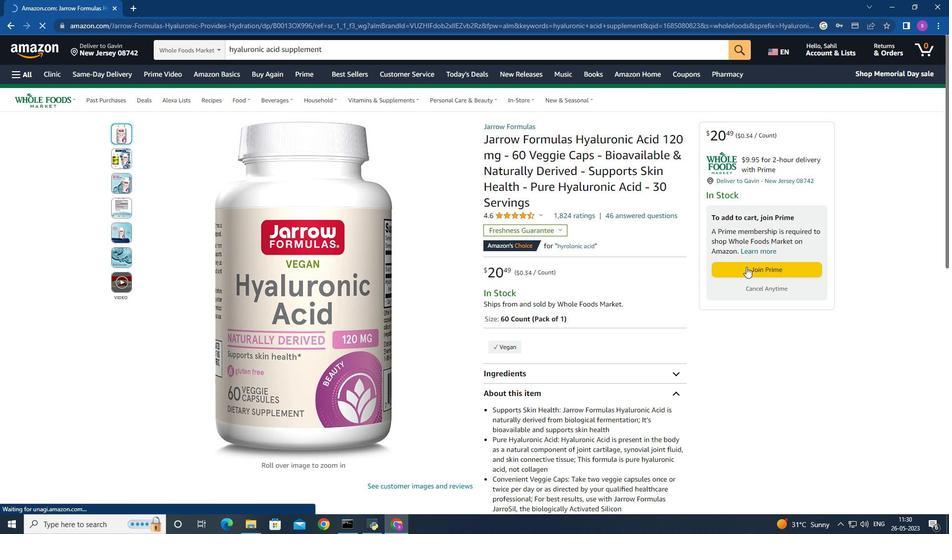 
Action: Mouse scrolled (509, 263) with delta (0, 0)
Screenshot: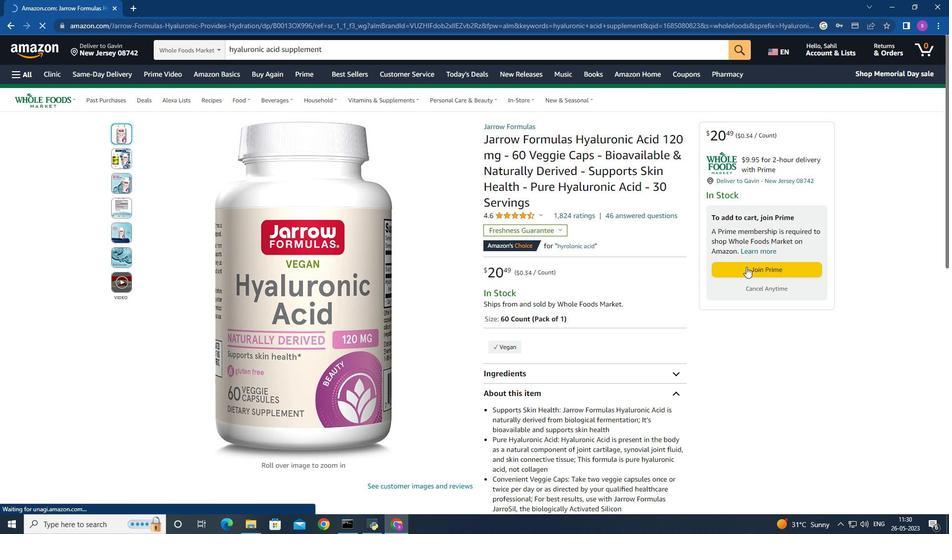 
Action: Mouse scrolled (509, 263) with delta (0, 0)
Screenshot: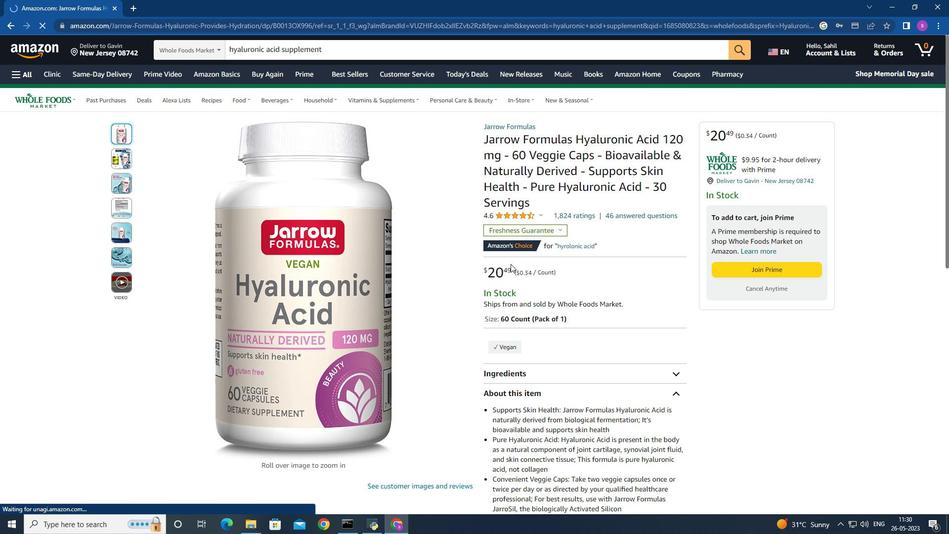 
Action: Mouse moved to (616, 236)
Screenshot: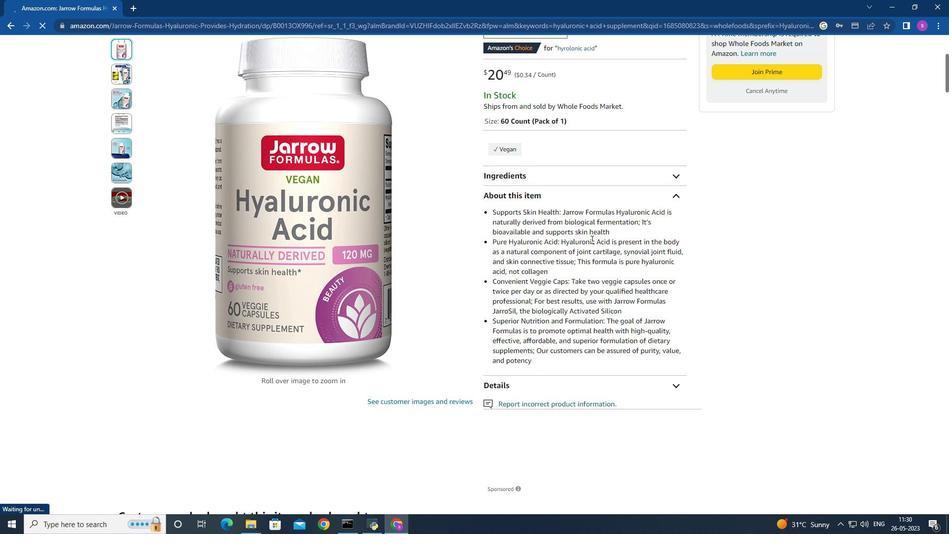 
Action: Mouse scrolled (616, 236) with delta (0, 0)
Screenshot: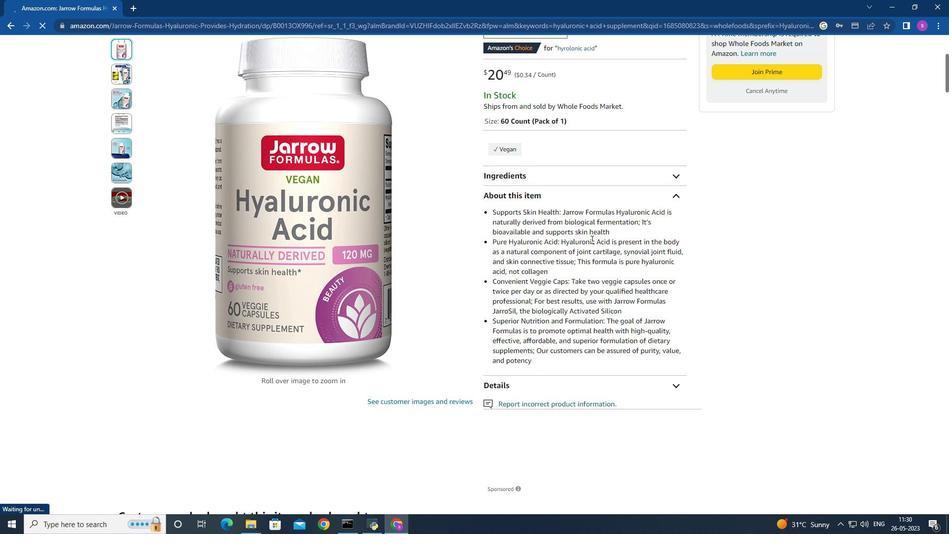 
Action: Mouse moved to (703, 194)
Screenshot: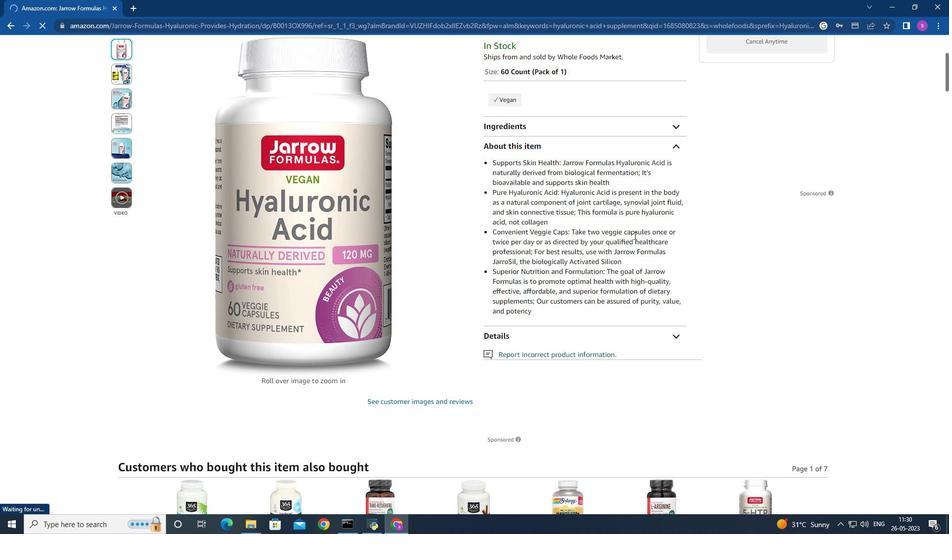 
Action: Mouse scrolled (703, 195) with delta (0, 0)
Screenshot: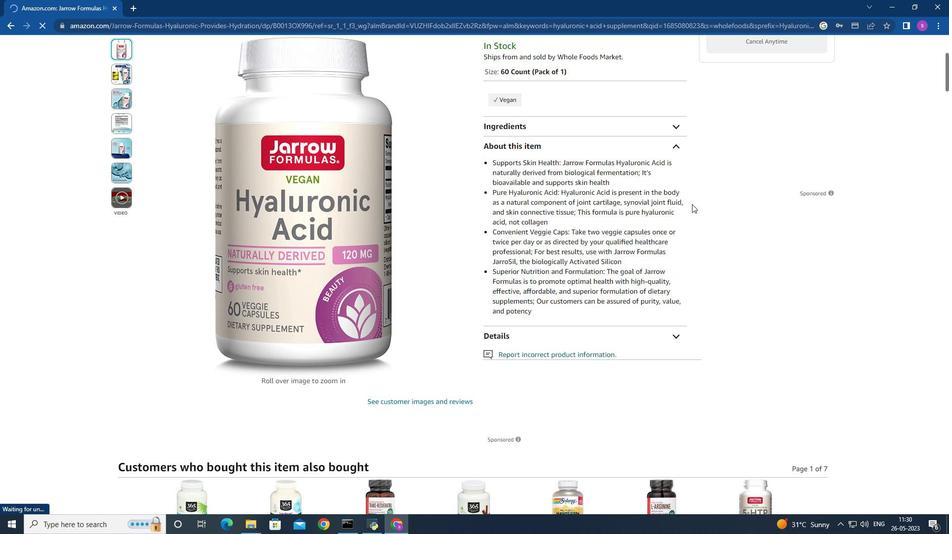 
Action: Mouse scrolled (703, 195) with delta (0, 0)
Screenshot: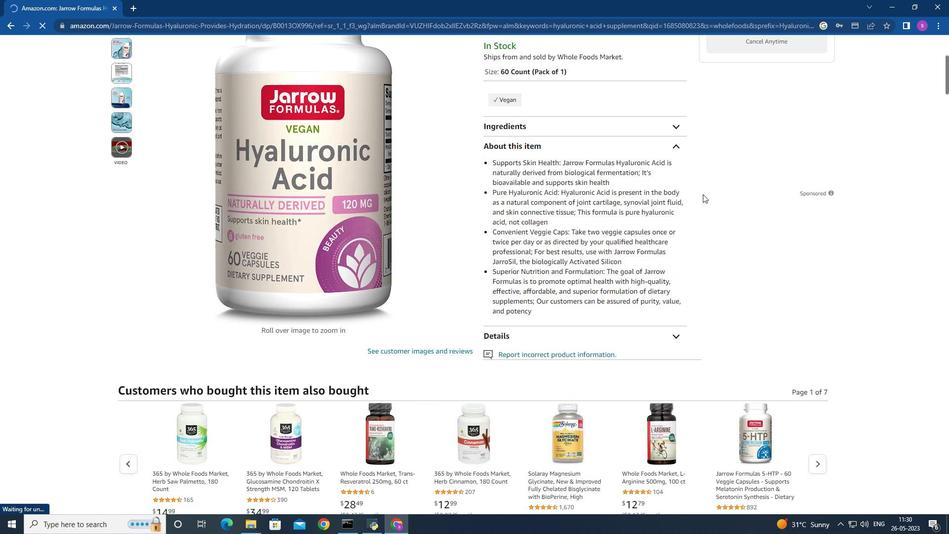
Action: Mouse scrolled (703, 195) with delta (0, 0)
Screenshot: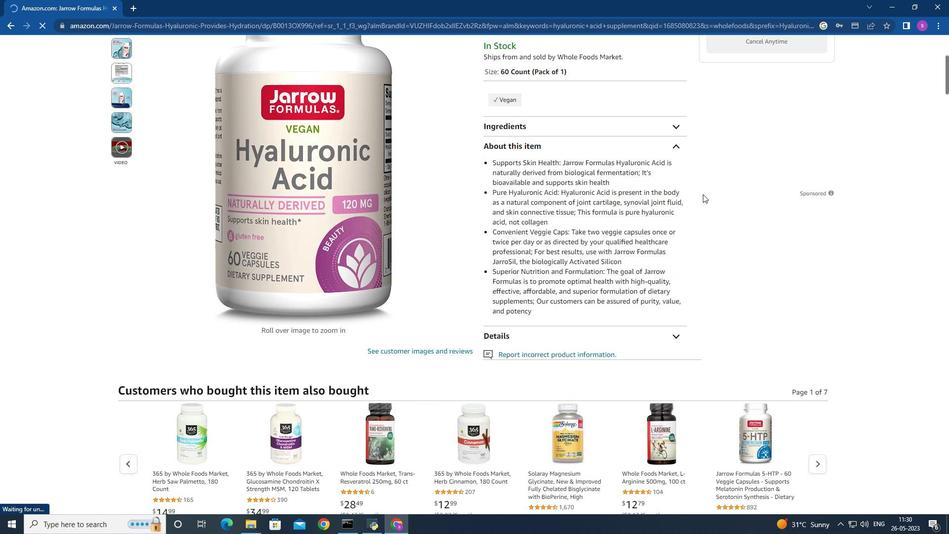 
Action: Mouse moved to (749, 168)
Screenshot: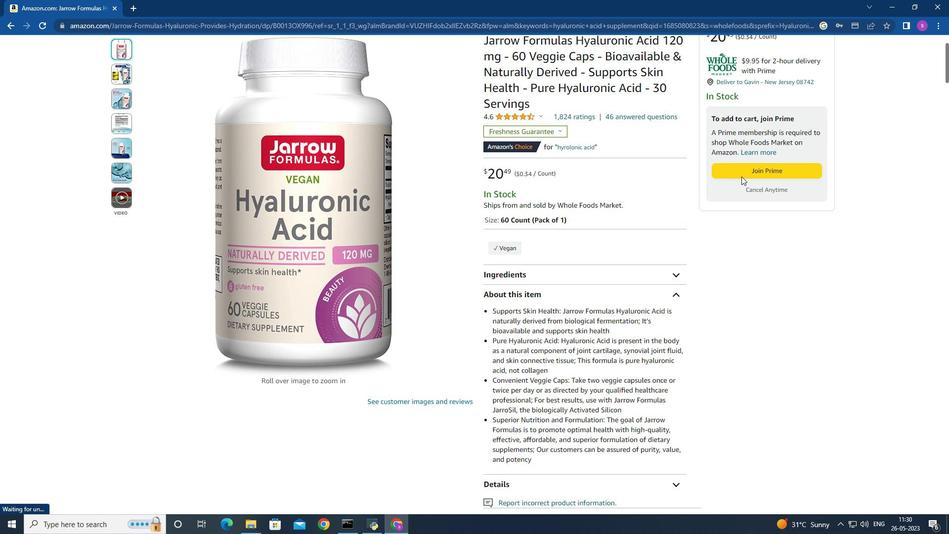 
Action: Mouse pressed left at (749, 168)
Screenshot: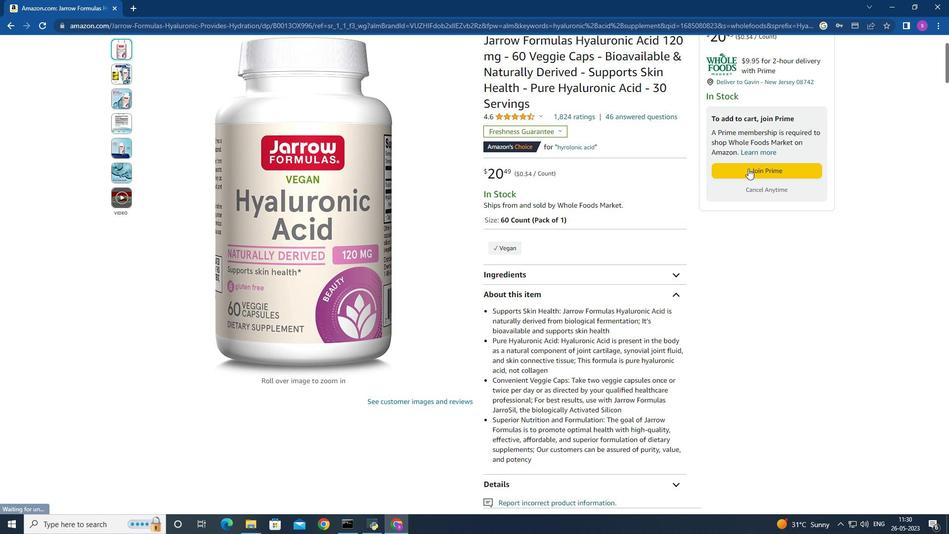 
Action: Mouse moved to (330, 241)
Screenshot: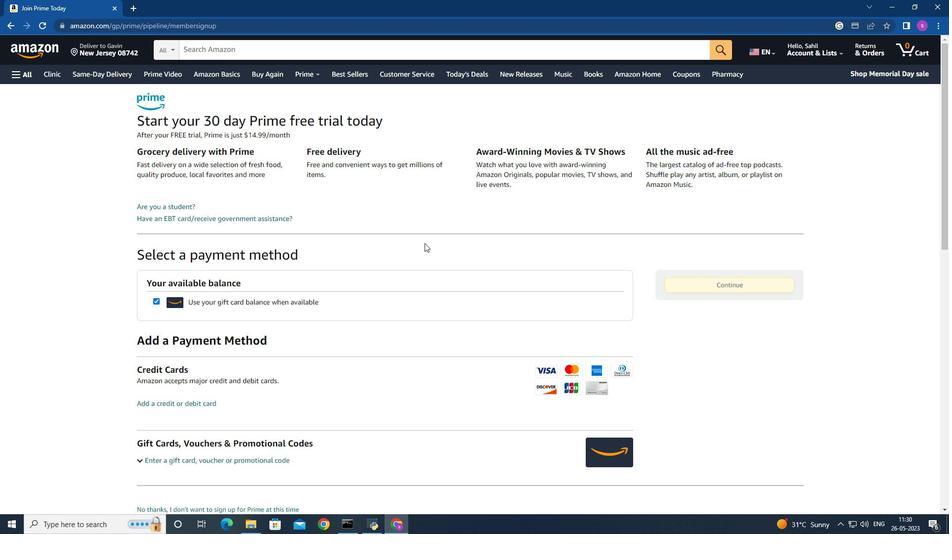 
Action: Mouse scrolled (330, 240) with delta (0, 0)
Screenshot: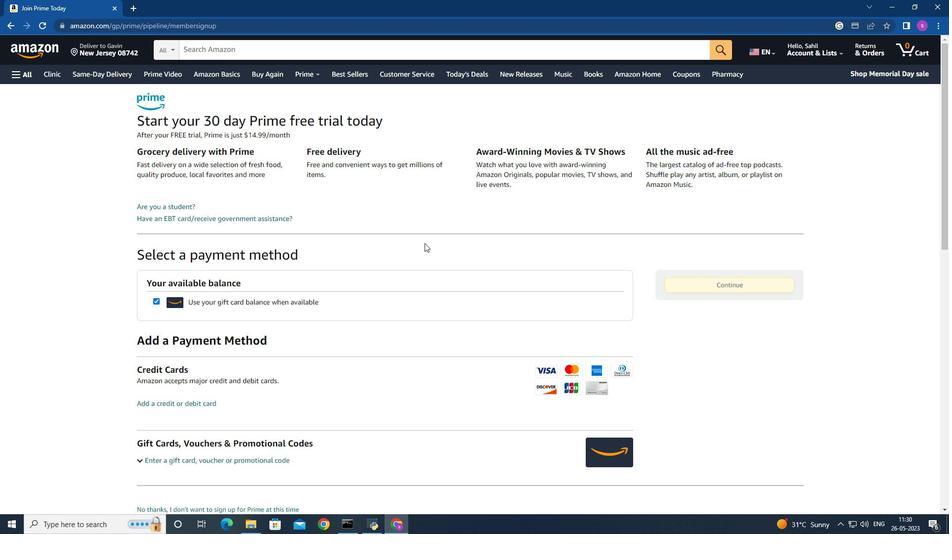 
Action: Mouse moved to (313, 239)
Screenshot: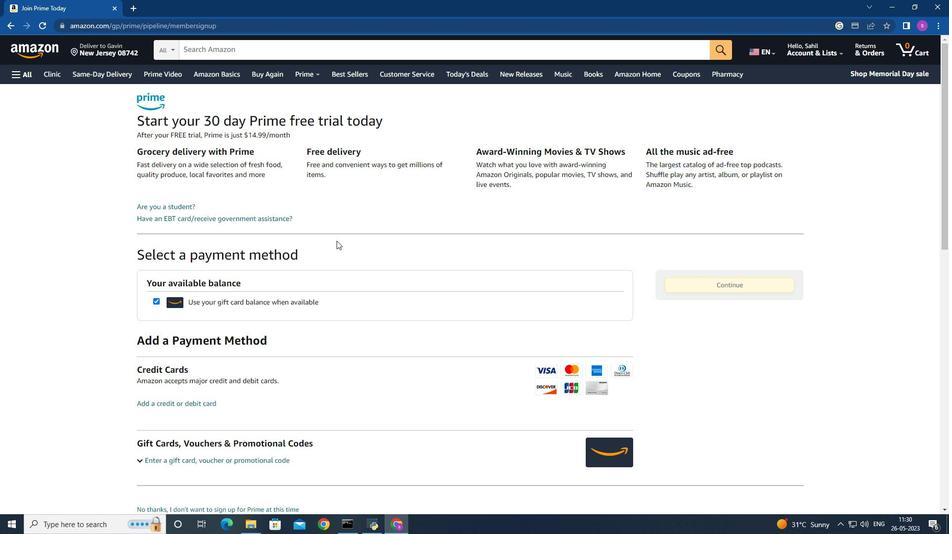 
Action: Mouse scrolled (313, 239) with delta (0, 0)
Screenshot: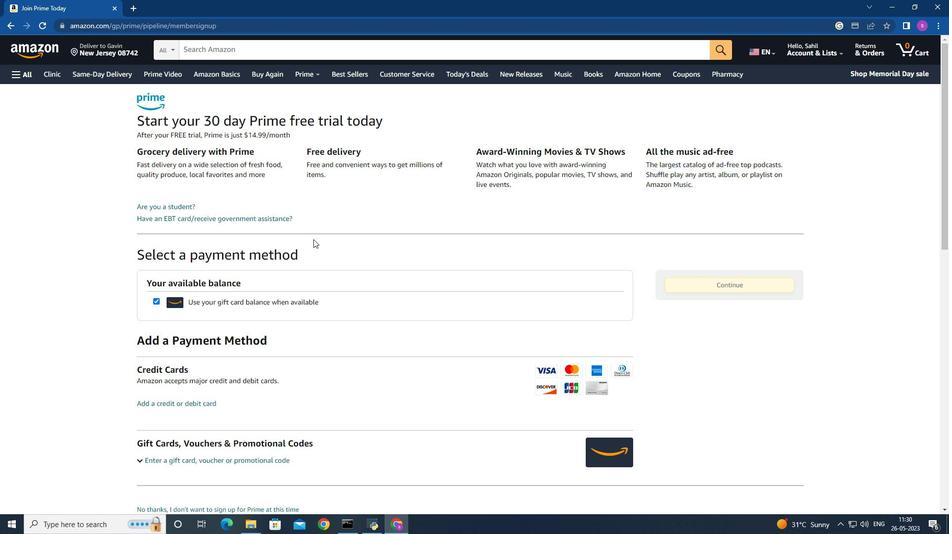 
Action: Mouse scrolled (313, 239) with delta (0, 0)
Screenshot: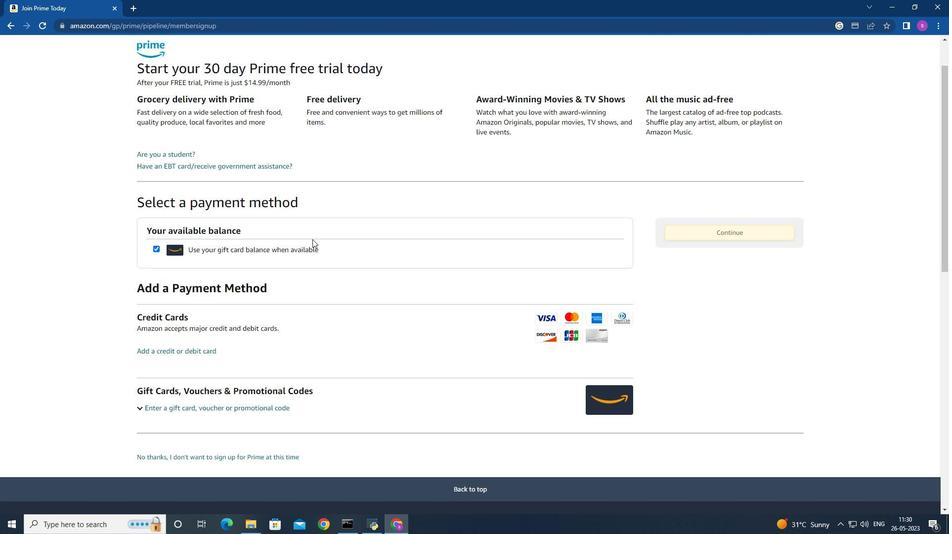 
Action: Mouse moved to (311, 239)
Screenshot: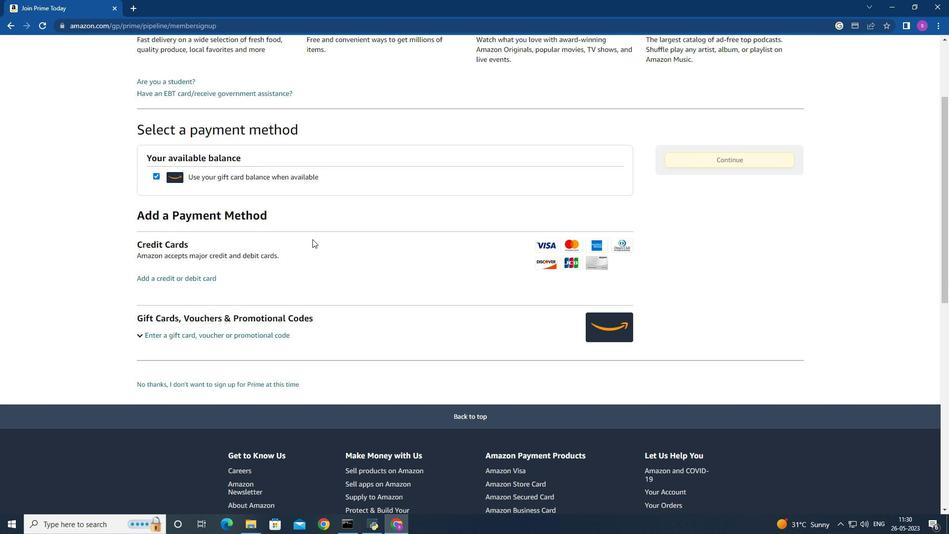 
Action: Mouse scrolled (311, 239) with delta (0, 0)
Screenshot: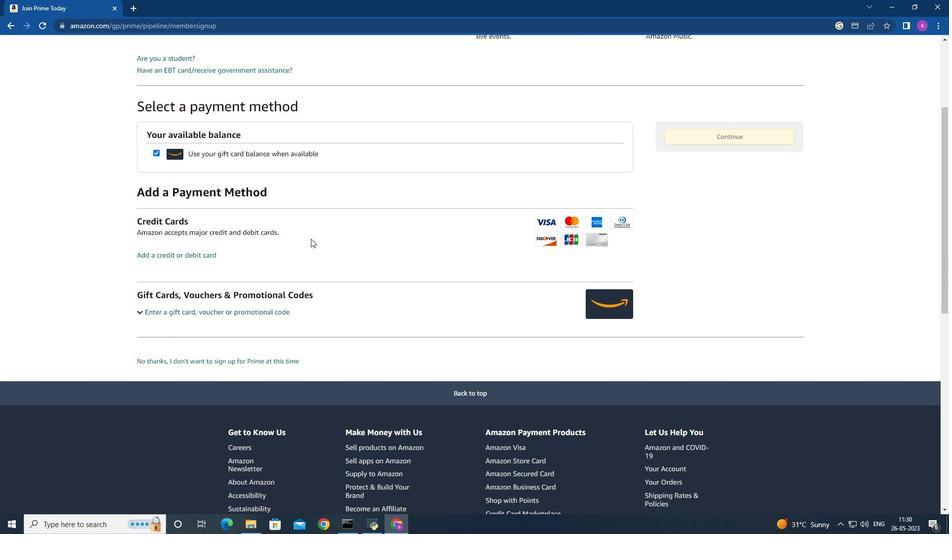 
Action: Mouse scrolled (311, 239) with delta (0, 0)
Screenshot: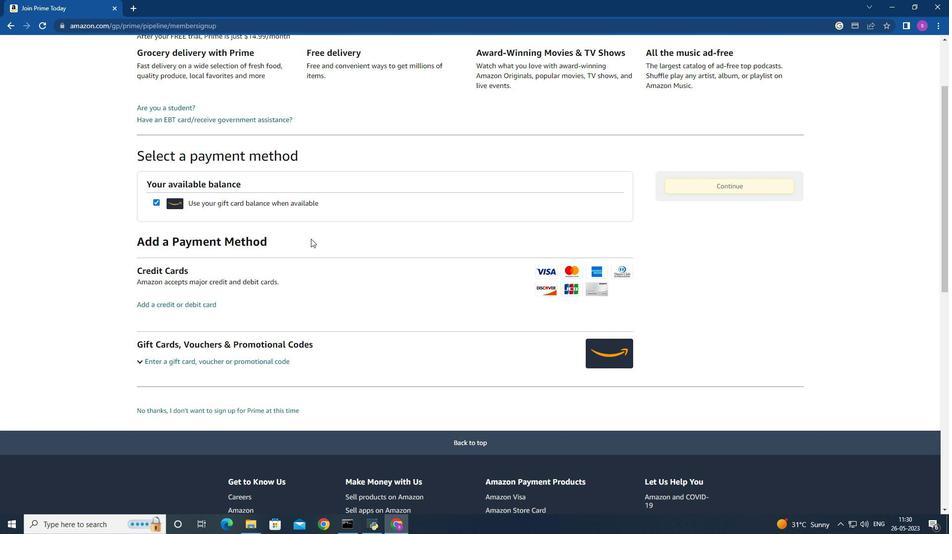
Action: Mouse moved to (201, 352)
Screenshot: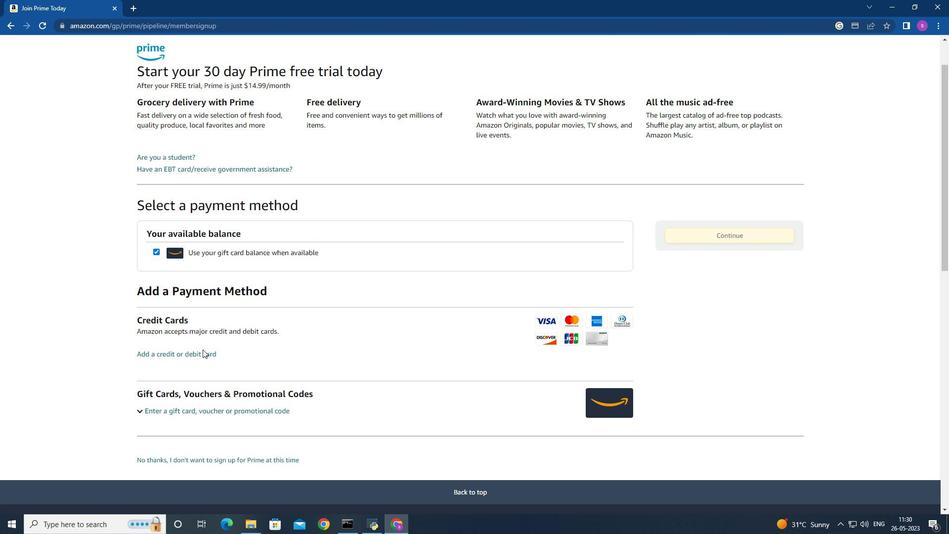 
Action: Mouse pressed left at (201, 352)
Screenshot: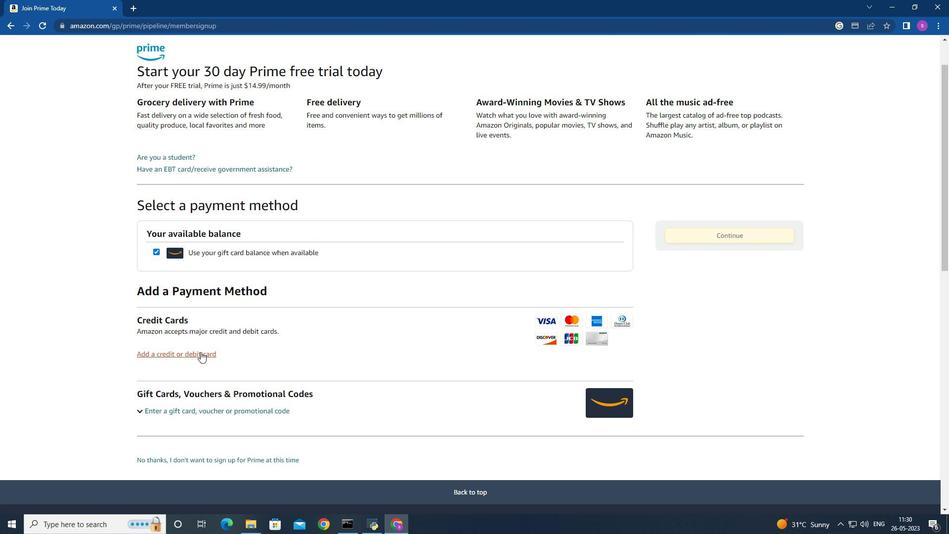 
Action: Mouse moved to (168, 410)
Screenshot: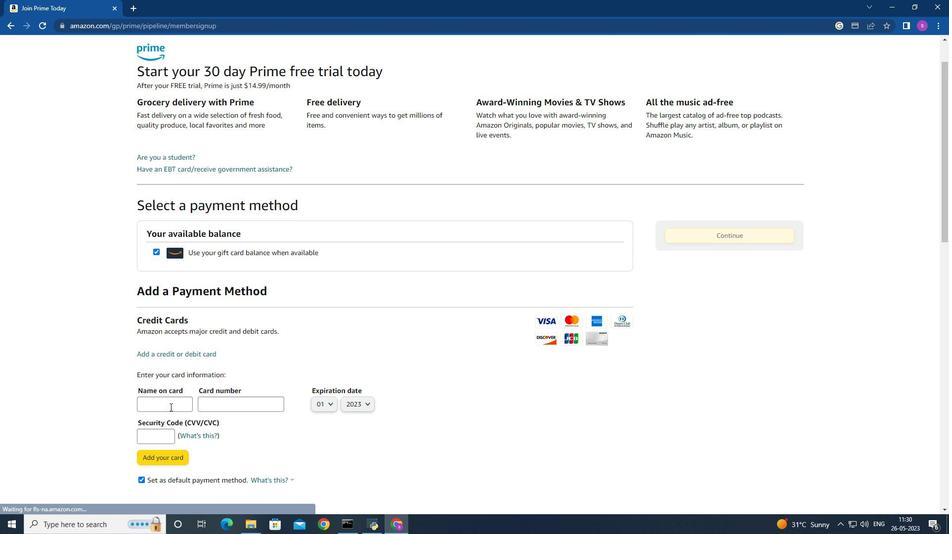 
Action: Mouse pressed left at (168, 410)
Screenshot: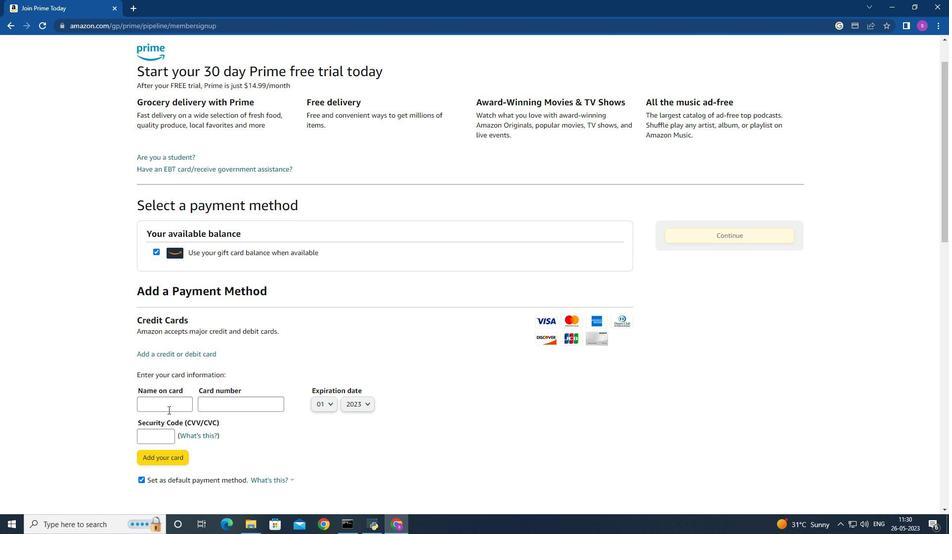 
Action: Key pressed <Key.shift_r>Ale<Key.space><Key.shift>Clark<Key.space><Key.tab>4893772456216759<Key.tab>
Screenshot: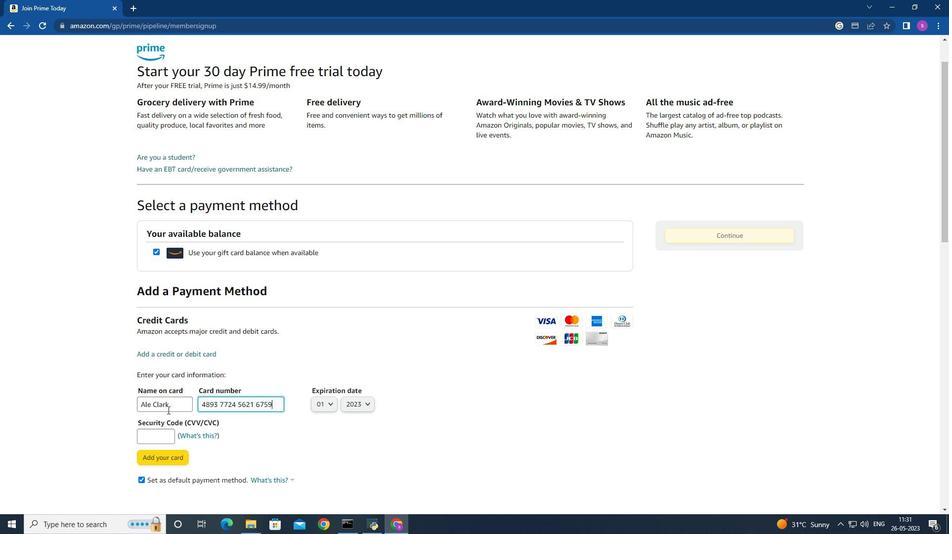 
Action: Mouse moved to (319, 400)
Screenshot: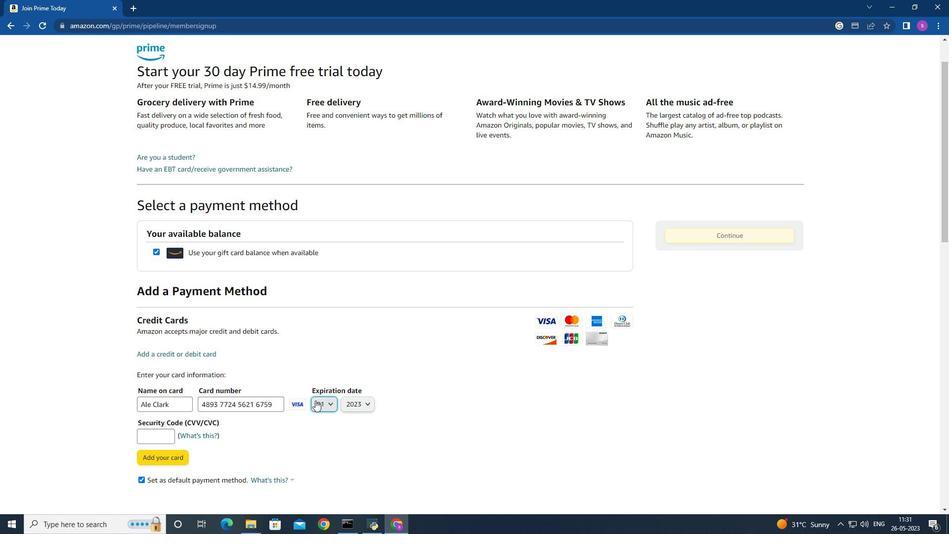 
Action: Mouse pressed left at (319, 400)
Screenshot: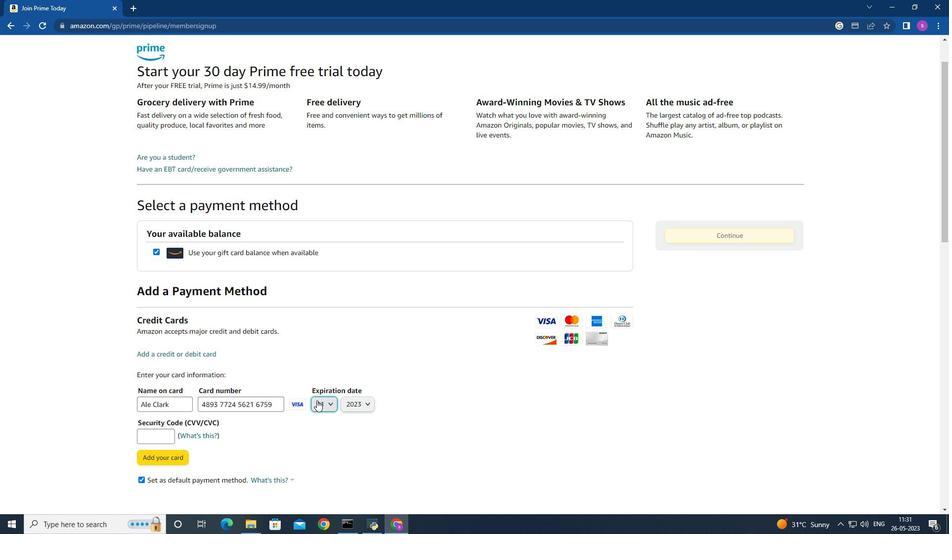 
Action: Mouse moved to (336, 452)
Screenshot: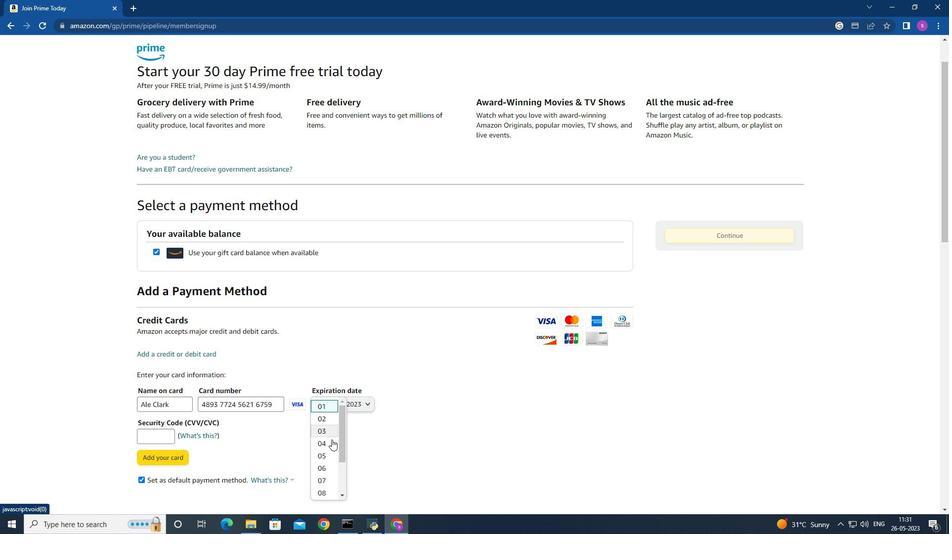
Action: Mouse scrolled (336, 452) with delta (0, 0)
Screenshot: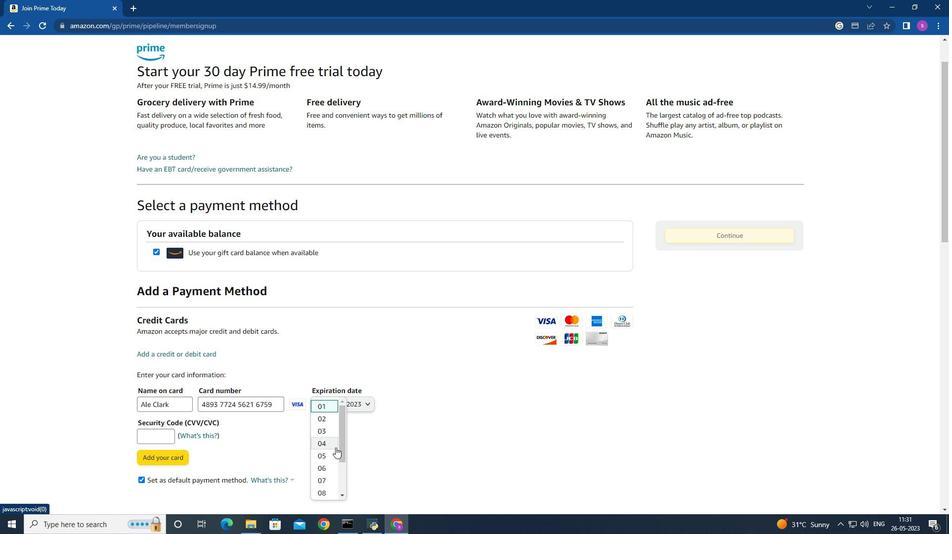 
Action: Mouse moved to (336, 452)
Screenshot: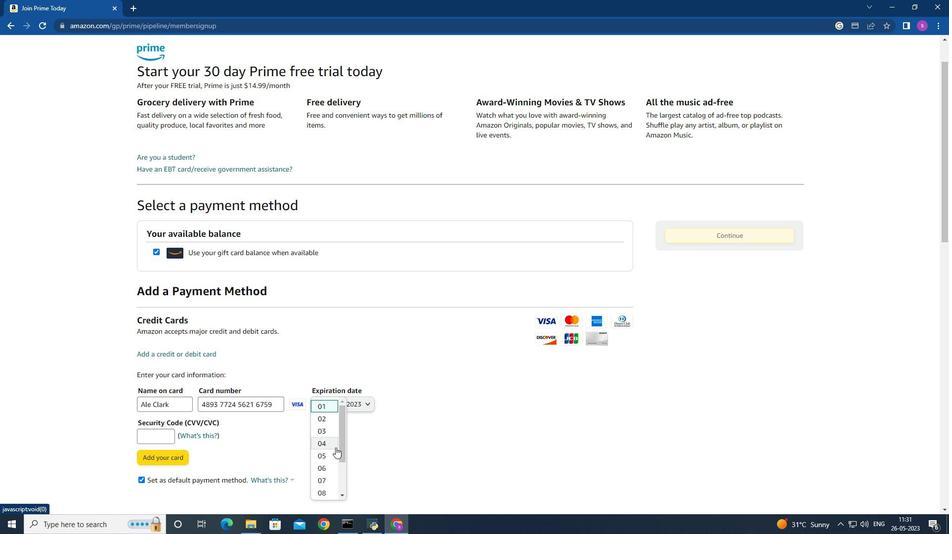 
Action: Mouse scrolled (336, 452) with delta (0, 0)
Screenshot: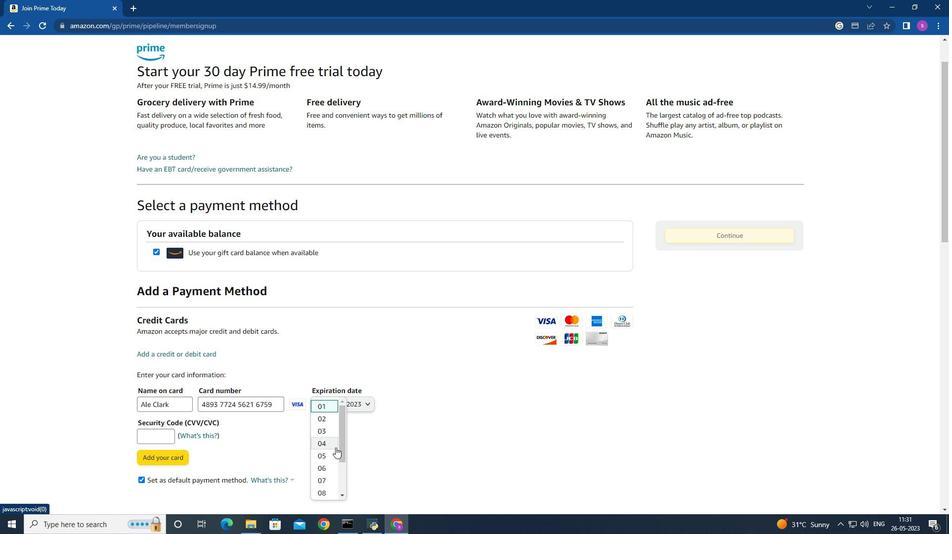 
Action: Mouse moved to (335, 453)
Screenshot: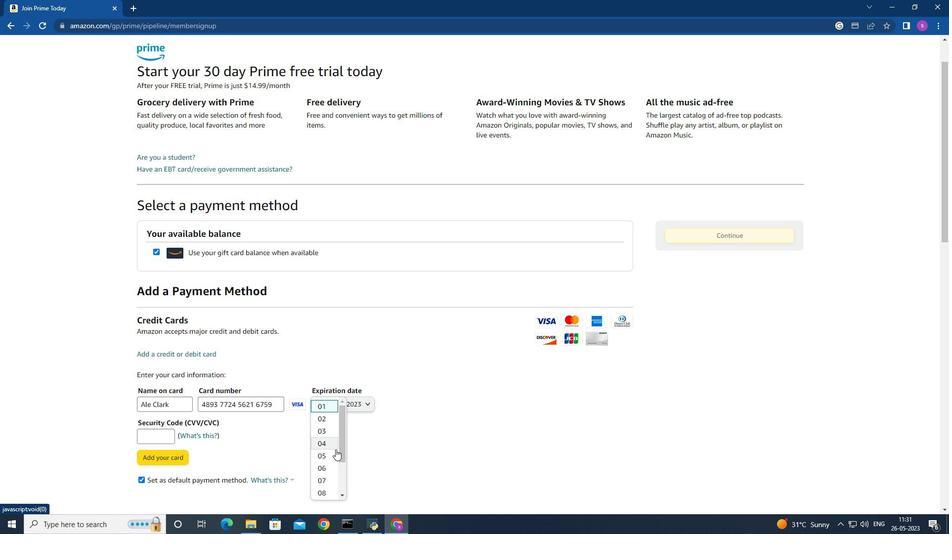 
Action: Mouse scrolled (335, 452) with delta (0, 0)
Screenshot: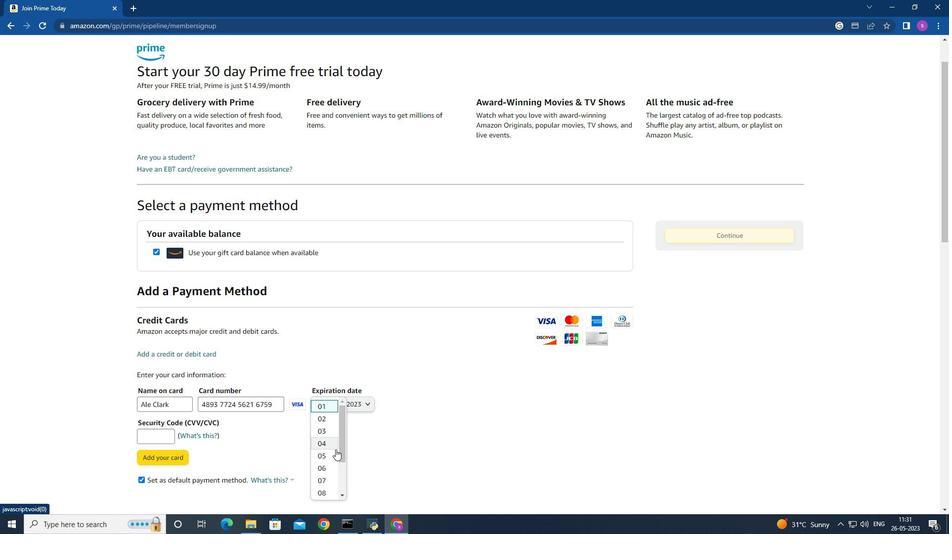 
Action: Mouse moved to (334, 454)
Screenshot: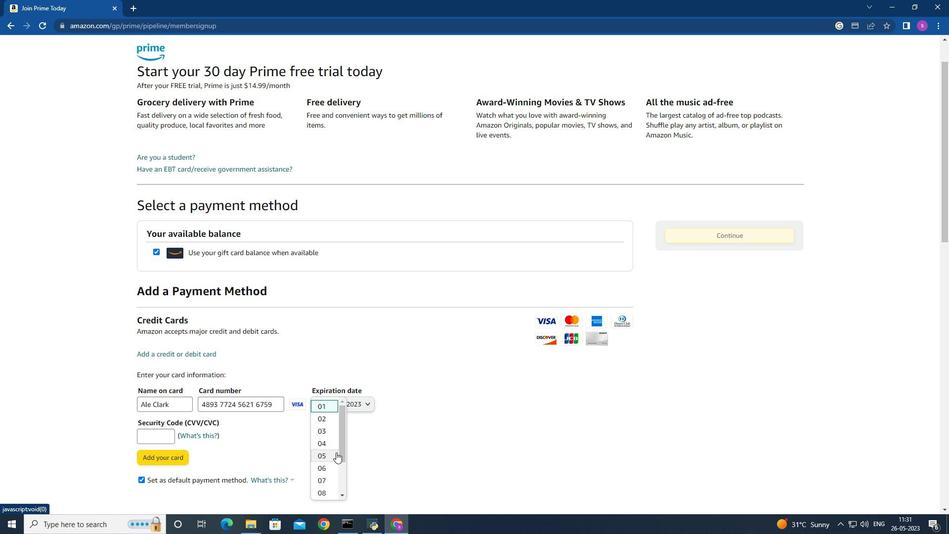 
Action: Mouse scrolled (334, 453) with delta (0, 0)
Screenshot: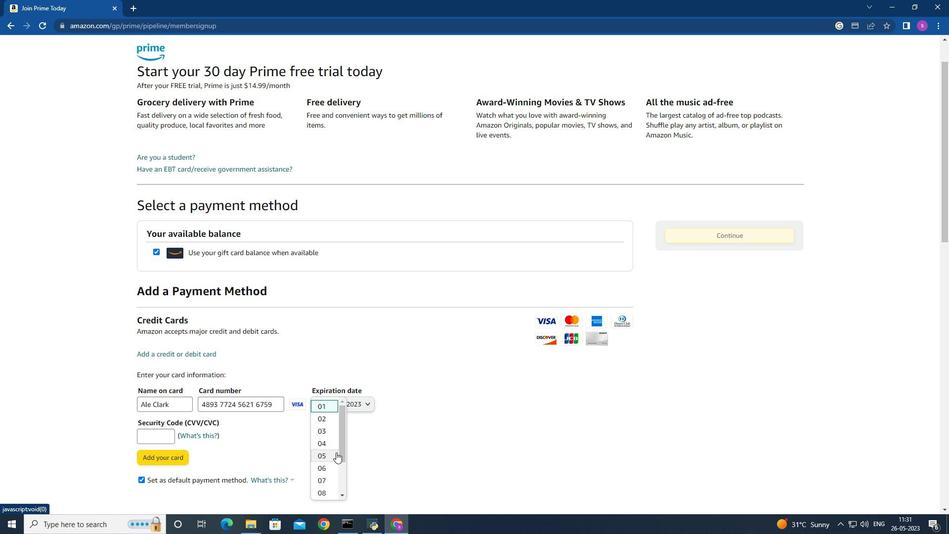 
Action: Mouse moved to (334, 454)
Screenshot: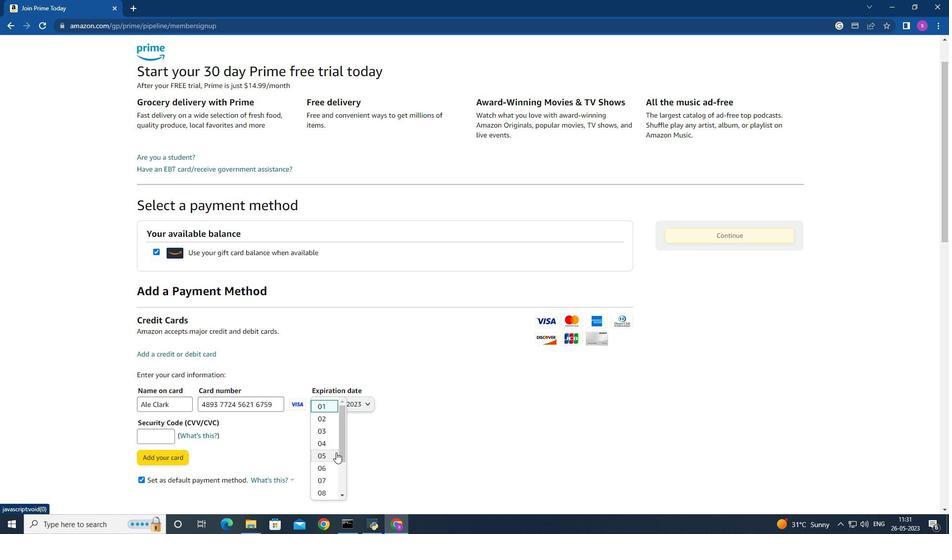 
Action: Mouse scrolled (334, 453) with delta (0, 0)
Screenshot: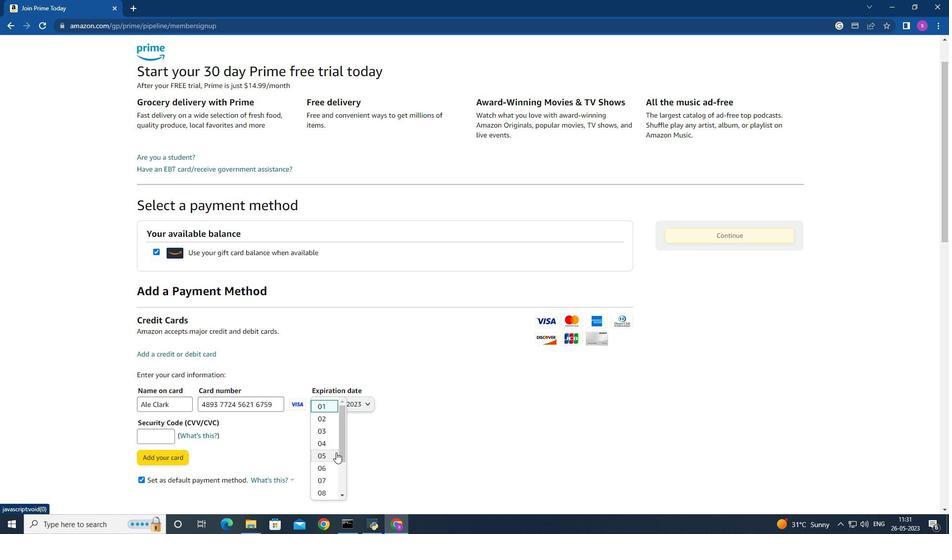 
Action: Mouse moved to (331, 490)
Screenshot: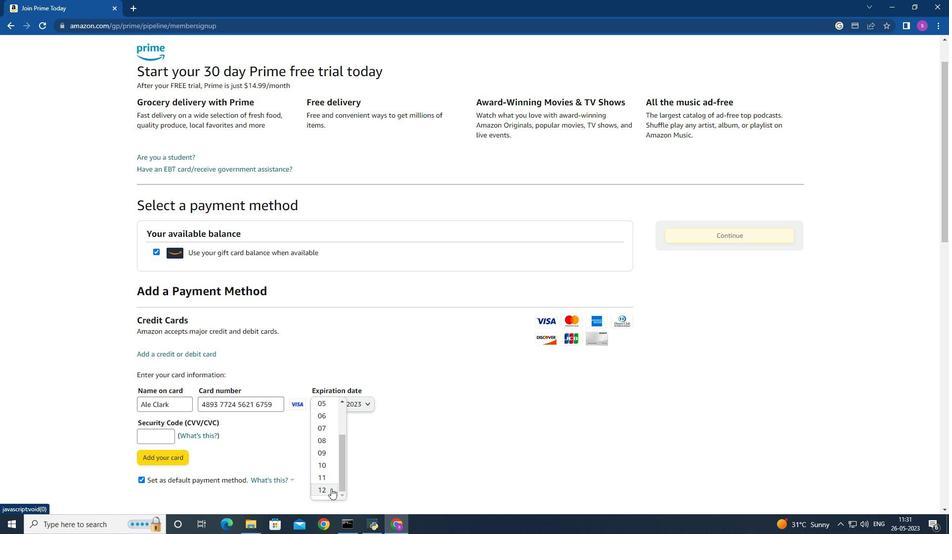
Action: Mouse pressed left at (331, 490)
Screenshot: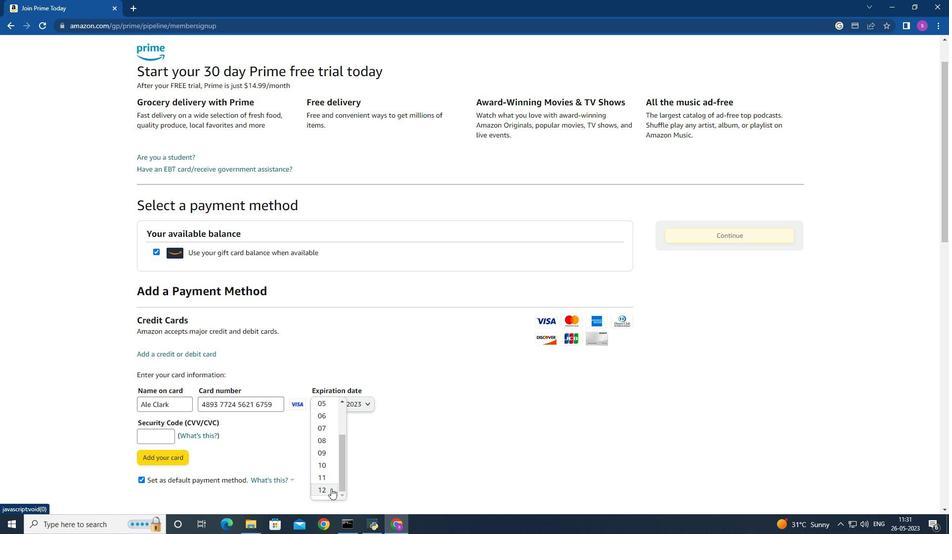 
Action: Mouse moved to (372, 399)
Screenshot: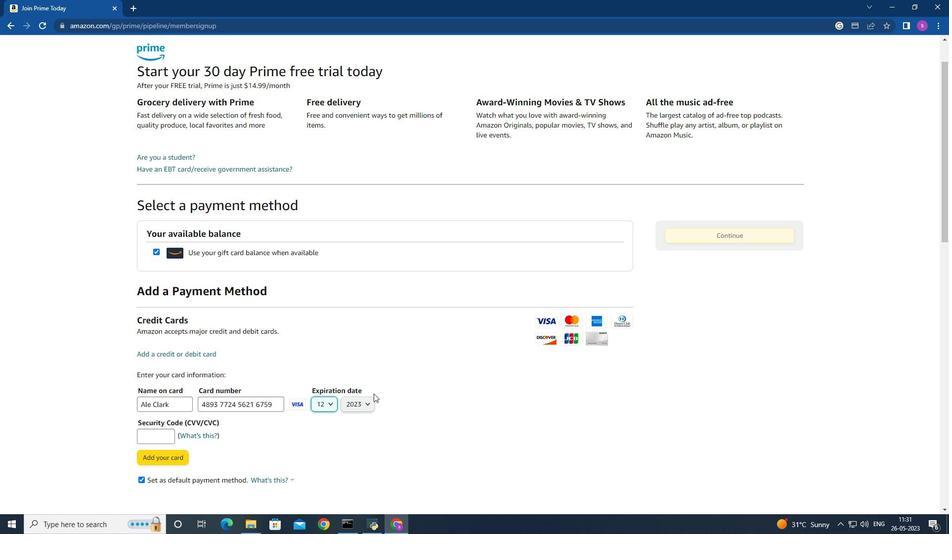 
Action: Mouse pressed left at (372, 399)
Screenshot: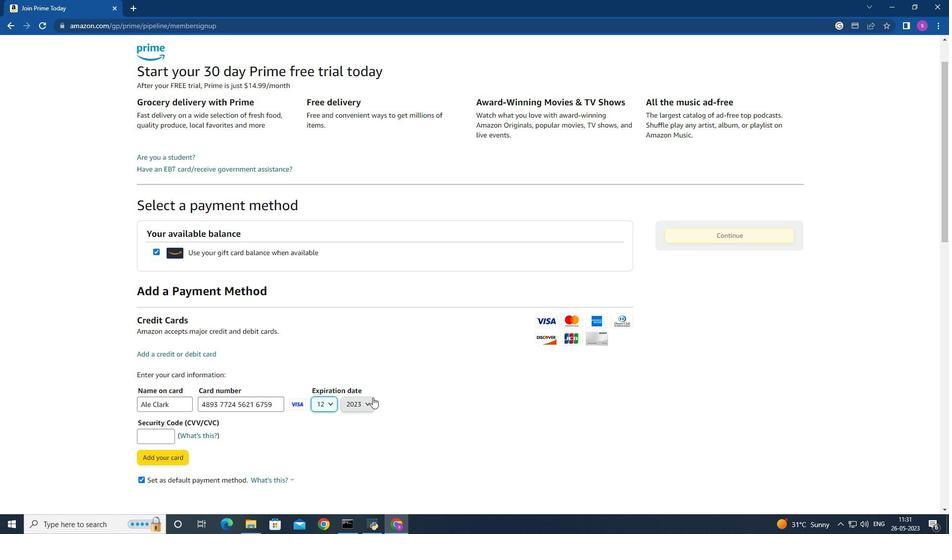 
Action: Mouse moved to (359, 424)
Screenshot: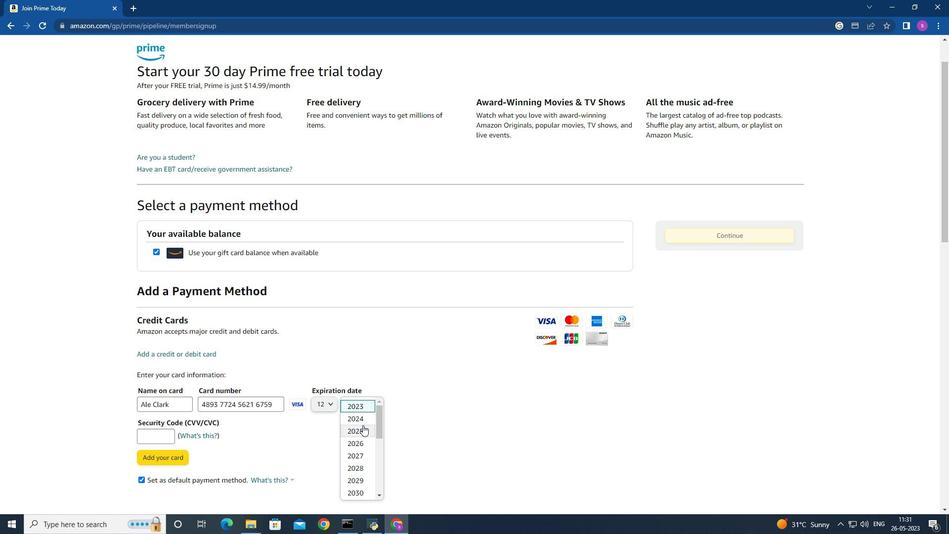
Action: Mouse pressed left at (359, 424)
Screenshot: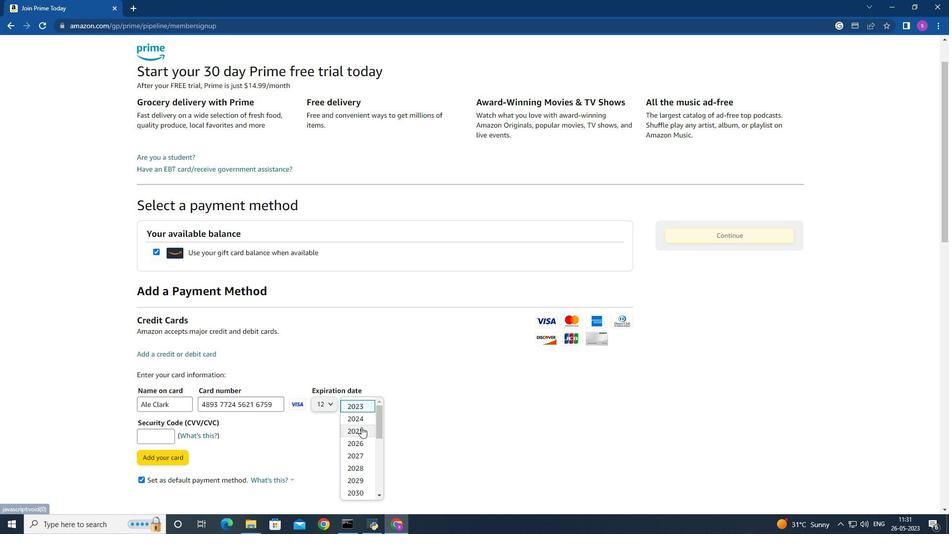 
Action: Mouse moved to (156, 440)
Screenshot: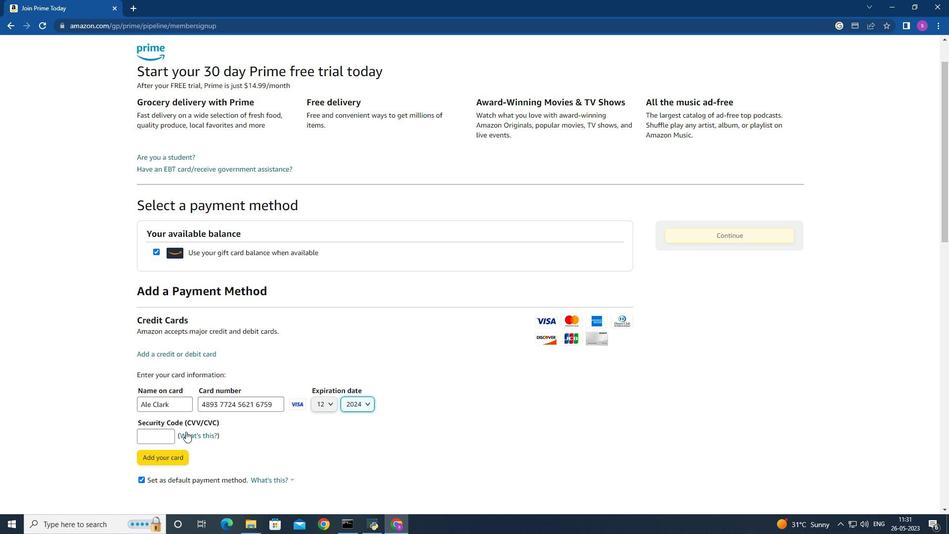 
Action: Mouse pressed left at (156, 440)
Screenshot: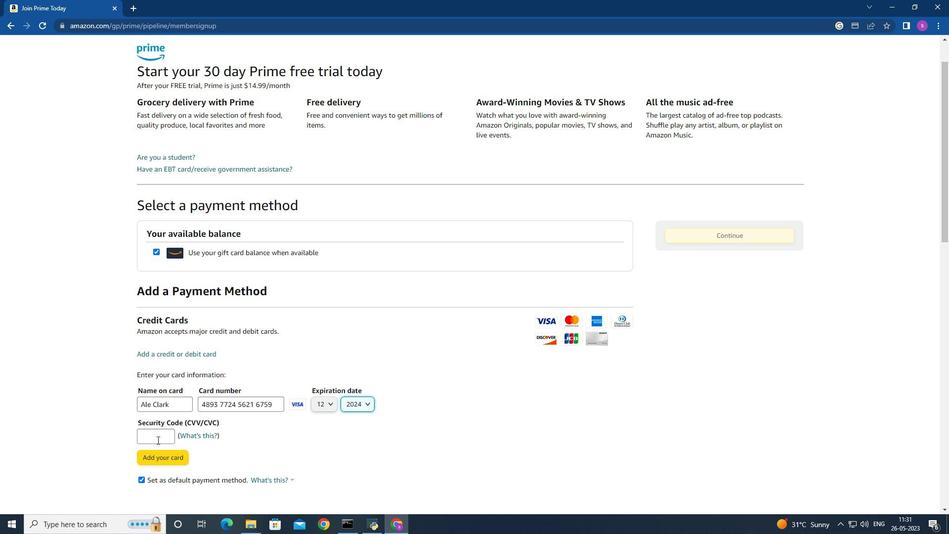 
Action: Key pressed 506
Screenshot: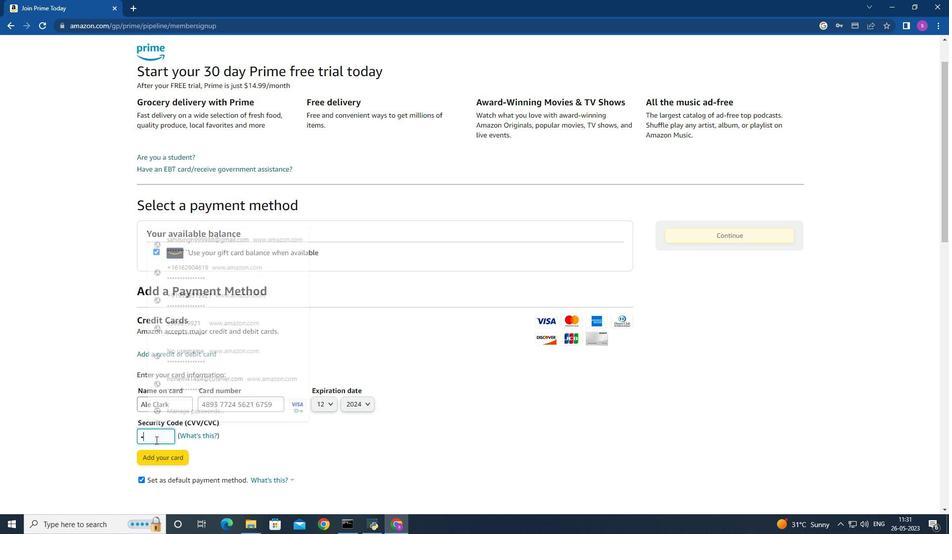 
Action: Mouse moved to (161, 456)
Screenshot: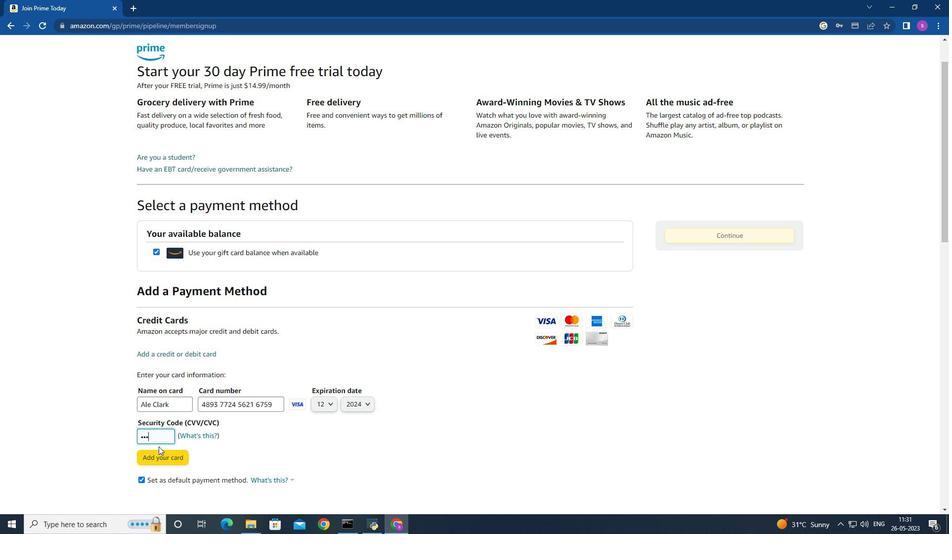 
